 Task: Add an event with the title Webinar: Advanced Google AdWords Campaign Strategies, date '2024/05/12', time 7:30 AM to 9:30 AMand add a description: The session will begin with a brief overview of the current state of transportation and its environmental implications, emphasizing the need for transformative changes. We will then delve into a series of brainstorming exercises designed to spark innovation and encourage out-of-the-box thinking., put the event into Red category . Add location for the event as: 456 Museumplein, Amsterdam, Netherlands, logged in from the account softage.5@softage.netand send the event invitation to softage.4@softage.net and softage.6@softage.net. Set a reminder for the event 5 minutes before
Action: Mouse moved to (68, 107)
Screenshot: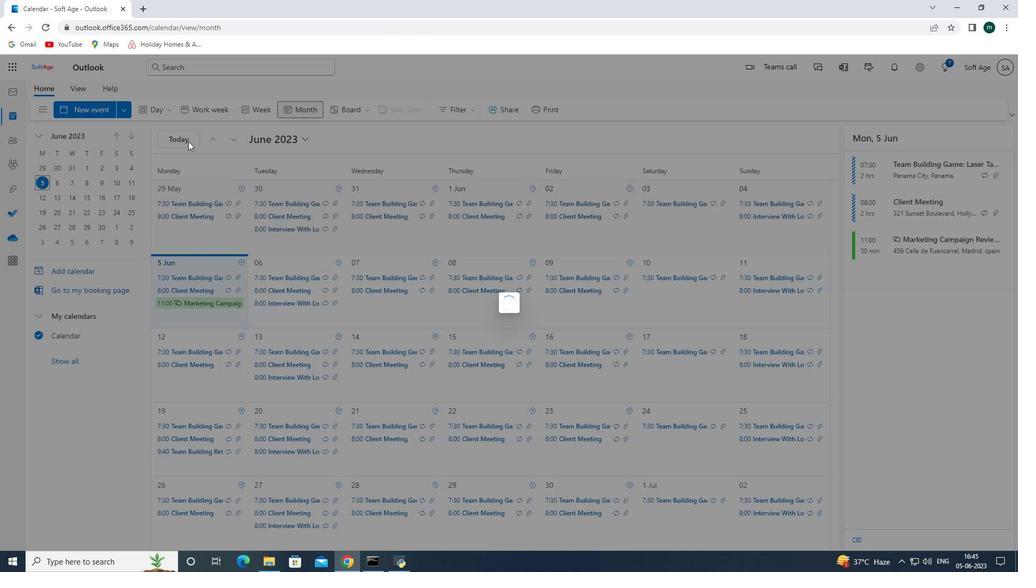 
Action: Mouse pressed left at (68, 107)
Screenshot: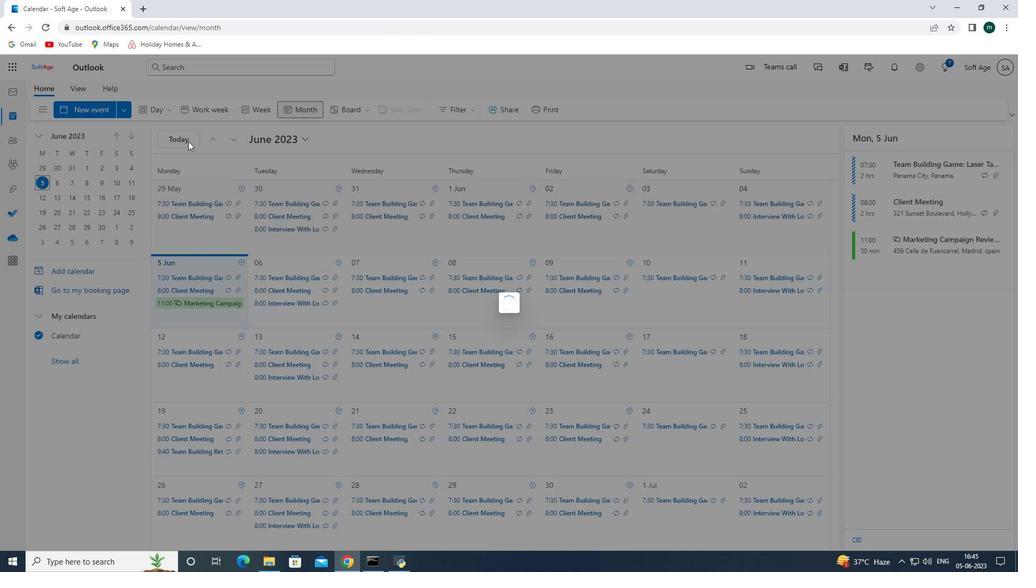 
Action: Mouse moved to (263, 178)
Screenshot: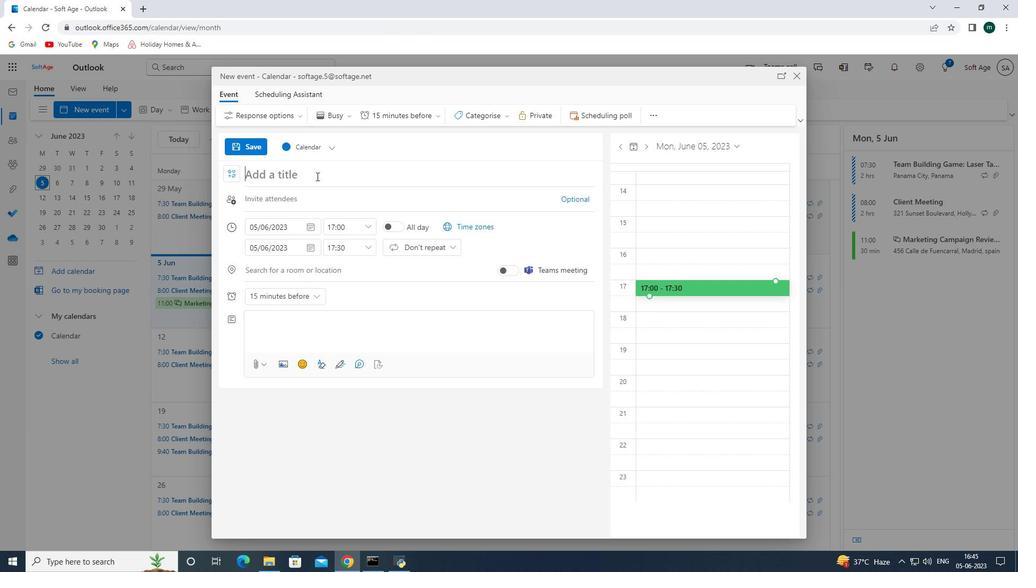 
Action: Mouse pressed left at (263, 178)
Screenshot: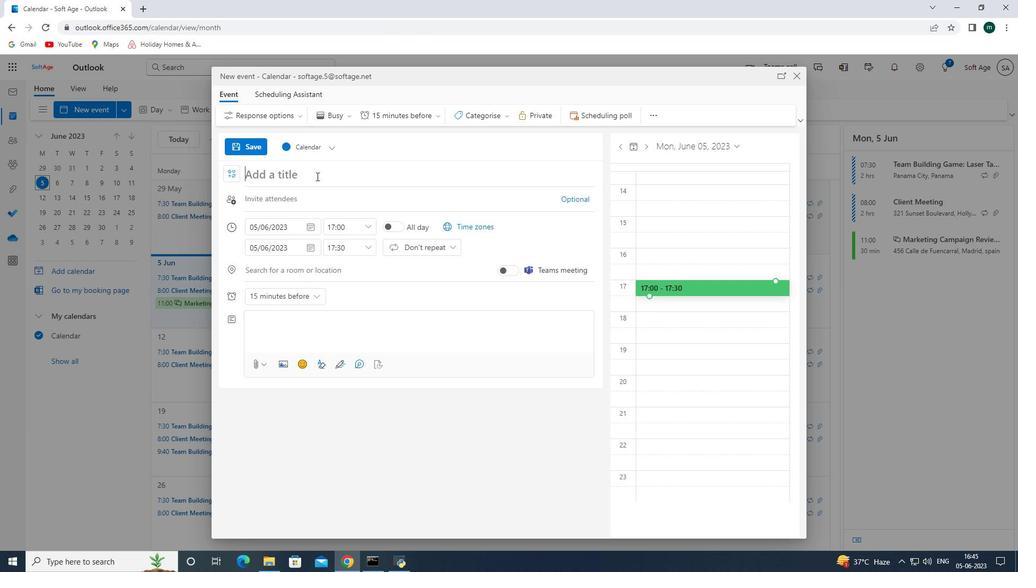 
Action: Key pressed <Key.shift><Key.shift><Key.shift><Key.shift><Key.shift><Key.shift><Key.shift><Key.shift><Key.shift><Key.shift><Key.shift><Key.shift><Key.shift><Key.shift><Key.shift><Key.shift><Key.shift>Webinar<Key.shift_r>:<Key.space><Key.shift><Key.shift><Key.shift><Key.shift><Key.shift><Key.shift>advanced<Key.space><Key.left><Key.left><Key.left><Key.left><Key.left><Key.left><Key.left><Key.left><Key.left>0<Key.backspace><Key.right><Key.backspace><Key.shift>A<Key.right><Key.right><Key.right><Key.right><Key.right><Key.right><Key.right><Key.right><Key.right><Key.right><Key.right><Key.right><Key.right><Key.right><Key.right><Key.right><Key.shift>Google<Key.space>ad<Key.shift><Key.shift><Key.shift><Key.shift><Key.shift><Key.shift><Key.shift><Key.shift><Key.shift><Key.shift><Key.shift><Key.shift><Key.shift><Key.shift><Key.shift><Key.shift><Key.shift><Key.shift><Key.shift><Key.shift><Key.shift><Key.shift><Key.shift><Key.shift><Key.shift><Key.shift><Key.shift><Key.shift><Key.shift><Key.shift><Key.shift><Key.shift><Key.shift><Key.shift><Key.shift><Key.shift><Key.shift><Key.shift><Key.shift><Key.shift><Key.shift><Key.shift><Key.shift><Key.shift><Key.shift><Key.shift><Key.shift><Key.shift><Key.shift><Key.shift><Key.shift><Key.backspace><Key.backspace><Key.shift><Key.shift><Key.shift><Key.shift><Key.shift>Ad<Key.space><Key.shift><Key.shift><Key.backspace><Key.shift><Key.shift><Key.shift><Key.shift><Key.shift><Key.shift><Key.shift><Key.shift><Key.shift><Key.shift><Key.shift><Key.shift><Key.shift><Key.shift><Key.shift><Key.shift><Key.shift><Key.shift><Key.shift>Words<Key.space>cam<Key.backspace><Key.backspace><Key.backspace><Key.shift><Key.shift><Key.shift><Key.shift><Key.shift><Key.shift>Campain<Key.space>st<Key.backspace><Key.backspace><Key.shift><Key.shift><Key.shift><Key.shift><Key.shift><Key.shift><Key.shift><Key.shift><Key.shift><Key.shift><Key.shift><Key.shift><Key.shift><Key.shift><Key.shift><Key.shift><Key.shift><Key.shift><Key.shift><Key.shift><Key.shift><Key.shift><Key.shift><Key.shift>Stratgieas<Key.backspace><Key.backspace>s
Screenshot: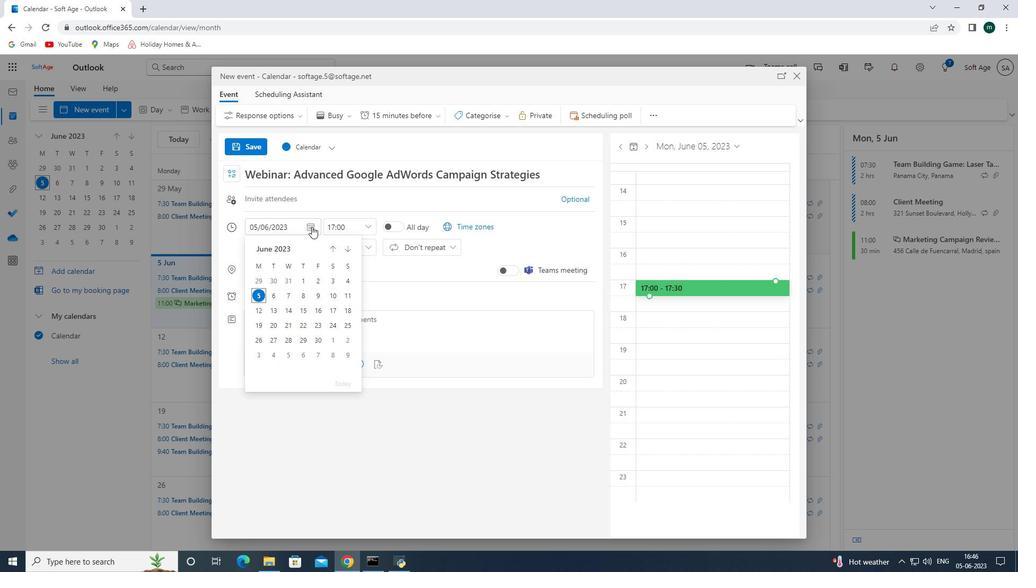 
Action: Mouse moved to (294, 322)
Screenshot: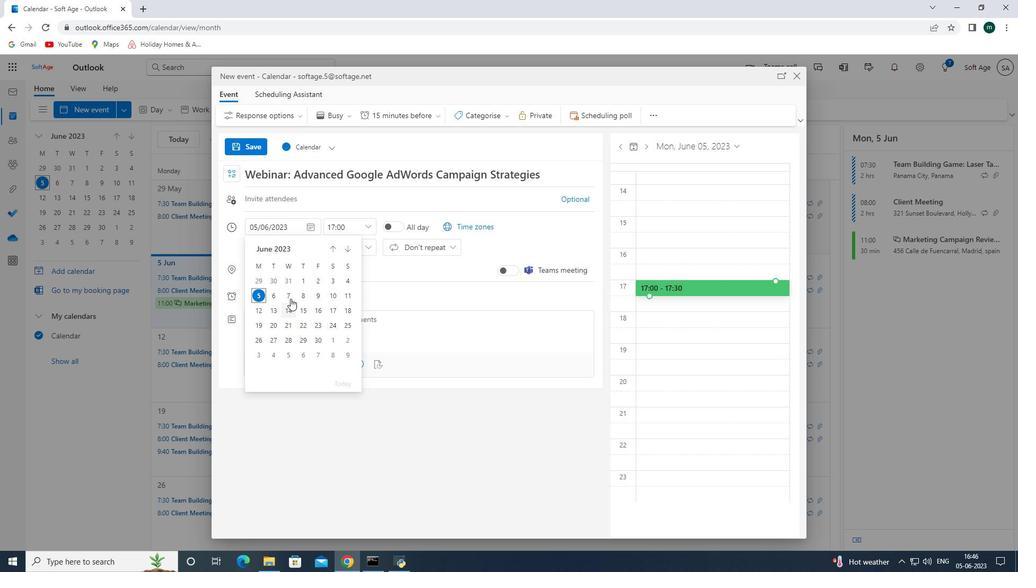 
Action: Mouse pressed left at (294, 322)
Screenshot: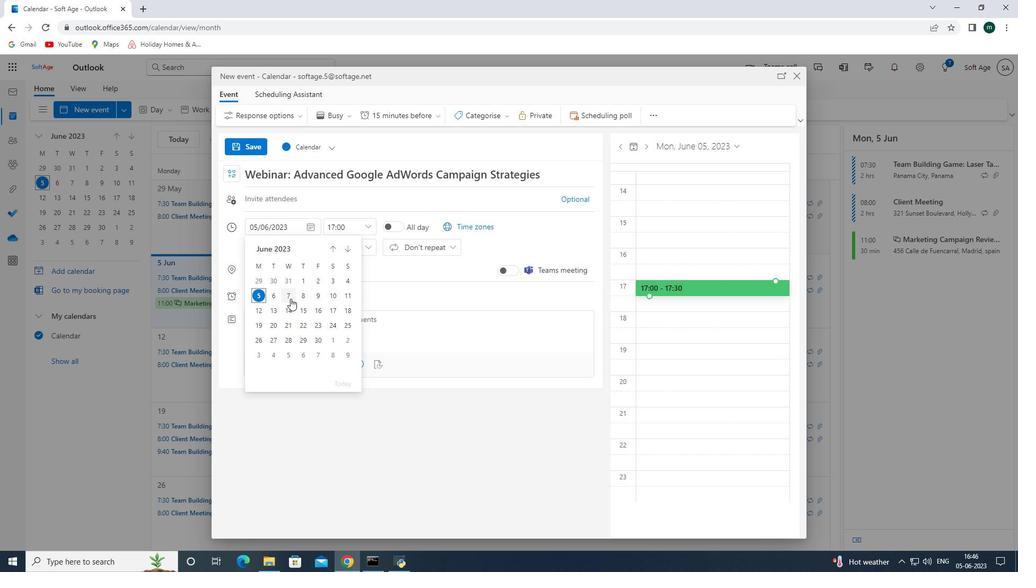 
Action: Mouse moved to (315, 228)
Screenshot: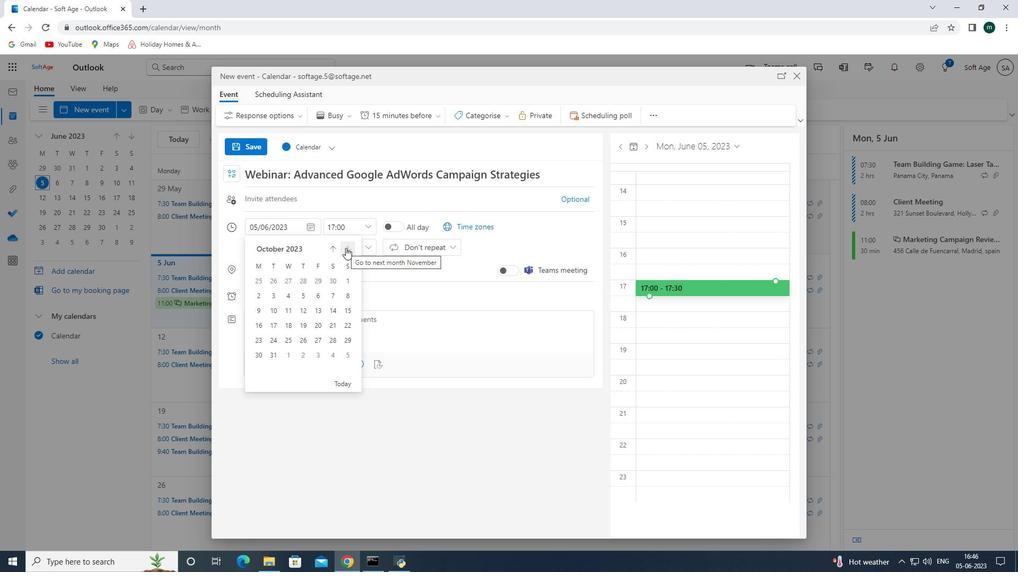 
Action: Mouse pressed left at (315, 228)
Screenshot: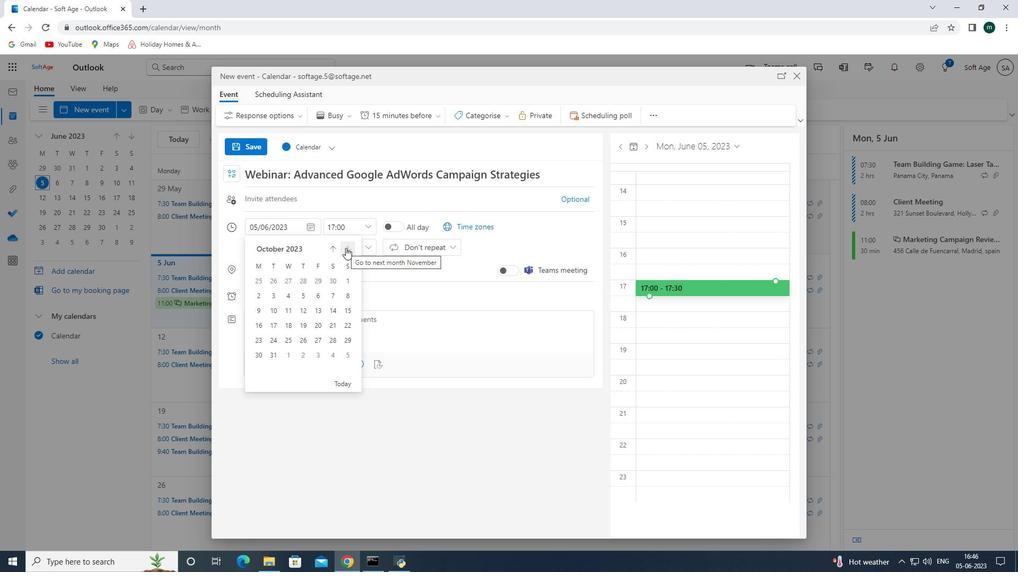 
Action: Mouse moved to (348, 249)
Screenshot: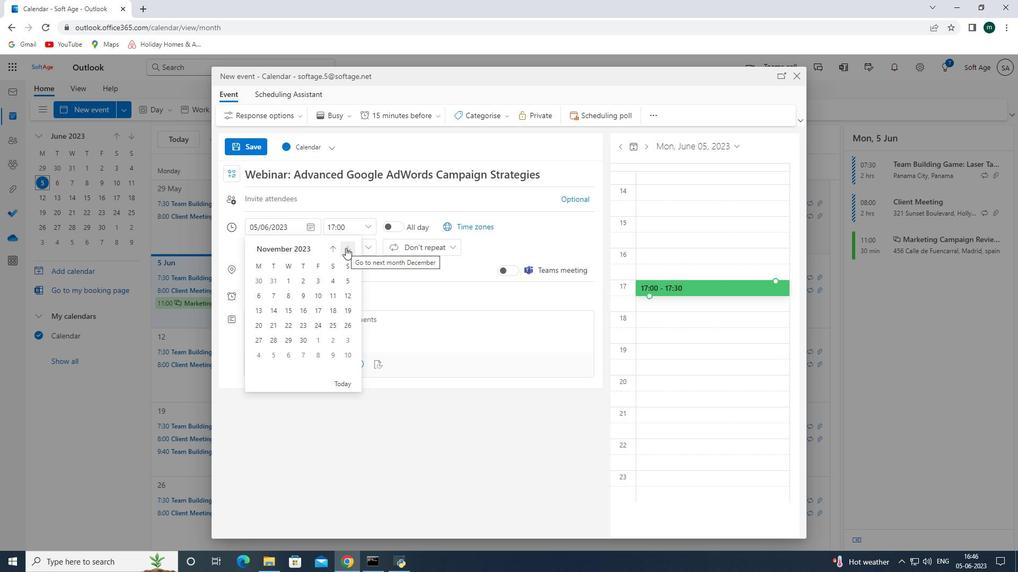 
Action: Mouse pressed left at (348, 249)
Screenshot: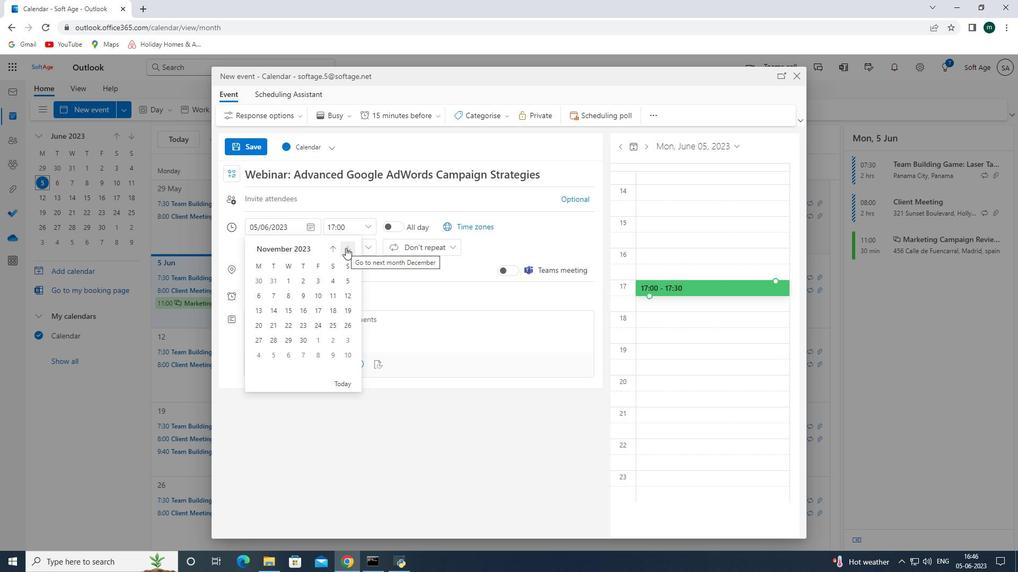 
Action: Mouse pressed left at (348, 249)
Screenshot: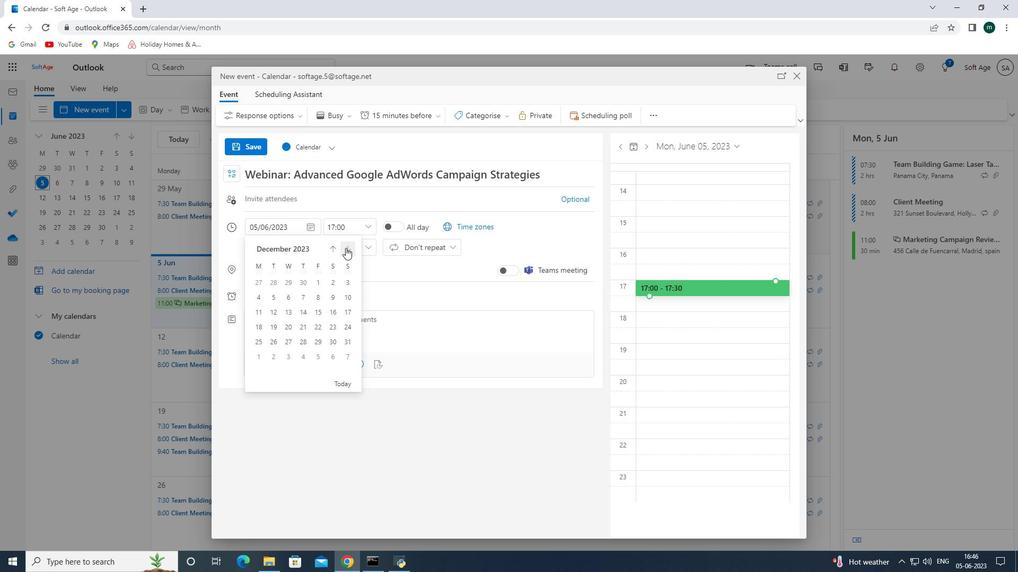 
Action: Mouse pressed left at (348, 249)
Screenshot: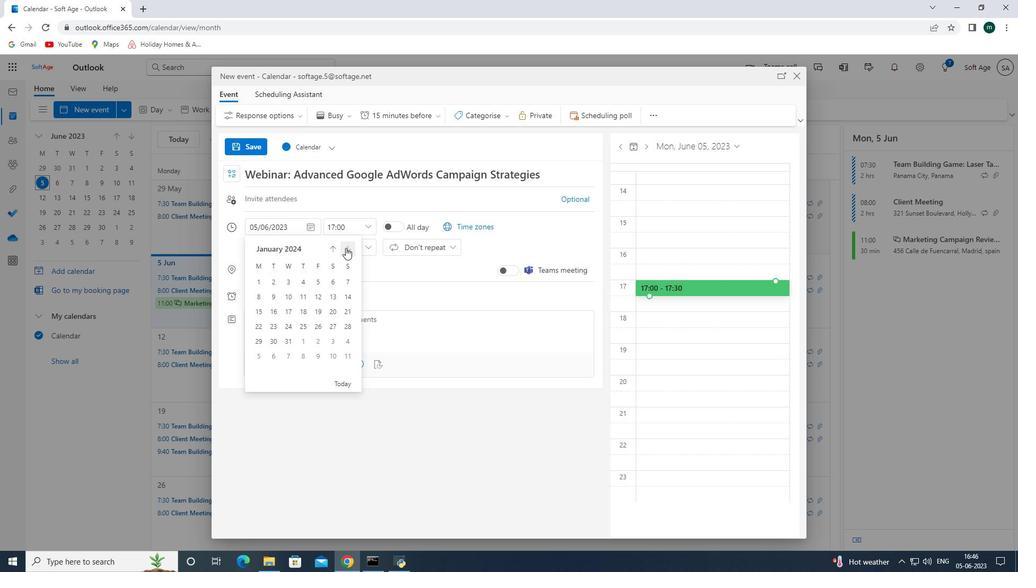 
Action: Mouse pressed left at (348, 249)
Screenshot: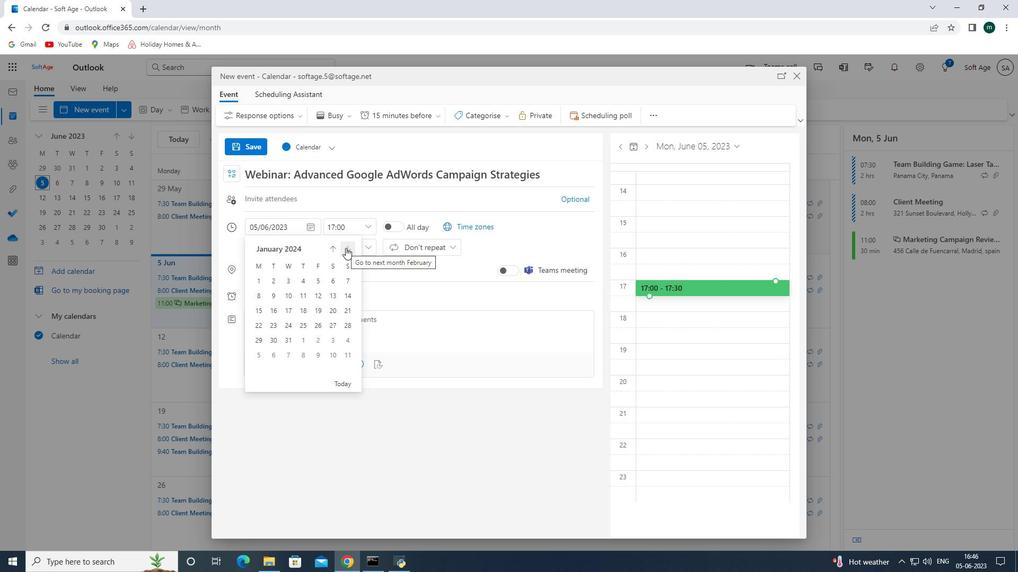 
Action: Mouse pressed left at (348, 249)
Screenshot: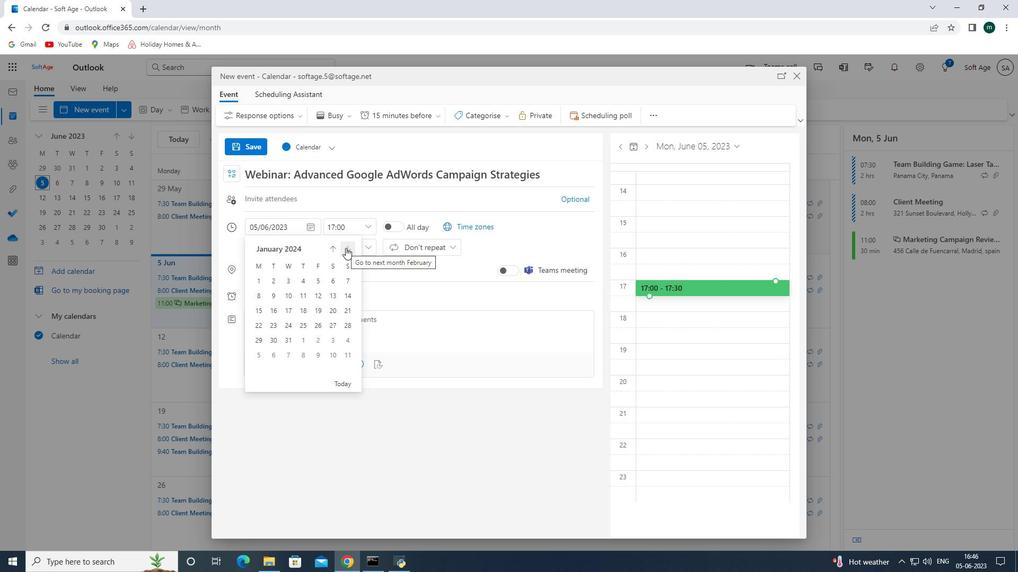 
Action: Mouse pressed left at (348, 249)
Screenshot: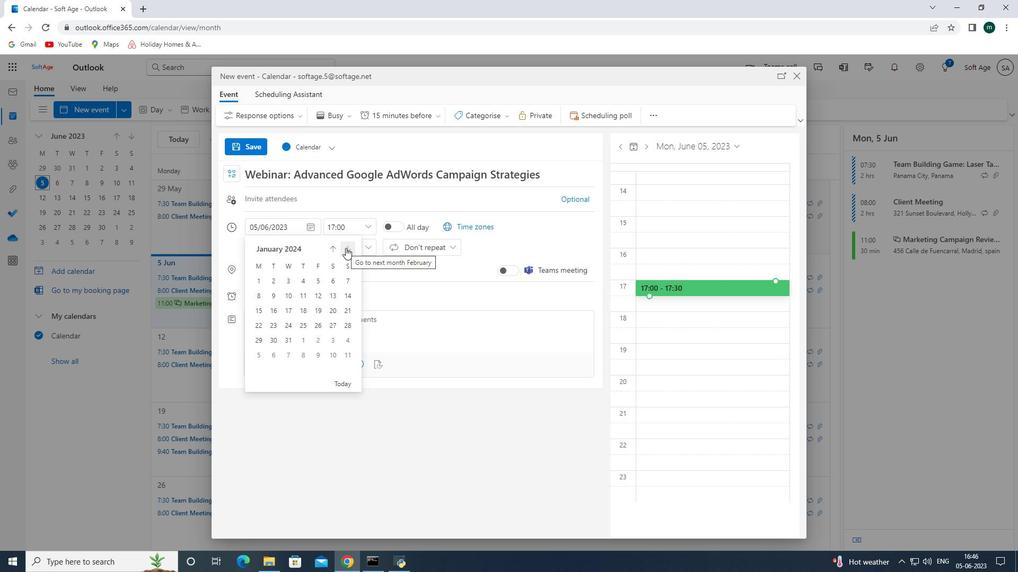 
Action: Mouse pressed left at (348, 249)
Screenshot: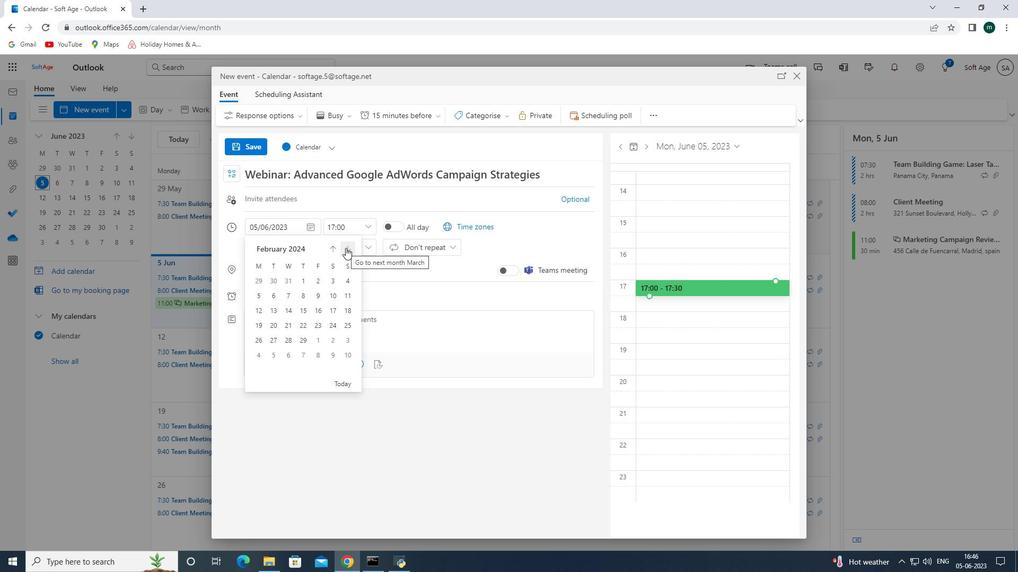 
Action: Mouse pressed left at (348, 249)
Screenshot: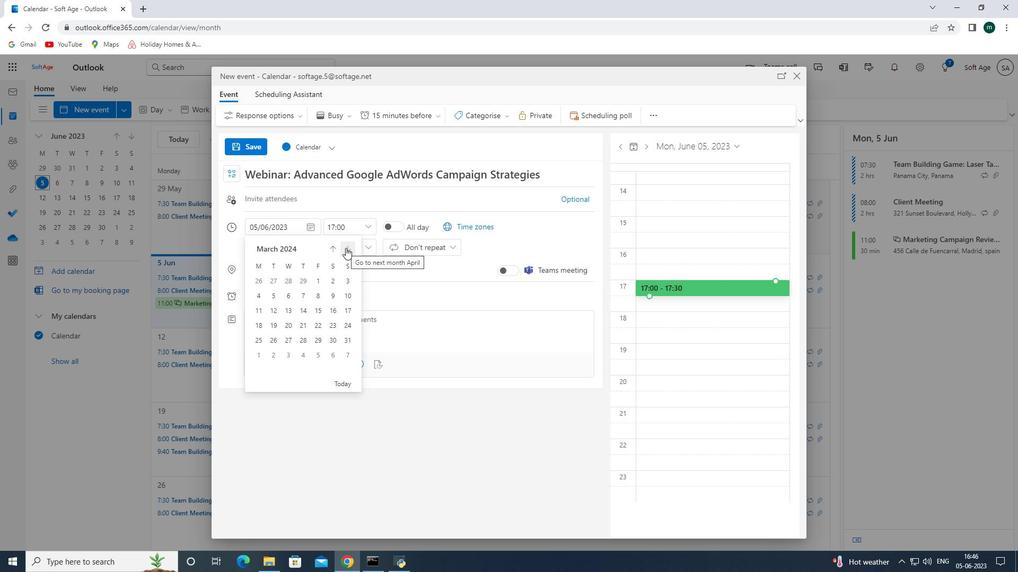 
Action: Mouse pressed left at (348, 249)
Screenshot: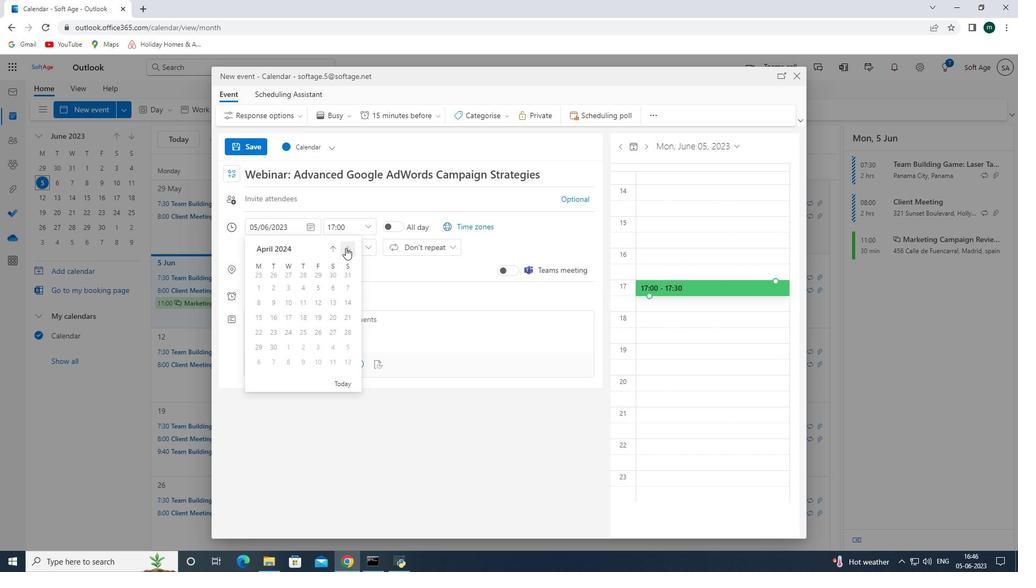 
Action: Mouse pressed left at (348, 249)
Screenshot: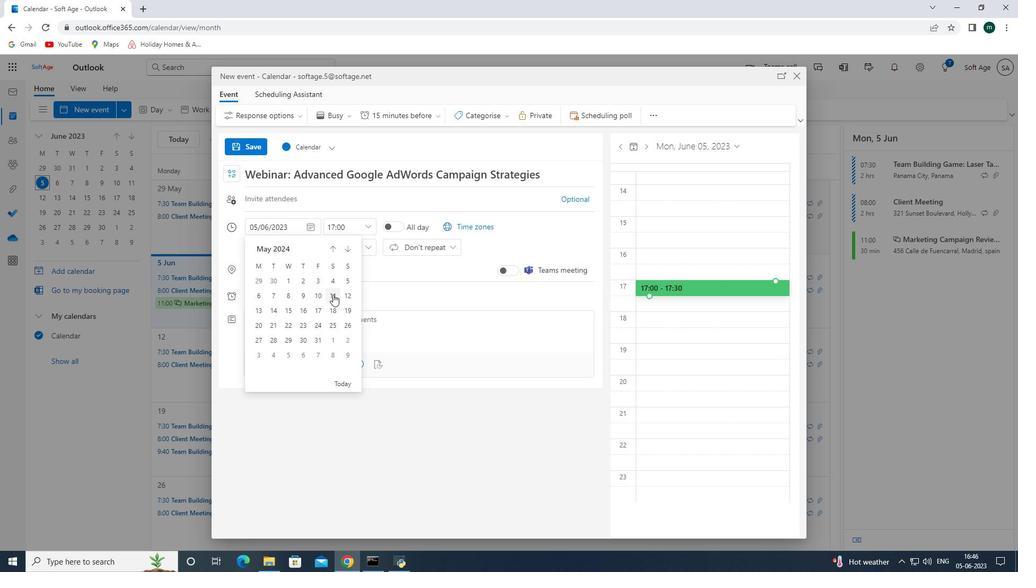 
Action: Mouse pressed left at (348, 249)
Screenshot: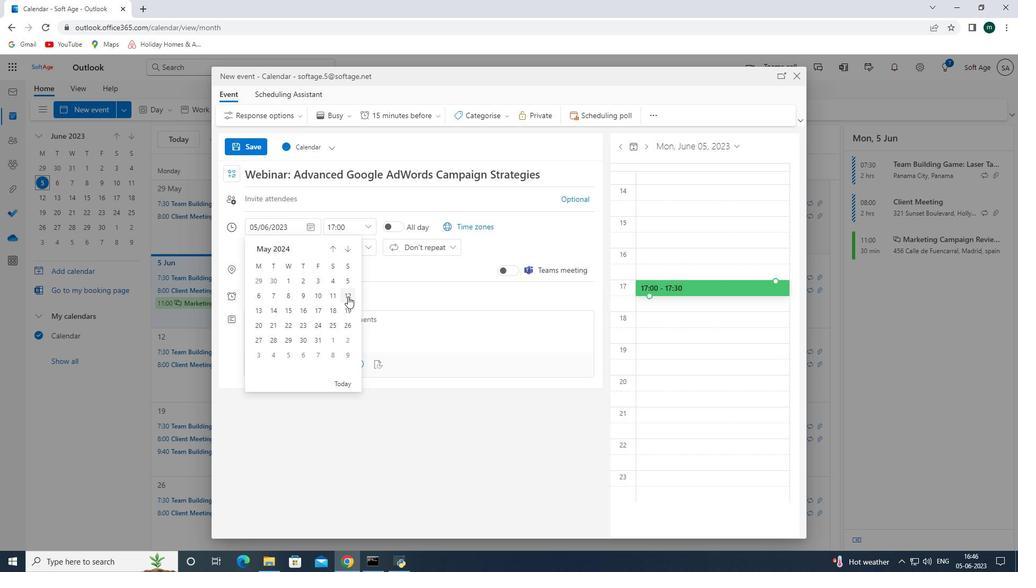 
Action: Mouse moved to (351, 294)
Screenshot: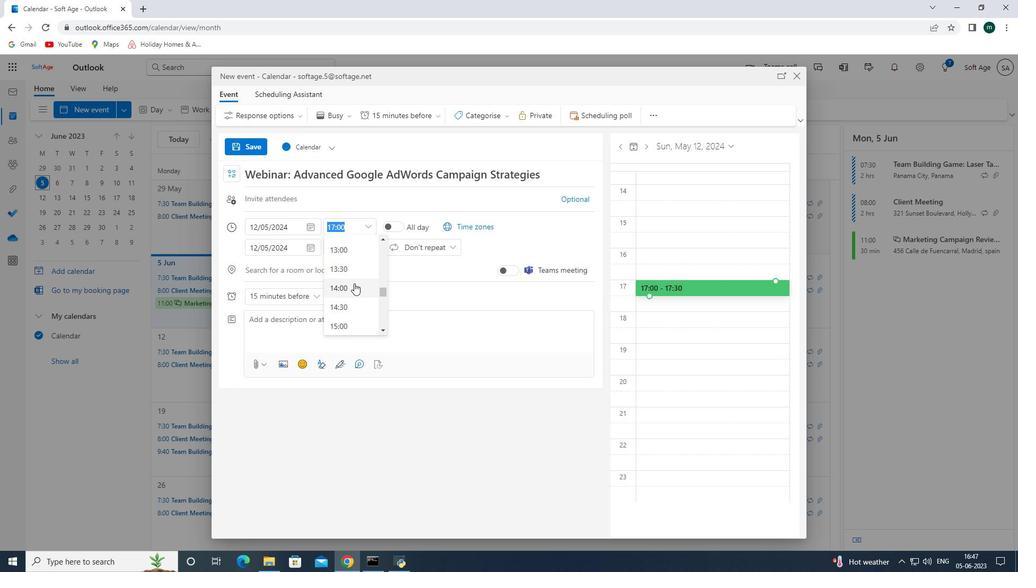 
Action: Mouse pressed left at (351, 294)
Screenshot: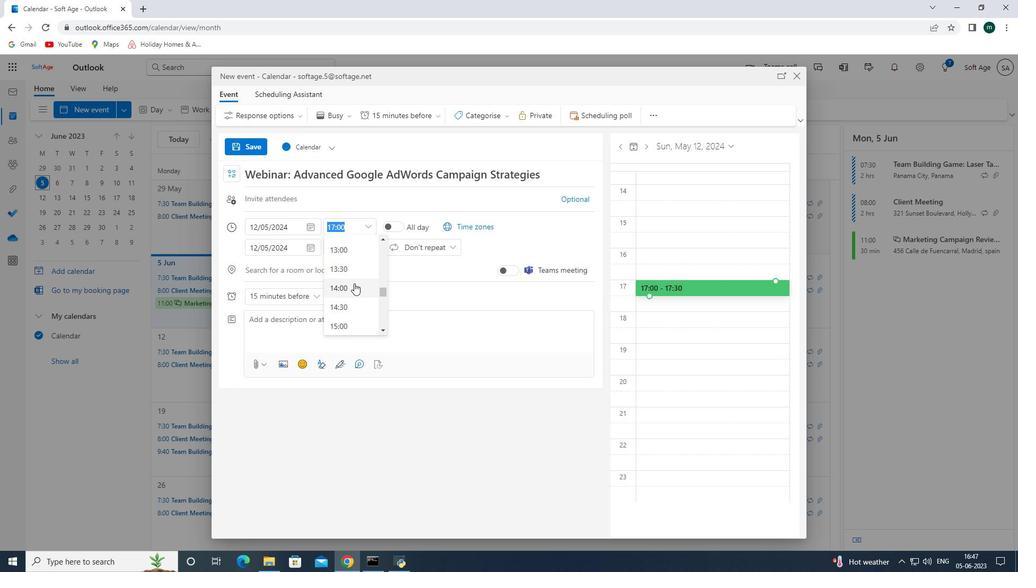 
Action: Mouse moved to (369, 226)
Screenshot: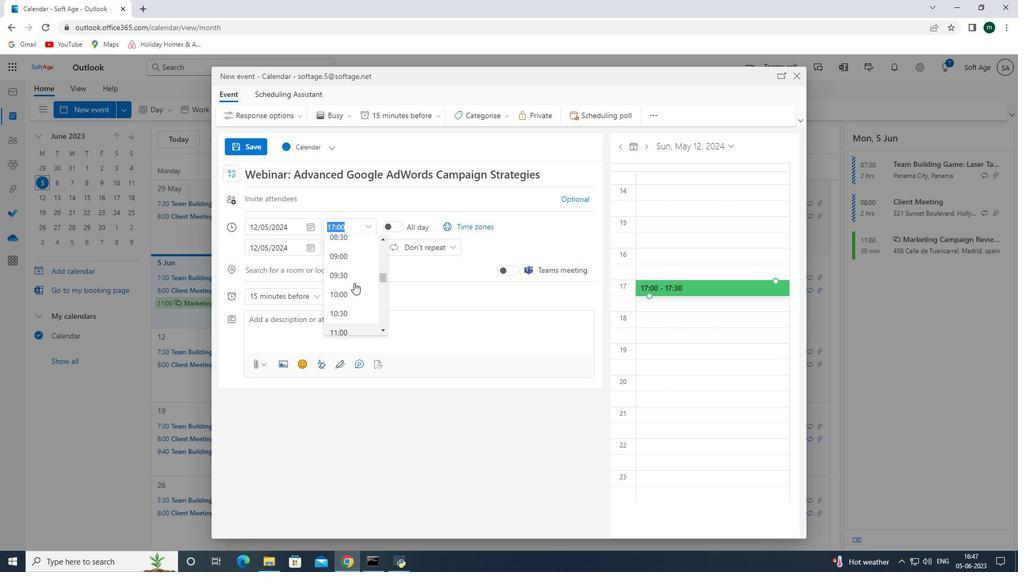 
Action: Mouse pressed left at (369, 226)
Screenshot: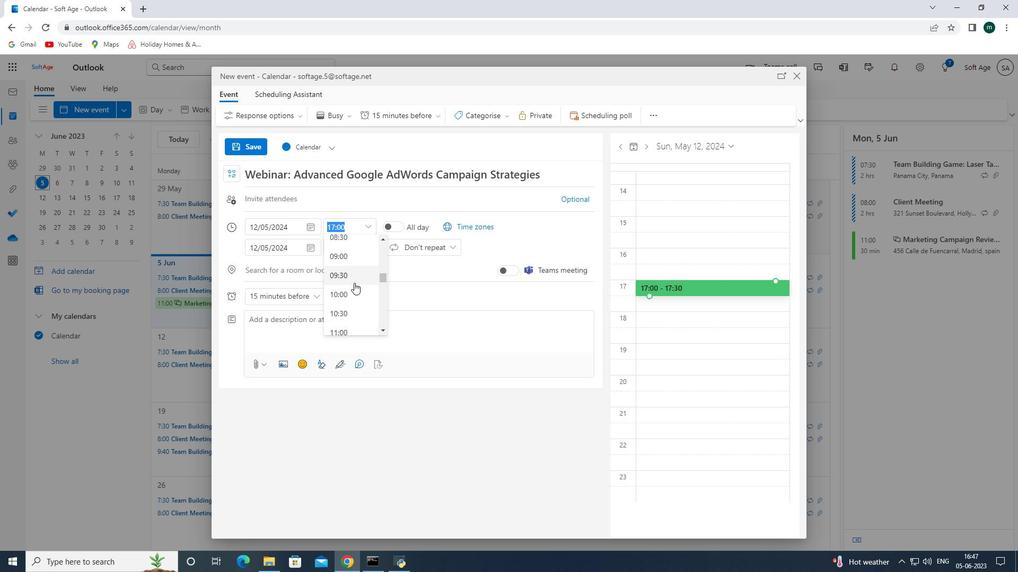 
Action: Mouse moved to (358, 291)
Screenshot: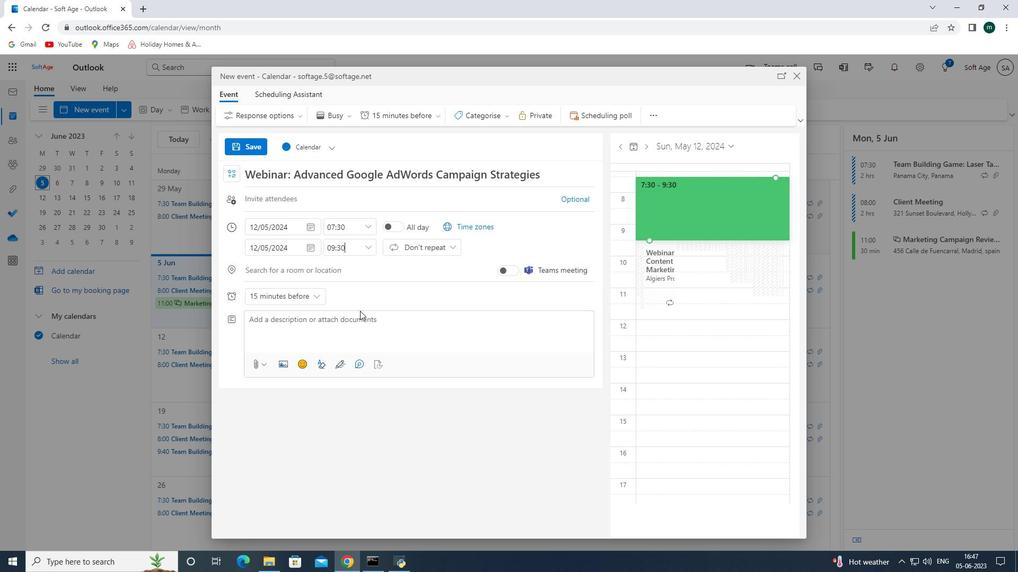 
Action: Mouse scrolled (358, 292) with delta (0, 0)
Screenshot: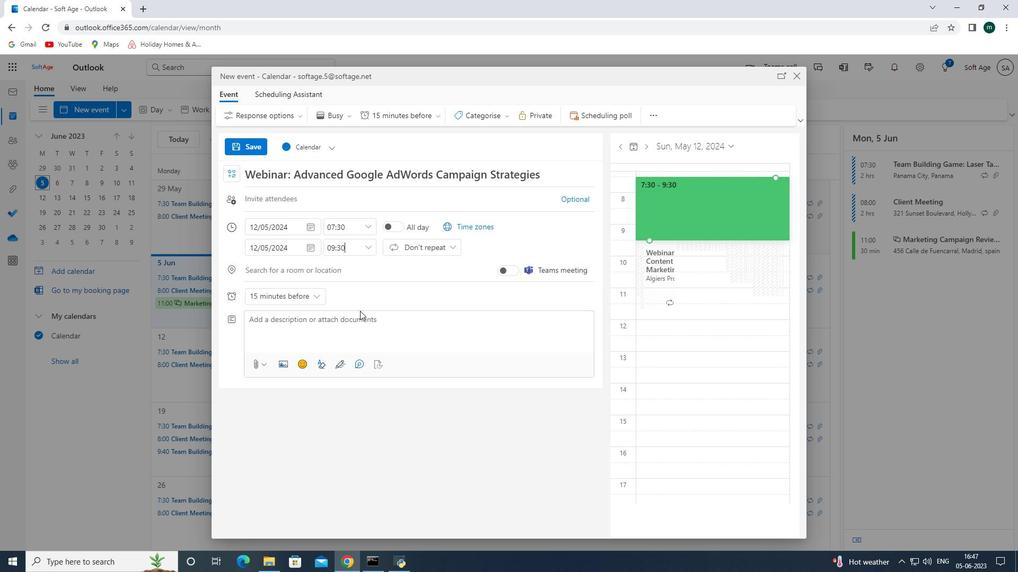 
Action: Mouse scrolled (358, 292) with delta (0, 0)
Screenshot: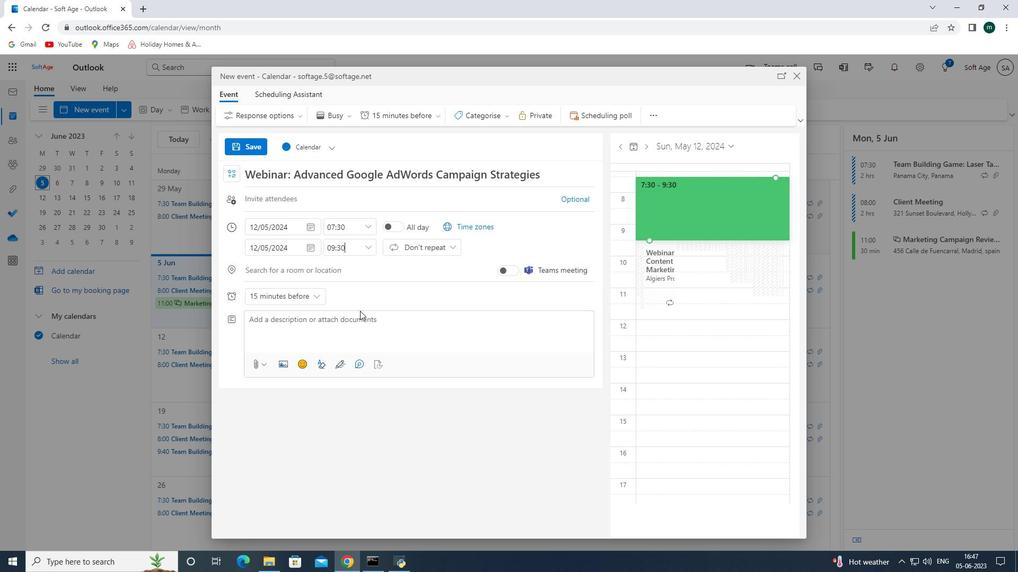 
Action: Mouse scrolled (358, 292) with delta (0, 0)
Screenshot: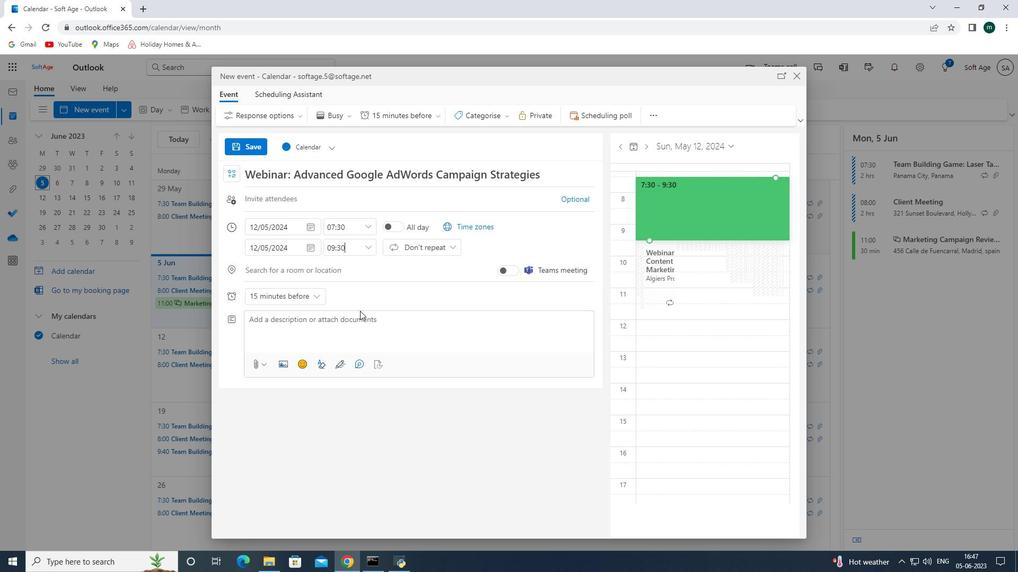 
Action: Mouse scrolled (358, 292) with delta (0, 0)
Screenshot: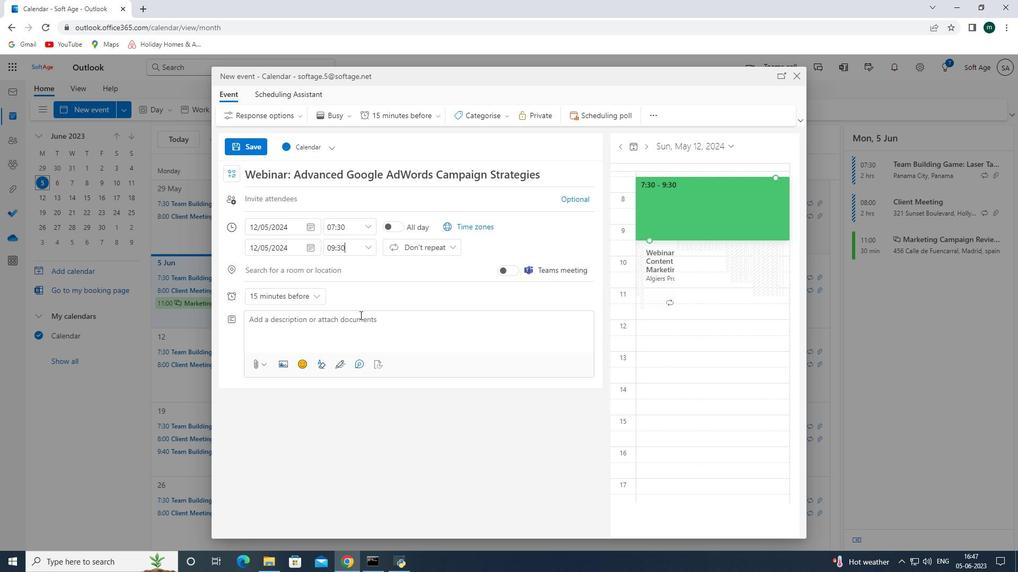 
Action: Mouse scrolled (358, 292) with delta (0, 0)
Screenshot: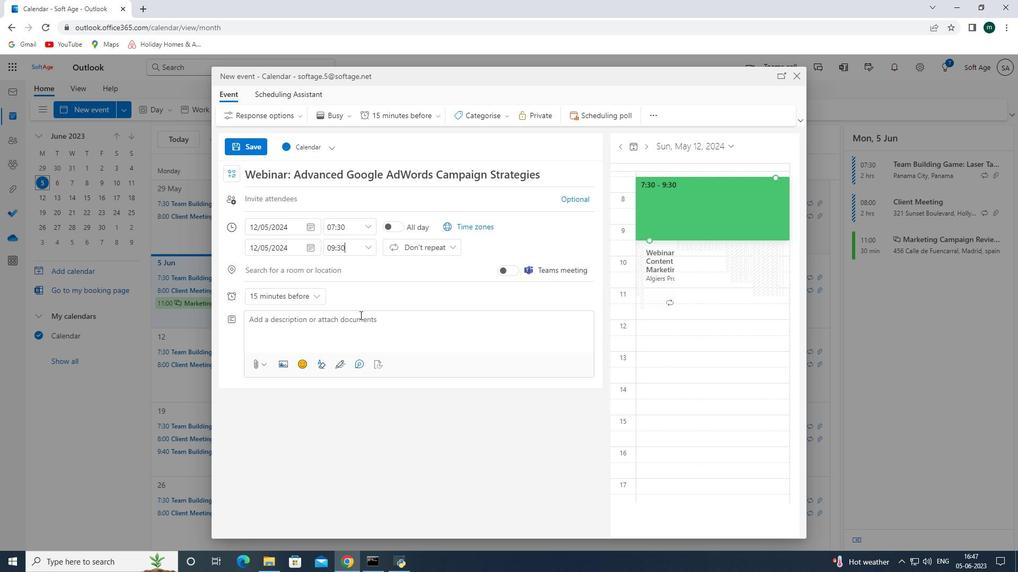 
Action: Mouse moved to (359, 270)
Screenshot: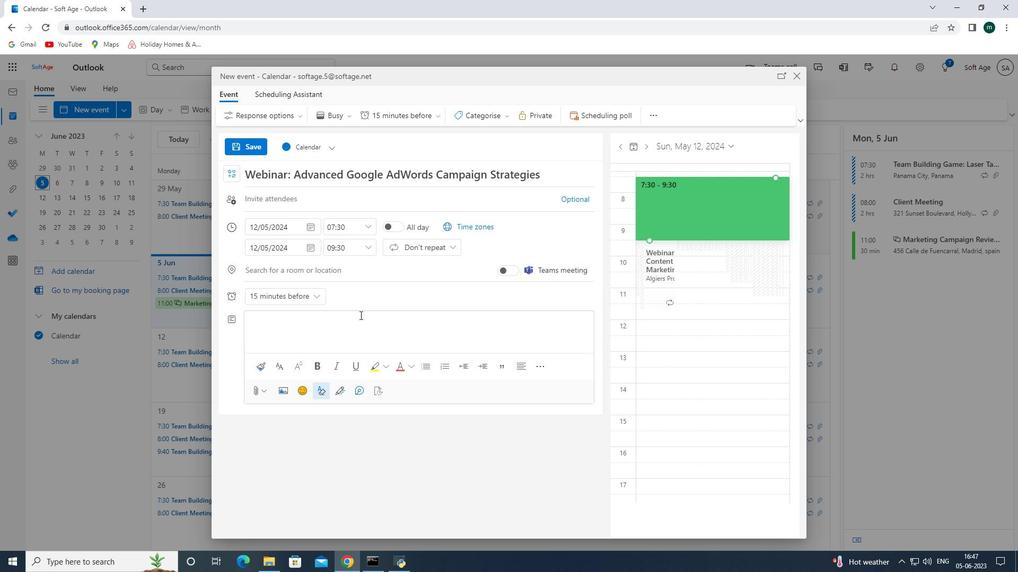 
Action: Mouse scrolled (359, 271) with delta (0, 0)
Screenshot: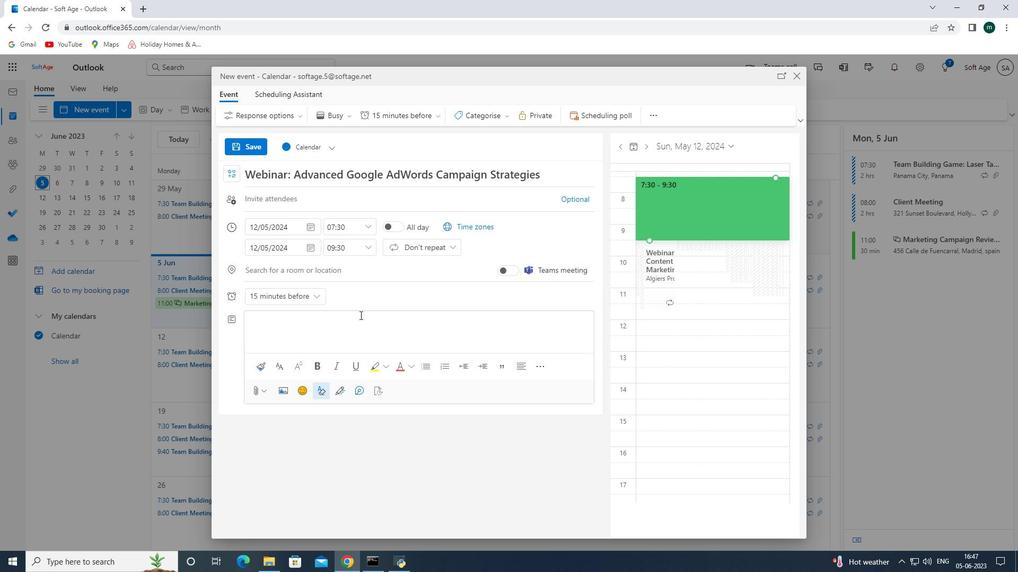 
Action: Mouse scrolled (359, 271) with delta (0, 0)
Screenshot: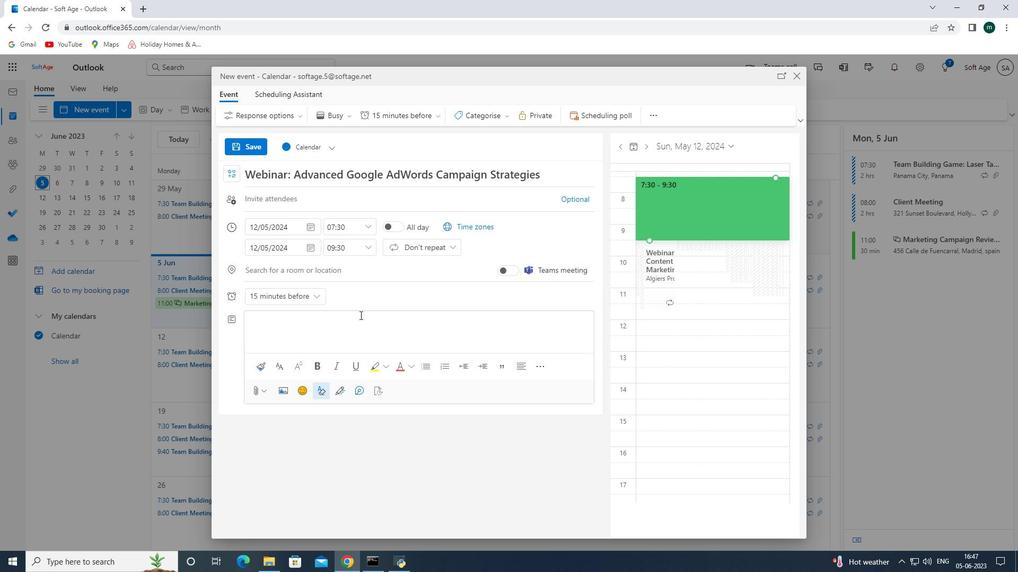
Action: Mouse moved to (358, 284)
Screenshot: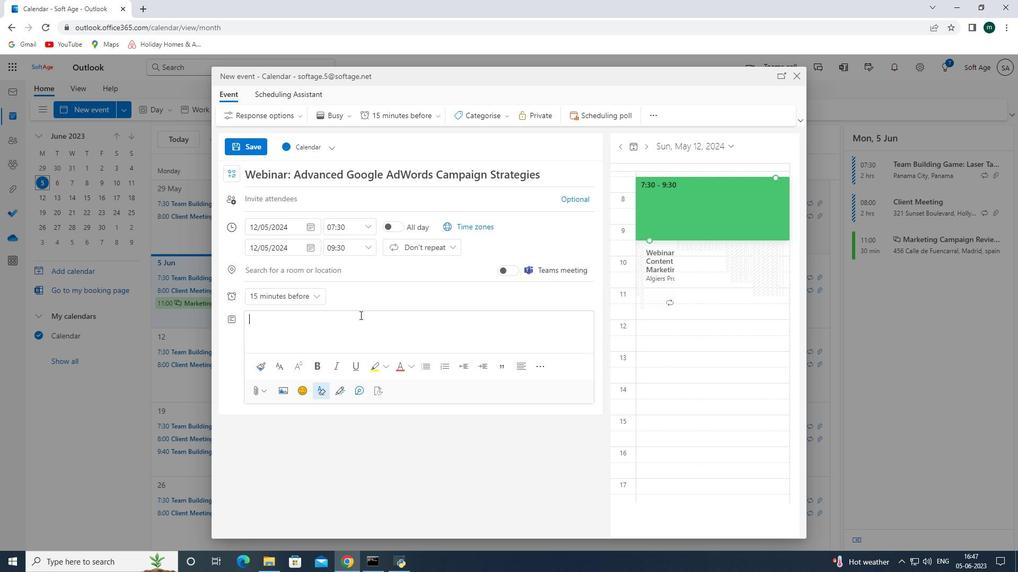 
Action: Mouse pressed left at (358, 284)
Screenshot: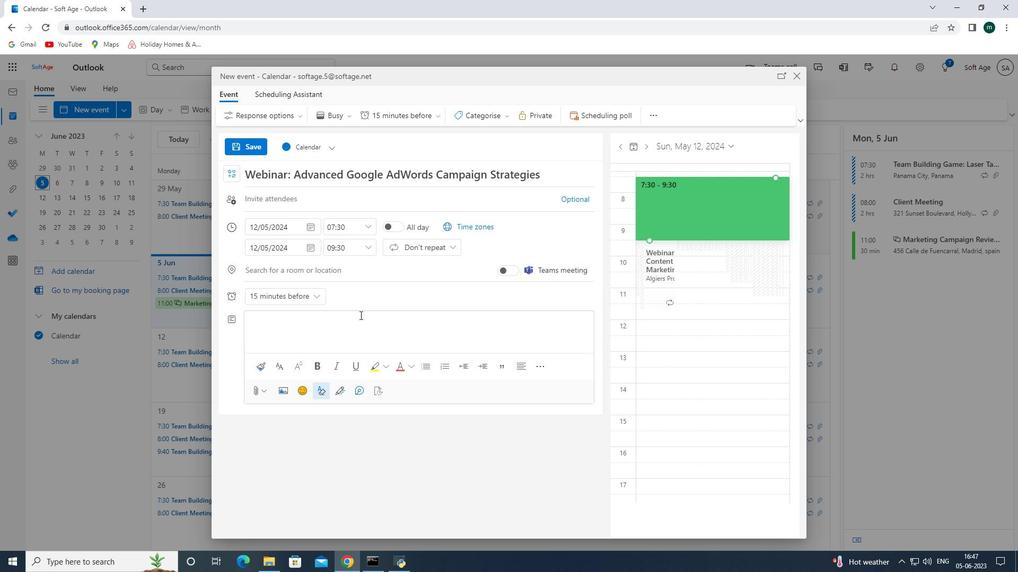 
Action: Mouse moved to (370, 249)
Screenshot: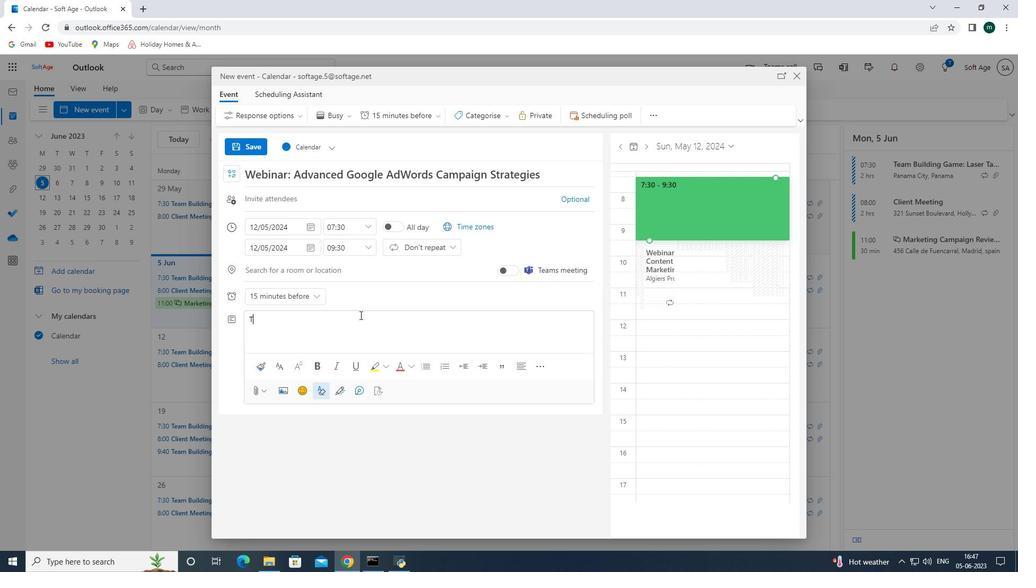 
Action: Mouse pressed left at (370, 249)
Screenshot: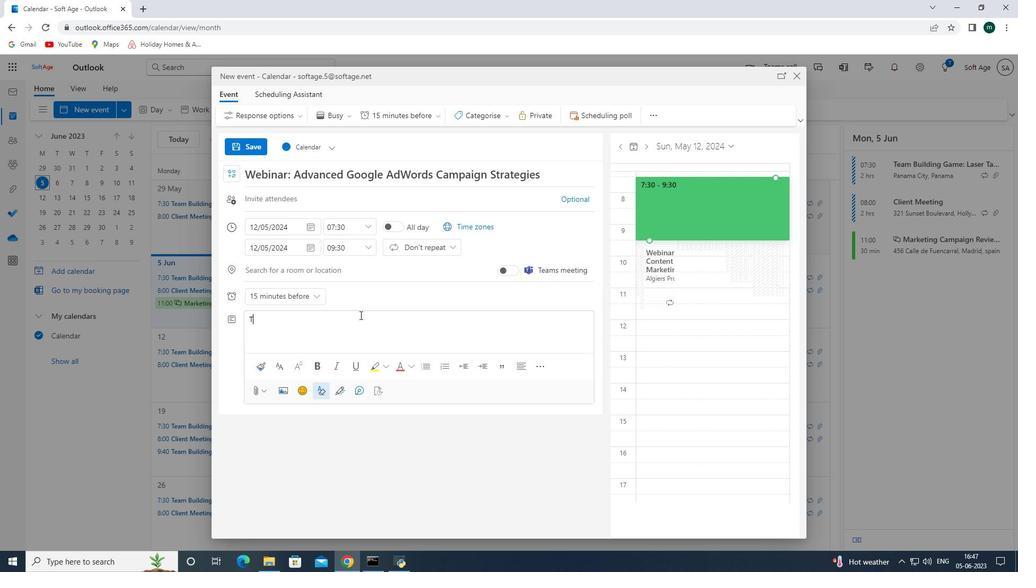 
Action: Mouse moved to (364, 318)
Screenshot: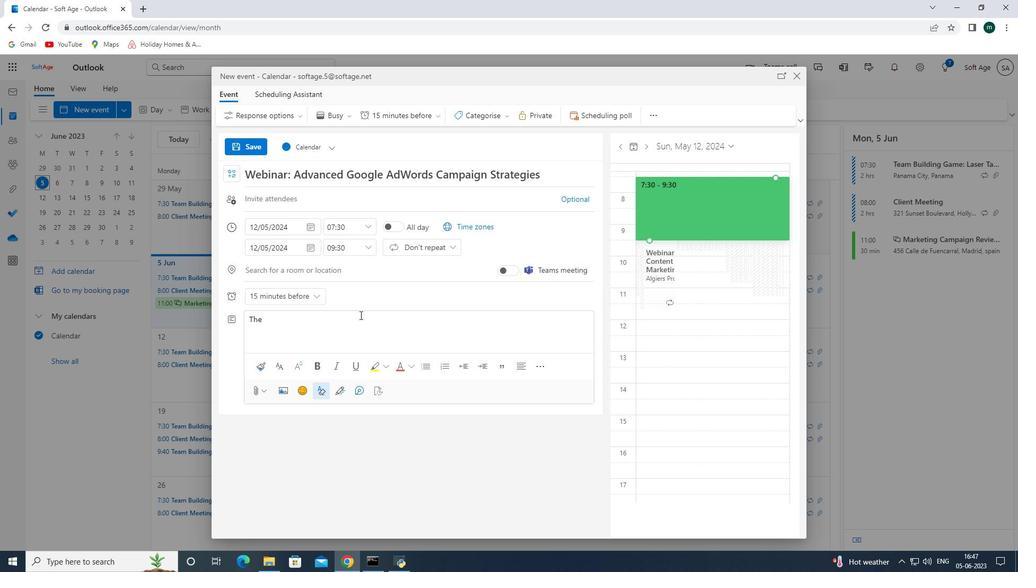 
Action: Mouse pressed left at (364, 318)
Screenshot: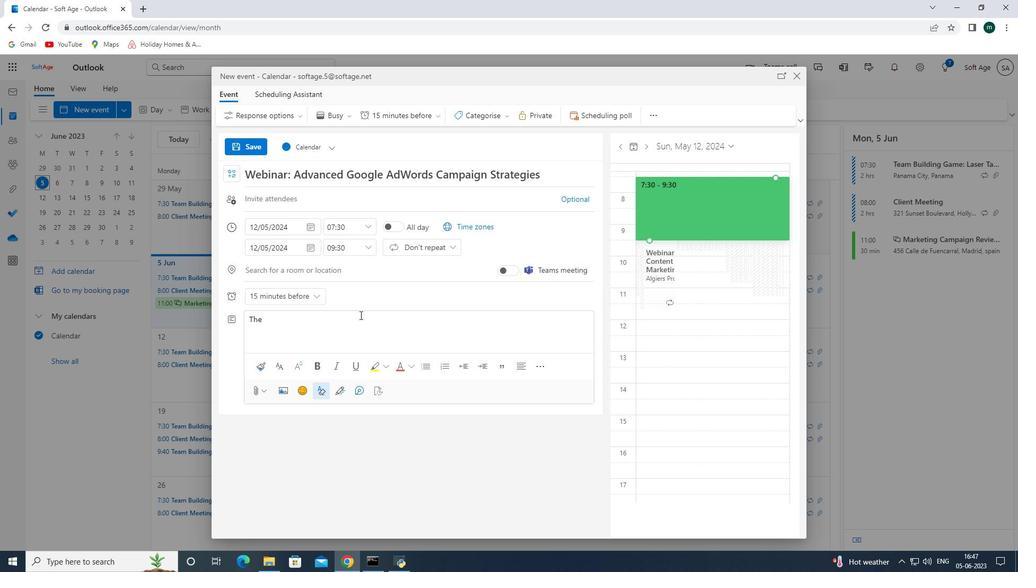 
Action: Mouse moved to (364, 317)
Screenshot: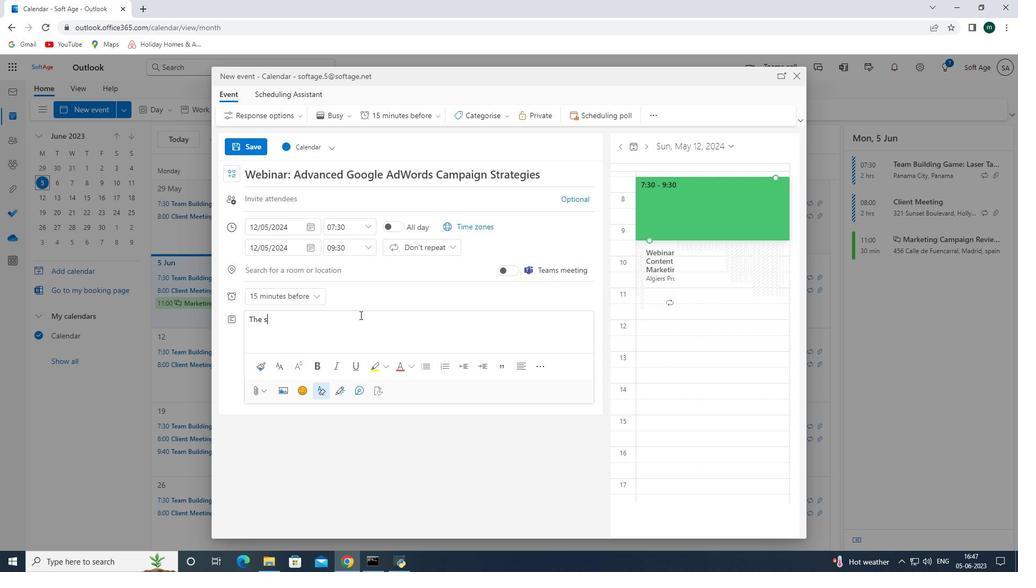 
Action: Mouse scrolled (364, 317) with delta (0, 0)
Screenshot: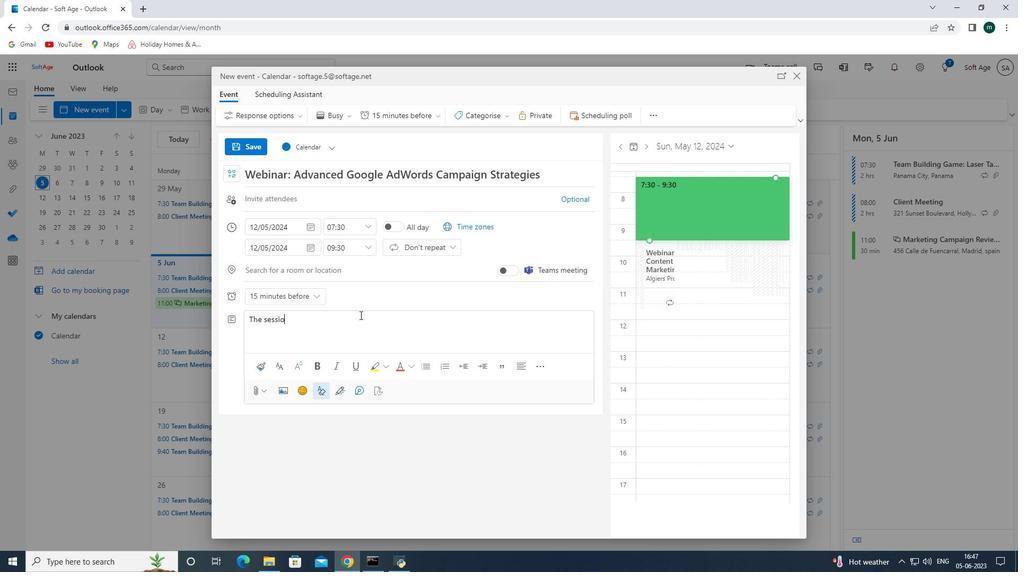
Action: Mouse moved to (345, 334)
Screenshot: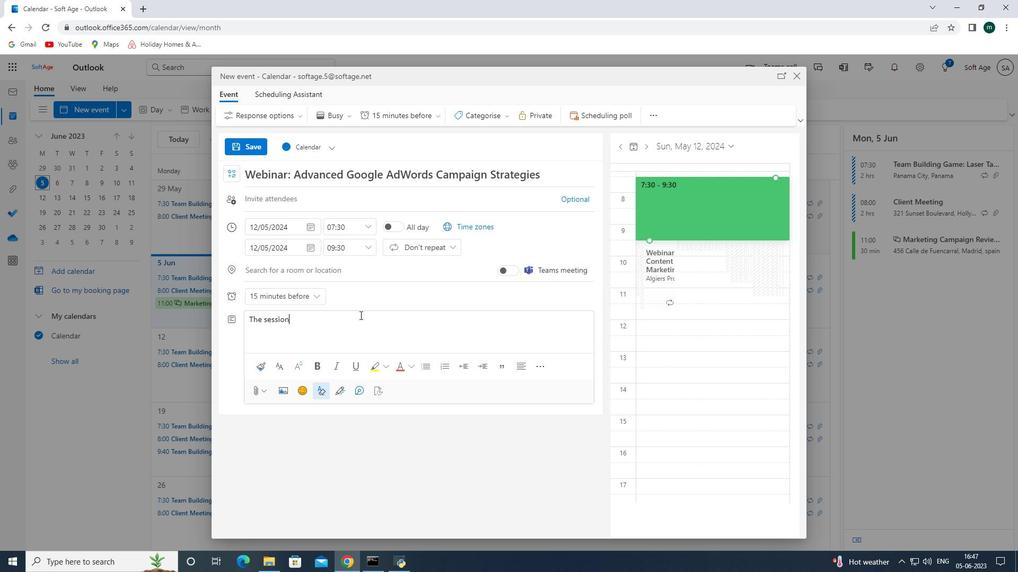 
Action: Mouse pressed left at (345, 334)
Screenshot: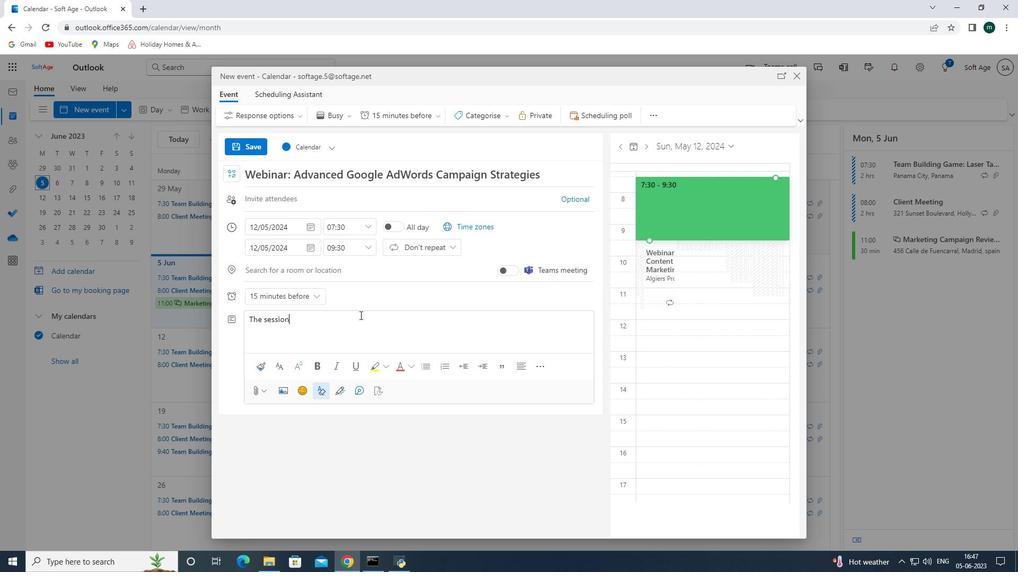 
Action: Key pressed <Key.shift><Key.shift><Key.shift><Key.shift><Key.shift><Key.shift><Key.shift><Key.shift><Key.shift><Key.shift><Key.shift><Key.shift><Key.shift><Key.shift><Key.shift><Key.shift><Key.shift><Key.shift><Key.shift><Key.shift><Key.shift><Key.shift><Key.shift><Key.shift><Key.shift><Key.shift><Key.shift><Key.shift><Key.shift><Key.shift><Key.shift><Key.shift><Key.shift><Key.shift><Key.shift><Key.shift><Key.shift><Key.shift><Key.shift><Key.shift><Key.shift><Key.shift><Key.shift>The<Key.space><Key.shift><Key.shift><Key.shift><Key.shift><Key.shift><Key.shift><Key.shift><Key.shift><Key.shift><Key.shift><Key.shift><Key.shift><Key.shift><Key.shift><Key.shift><Key.shift><Key.shift><Key.shift><Key.shift><Key.shift><Key.shift><Key.shift><Key.shift><Key.shift><Key.shift><Key.shift><Key.shift><Key.shift><Key.shift><Key.shift><Key.shift><Key.shift><Key.shift><Key.shift><Key.shift><Key.shift><Key.shift><Key.shift><Key.shift><Key.shift><Key.shift><Key.shift><Key.shift><Key.shift><Key.shift><Key.shift><Key.shift><Key.shift><Key.shift><Key.shift><Key.shift><Key.shift><Key.shift><Key.shift><Key.shift><Key.shift><Key.shift><Key.shift><Key.shift><Key.shift><Key.shift><Key.shift><Key.shift><Key.shift><Key.shift><Key.shift><Key.shift><Key.shift><Key.shift><Key.shift><Key.shift><Key.shift><Key.shift><Key.shift><Key.shift><Key.shift><Key.shift><Key.shift><Key.shift><Key.shift>session<Key.space>will<Key.space>begin<Key.space>with<Key.space>a<Key.space>bre<Key.backspace>ief<Key.space>overview<Key.space>of<Key.space>the<Key.space><Key.space><Key.backspace><Key.backspace><Key.space>b<Key.backspace>current<Key.space>state<Key.space>of<Key.space>transportata<Key.backspace>ion<Key.space>and<Key.space>its<Key.space>eni<Key.backspace>vironmental<Key.space>implications,<Key.space>emphasizing<Key.space><Key.space><Key.backspace><Key.backspace><Key.space>the<Key.space>need<Key.space>for<Key.space>transformative<Key.space>charges.<Key.space>we<Key.space>will<Key.down><Key.left><Key.left><Key.left><Key.left><Key.left><Key.left><Key.backspace><Key.shift><Key.shift><Key.shift><Key.shift><Key.shift><Key.shift><Key.shift><Key.shift><Key.shift><Key.shift><Key.shift><Key.shift><Key.shift>W<Key.right><Key.right><Key.right><Key.right><Key.right><Key.right><Key.right><Key.right><Key.right><Key.right><Key.right><Key.right><Key.right><Key.right><Key.right><Key.right><Key.right><Key.right><Key.right><Key.right><Key.right><Key.right><Key.right><Key.right><Key.right><Key.right><Key.right><Key.right><Key.right><Key.right><Key.right><Key.right><Key.right><Key.right><Key.space>then<Key.space>delve<Key.space>into<Key.space>a<Key.space>series<Key.space>of<Key.space>brainstorming<Key.space>excercises<Key.space>
Screenshot: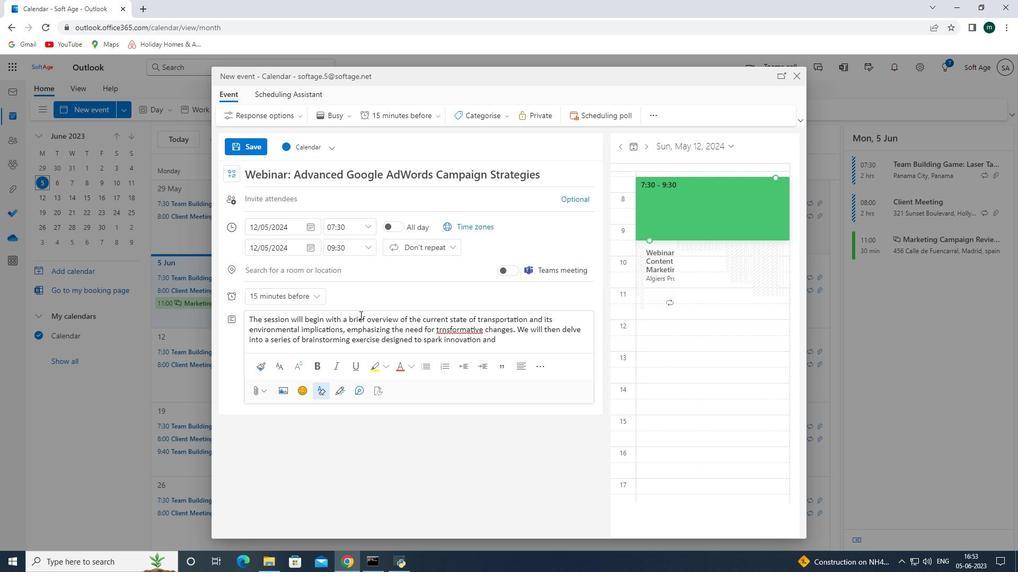 
Action: Mouse moved to (374, 342)
Screenshot: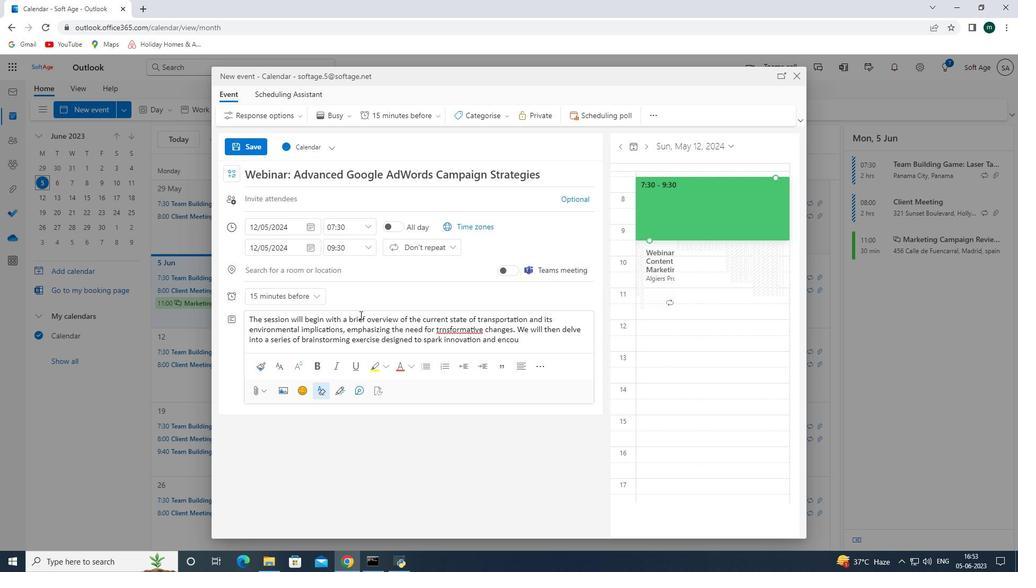 
Action: Mouse pressed right at (374, 342)
Screenshot: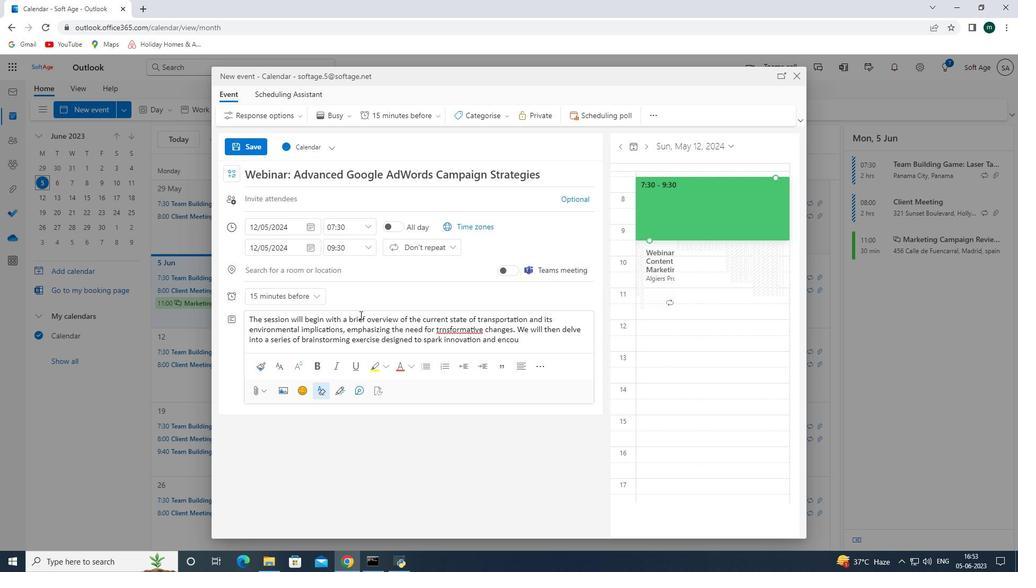 
Action: Mouse moved to (362, 339)
Screenshot: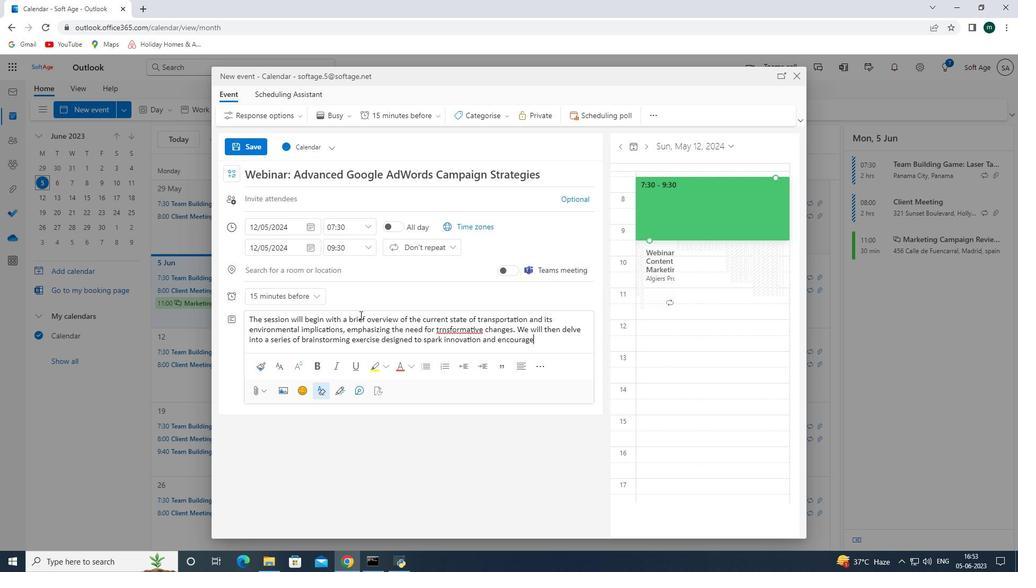 
Action: Mouse pressed left at (362, 339)
Screenshot: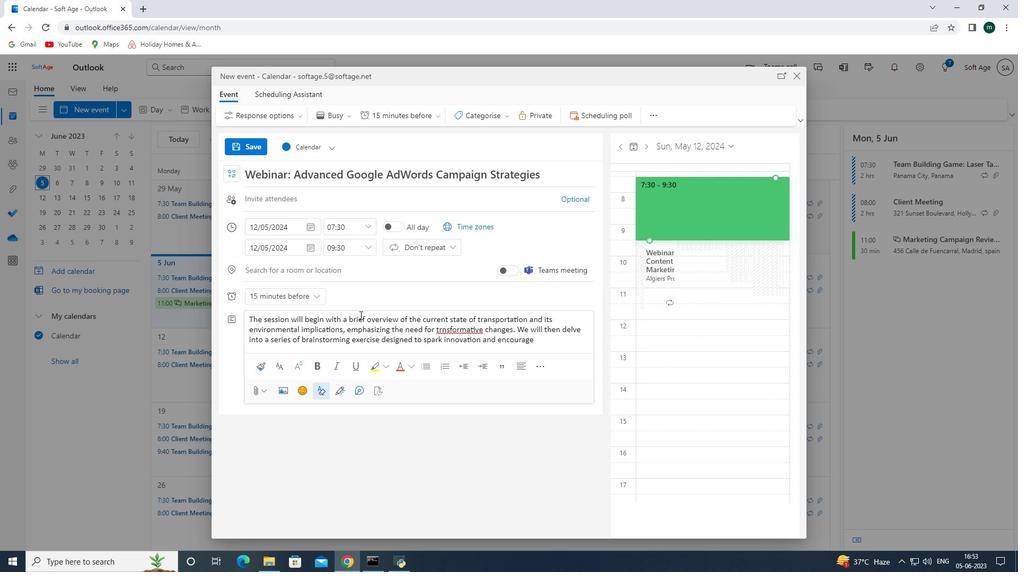 
Action: Mouse pressed left at (362, 339)
Screenshot: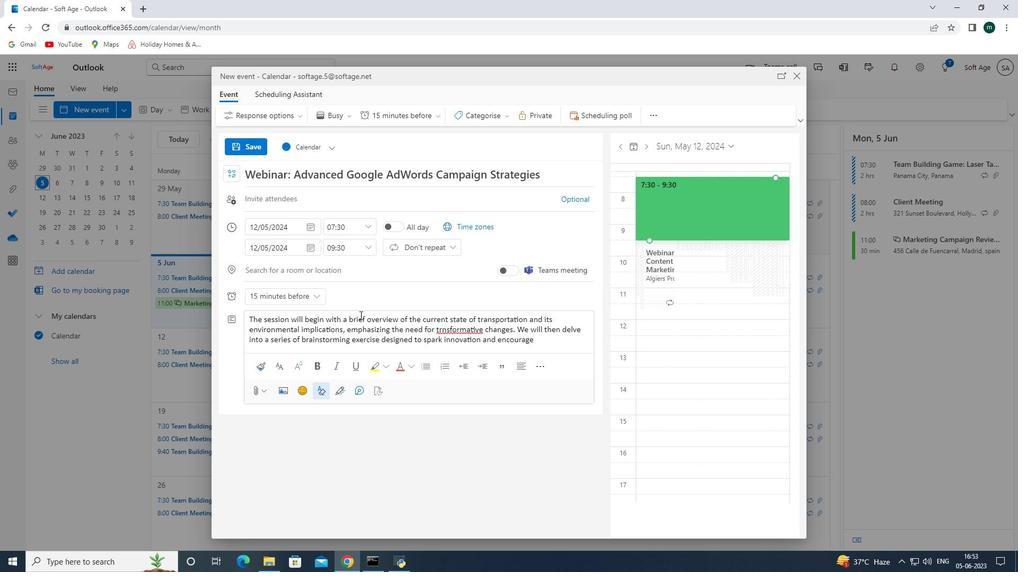 
Action: Mouse moved to (382, 339)
Screenshot: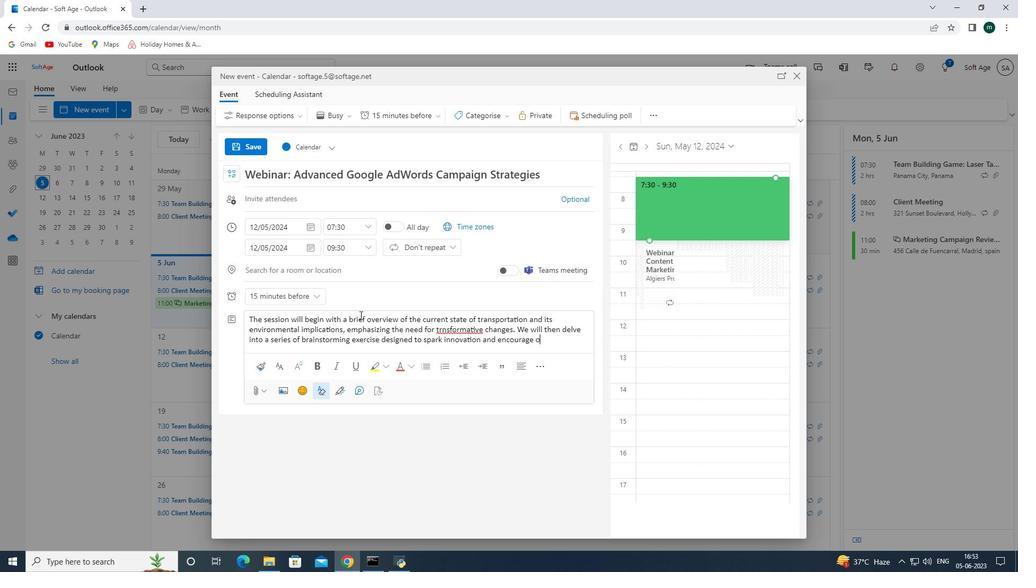 
Action: Mouse pressed left at (382, 339)
Screenshot: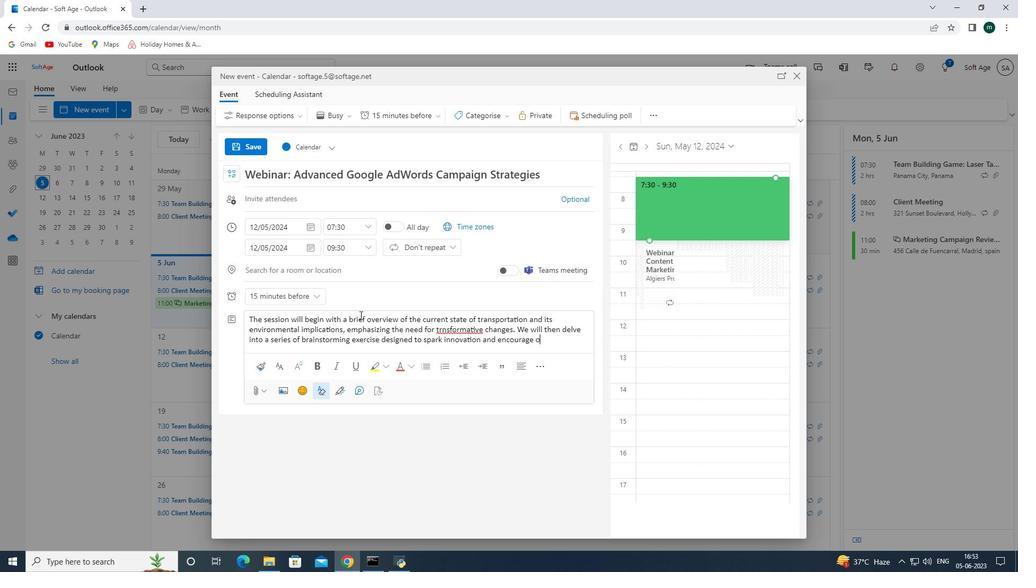 
Action: Mouse pressed left at (382, 339)
Screenshot: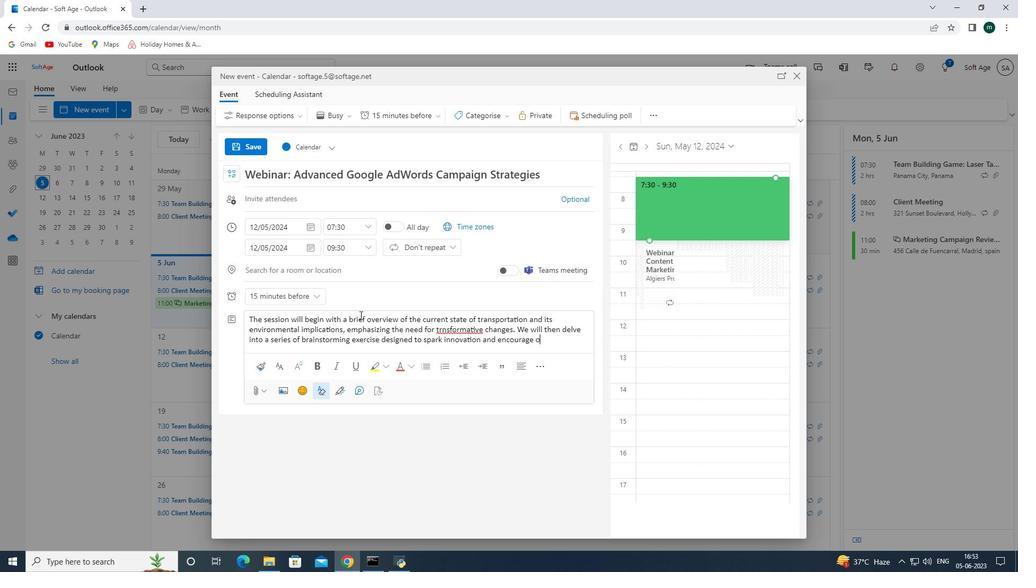
Action: Mouse moved to (376, 372)
Screenshot: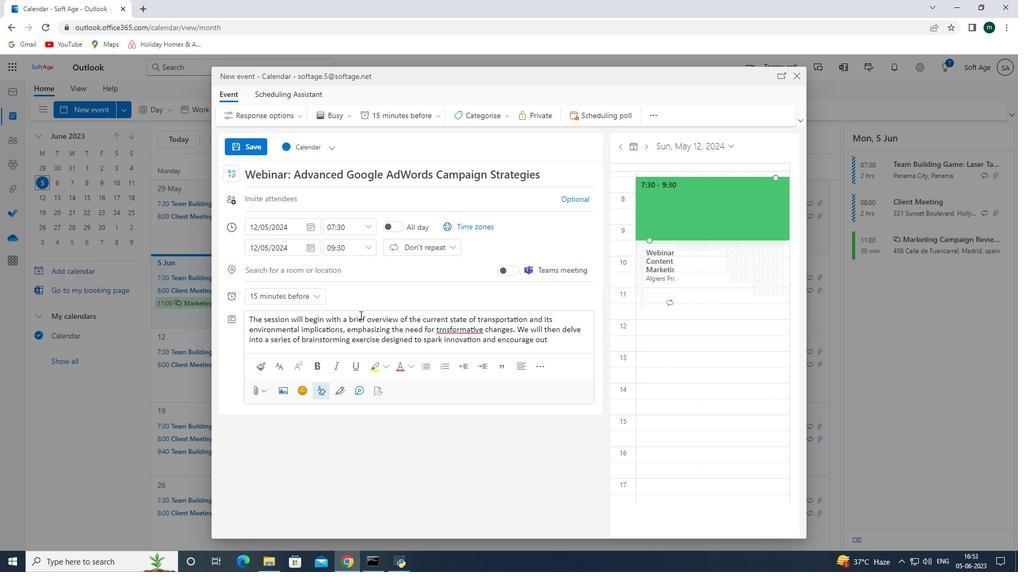 
Action: Mouse pressed left at (376, 372)
Screenshot: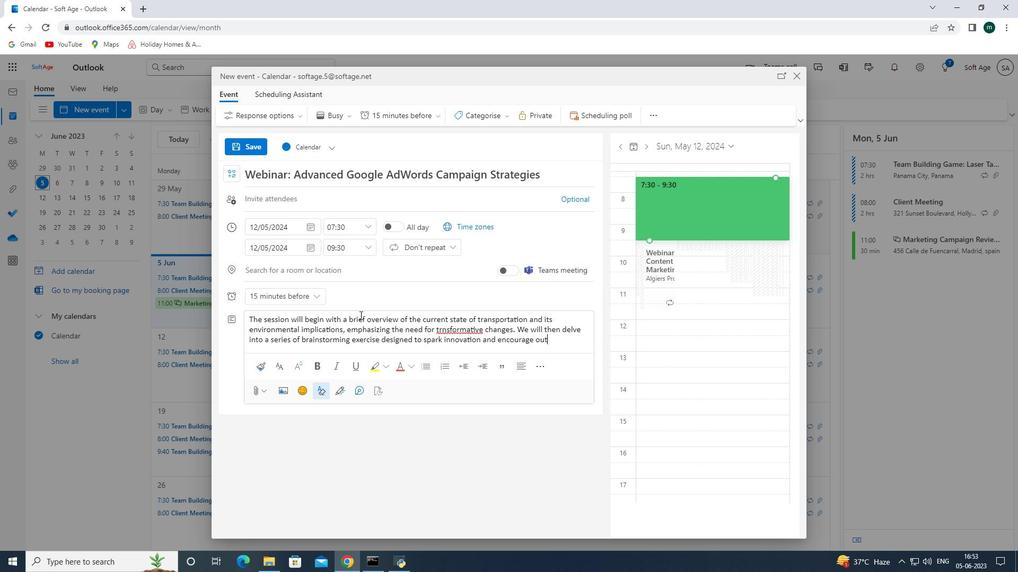 
Action: Mouse moved to (408, 337)
Screenshot: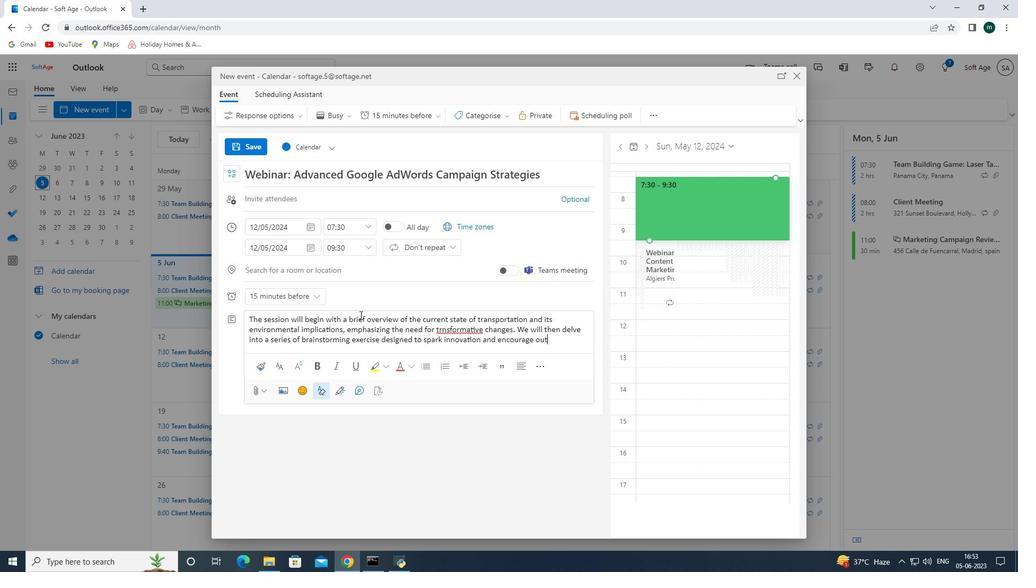 
Action: Mouse pressed left at (408, 337)
Screenshot: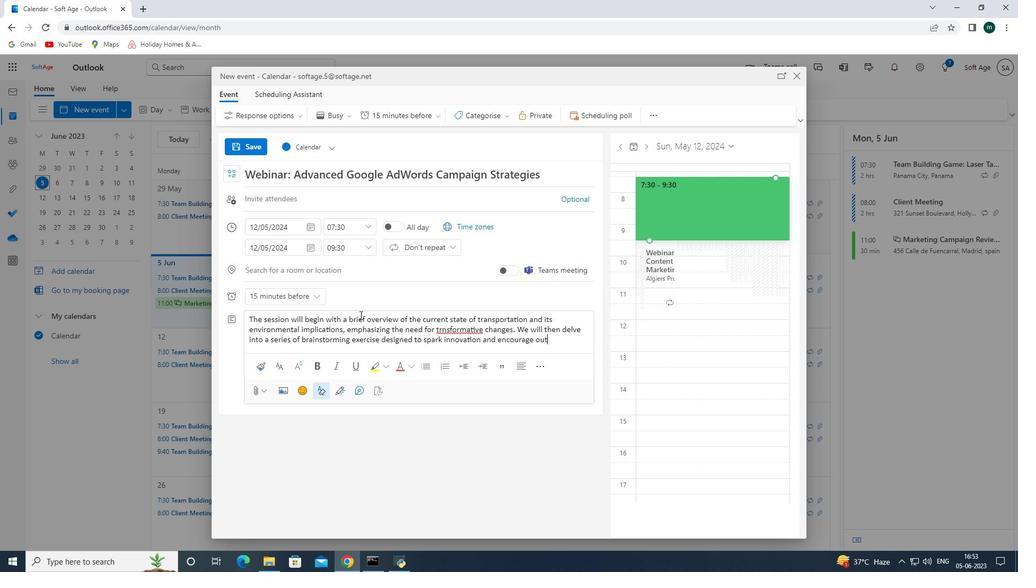 
Action: Mouse moved to (408, 337)
Screenshot: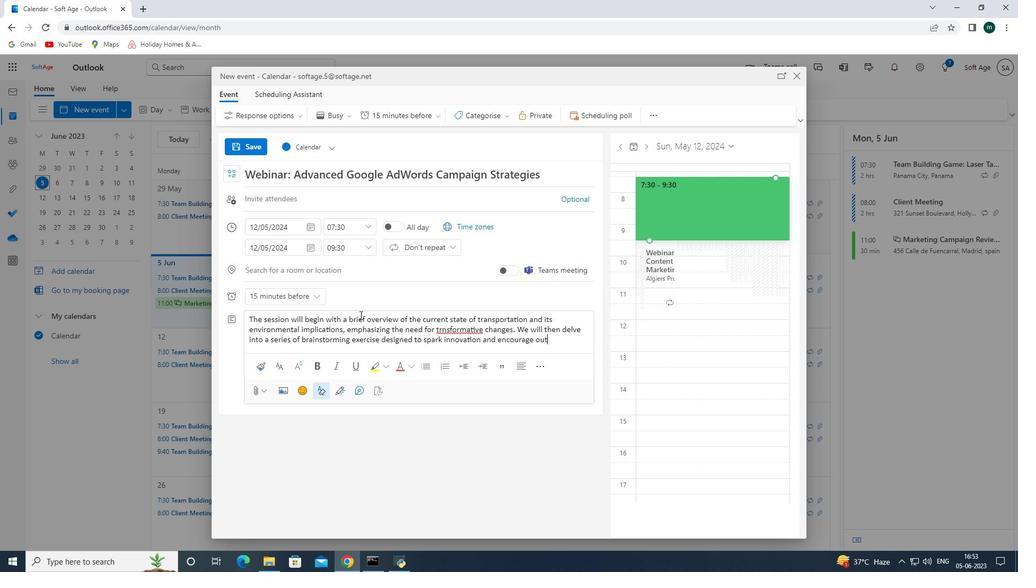 
Action: Key pressed designed<Key.space>to<Key.space>spark<Key.space>innovation<Key.space>and<Key.space>encourage<Key.space>out-of-the-box<Key.space>thinking.<Key.space>
Screenshot: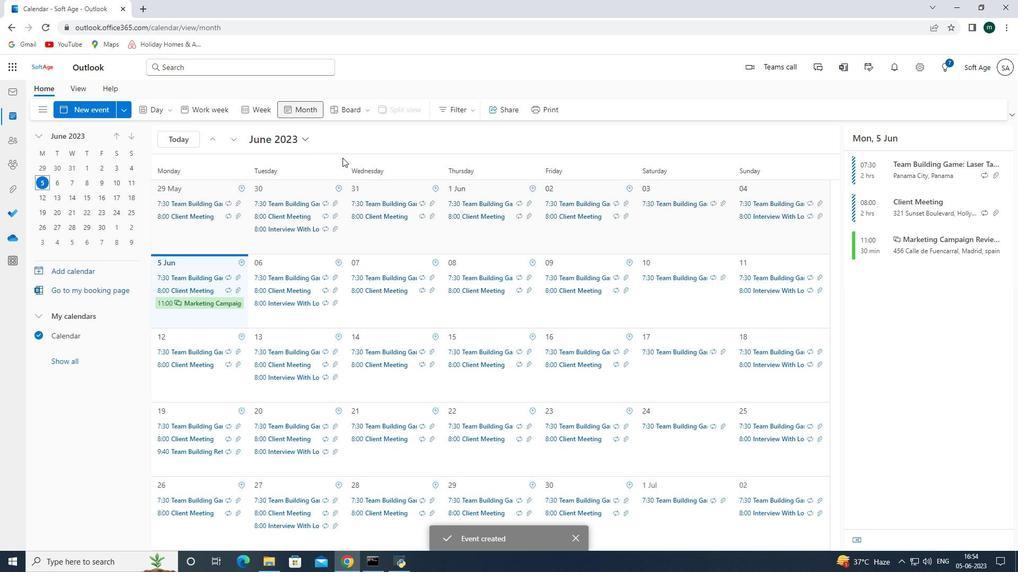 
Action: Mouse moved to (484, 113)
Screenshot: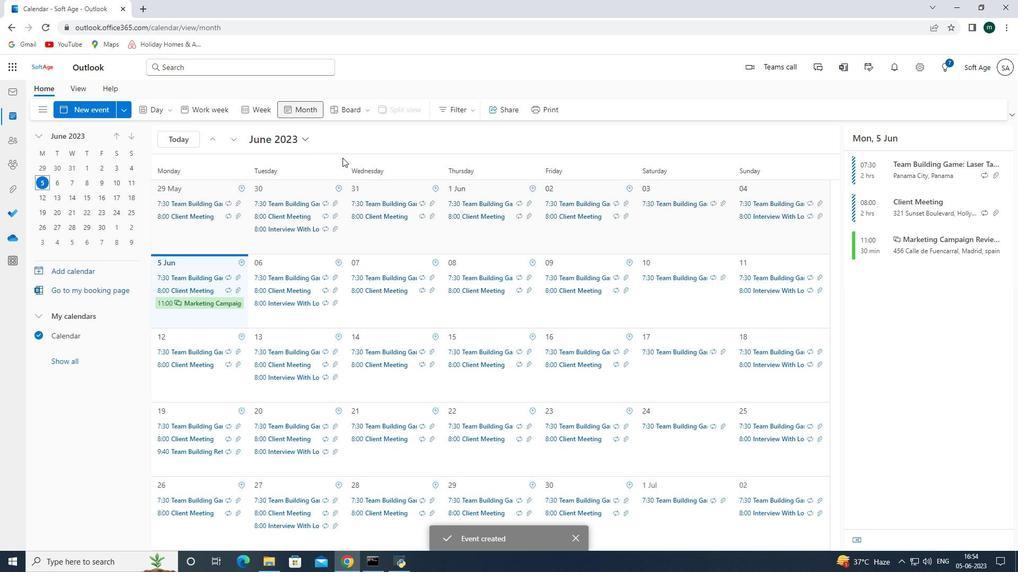 
Action: Mouse pressed left at (484, 113)
Screenshot: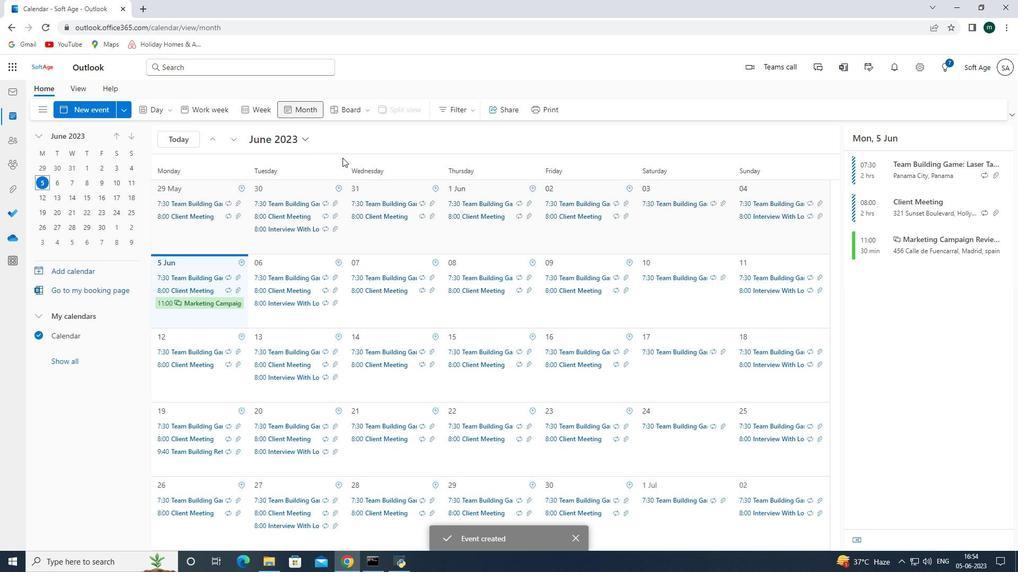 
Action: Mouse moved to (484, 202)
Screenshot: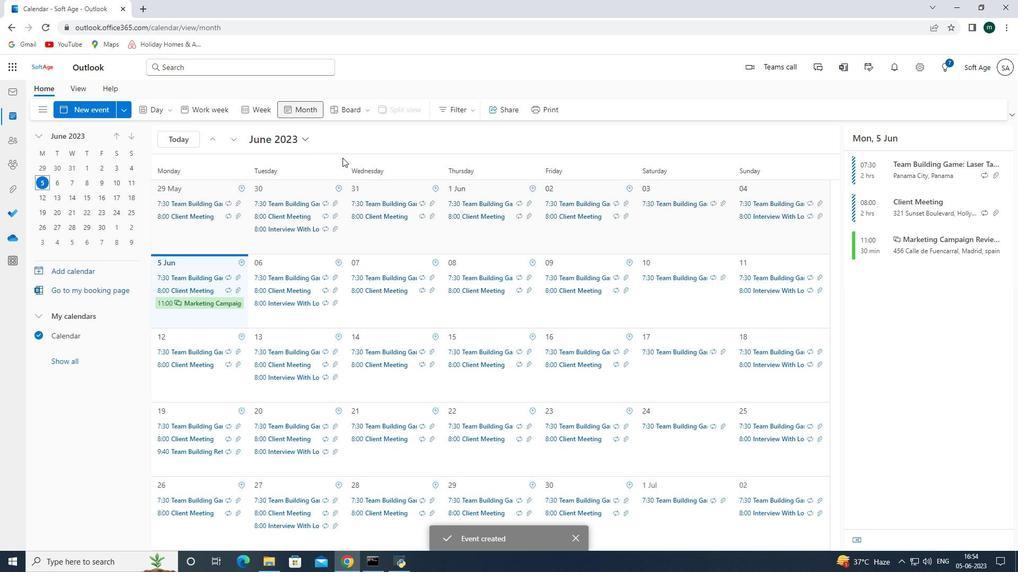 
Action: Mouse pressed left at (484, 202)
Screenshot: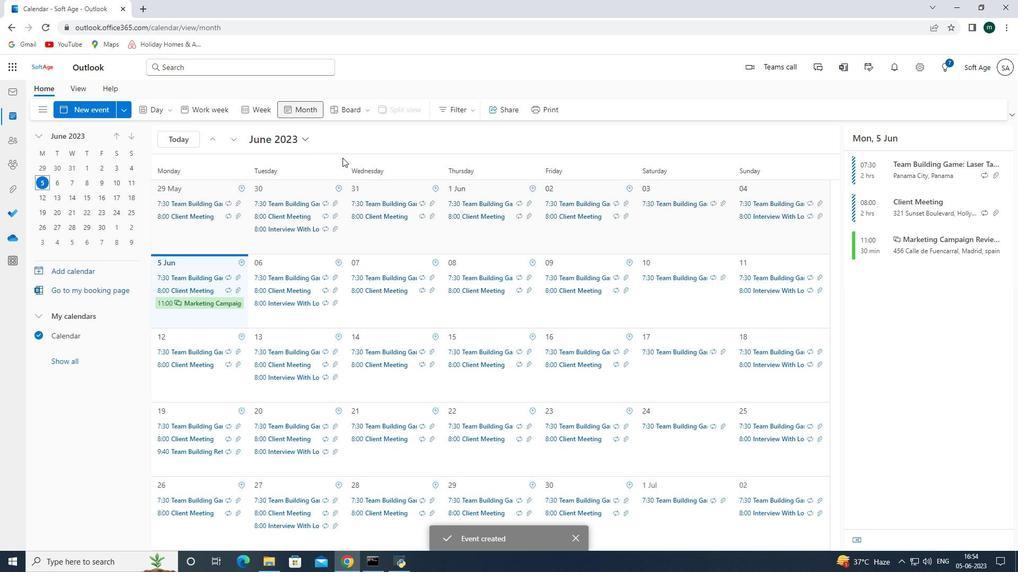 
Action: Mouse moved to (277, 269)
Screenshot: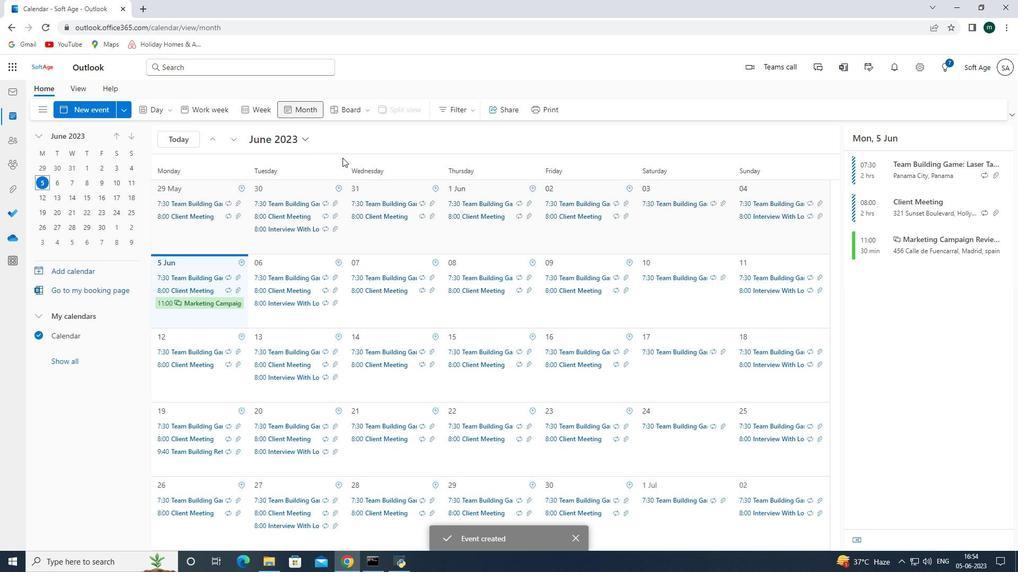 
Action: Mouse pressed left at (277, 269)
Screenshot: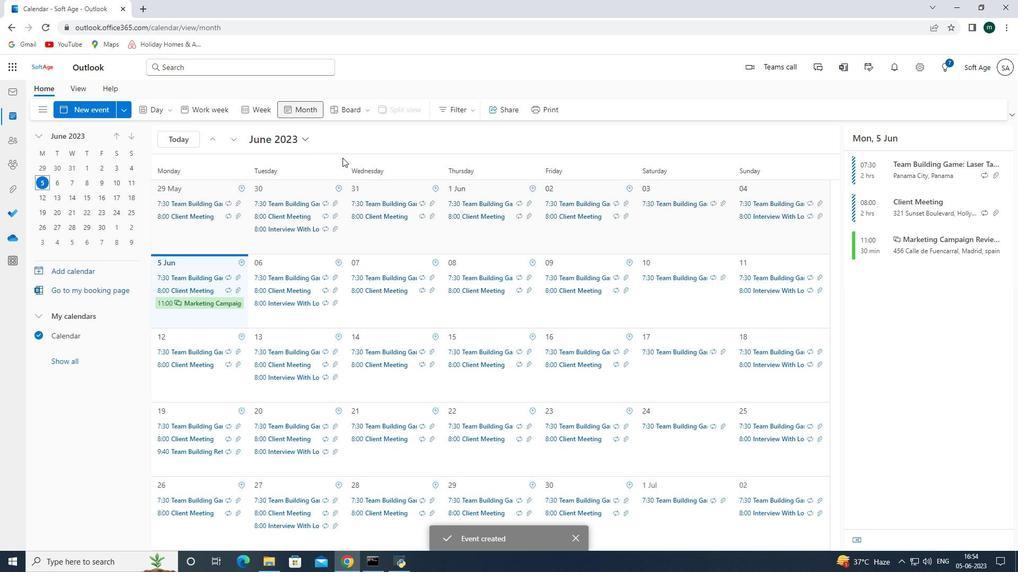 
Action: Key pressed 456<Key.space><Key.shift><Key.shift><Key.shift><Key.shift><Key.shift><Key.shift><Key.shift><Key.shift><Key.shift><Key.shift><Key.shift>Museumplein,<Key.space><Key.shift><Key.shift><Key.shift><Key.shift><Key.shift><Key.shift><Key.shift><Key.shift><Key.shift><Key.shift><Key.shift><Key.shift><Key.shift><Key.shift><Key.shift><Key.shift><Key.shift><Key.shift><Key.shift><Key.shift><Key.shift><Key.shift><Key.shift><Key.shift><Key.shift><Key.shift><Key.shift><Key.shift><Key.shift><Key.shift><Key.shift><Key.shift><Key.shift>Amsterdam<Key.space><Key.backspace>,<Key.space><Key.shift><Key.shift><Key.shift>Netherlam<Key.backspace>nds
Screenshot: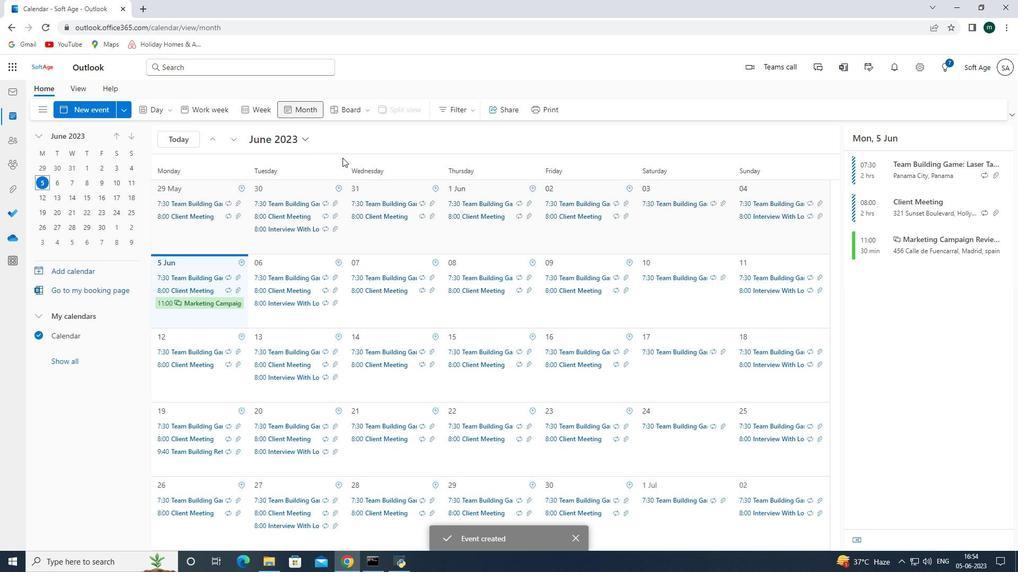 
Action: Mouse moved to (502, 298)
Screenshot: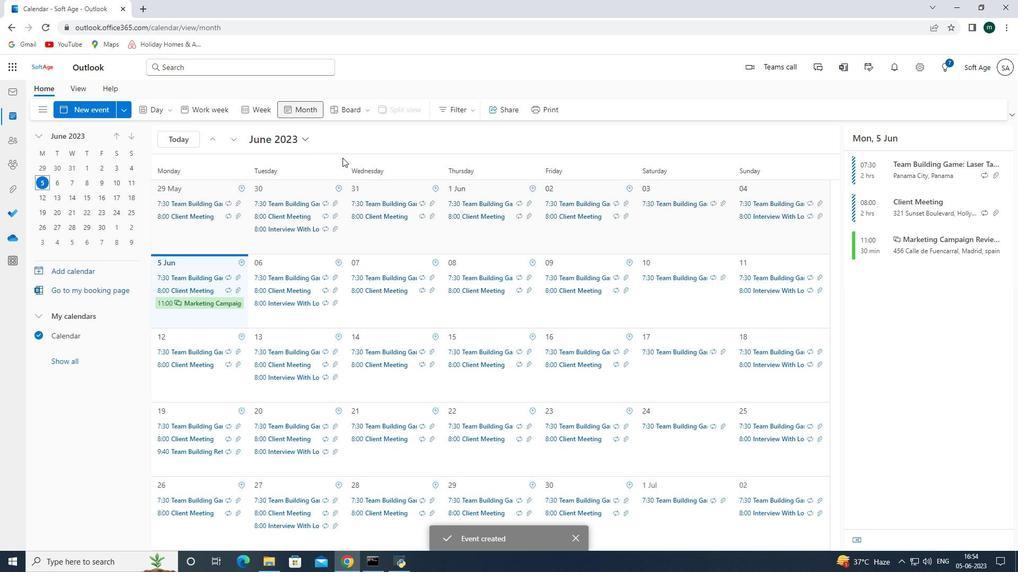 
Action: Mouse pressed left at (502, 298)
Screenshot: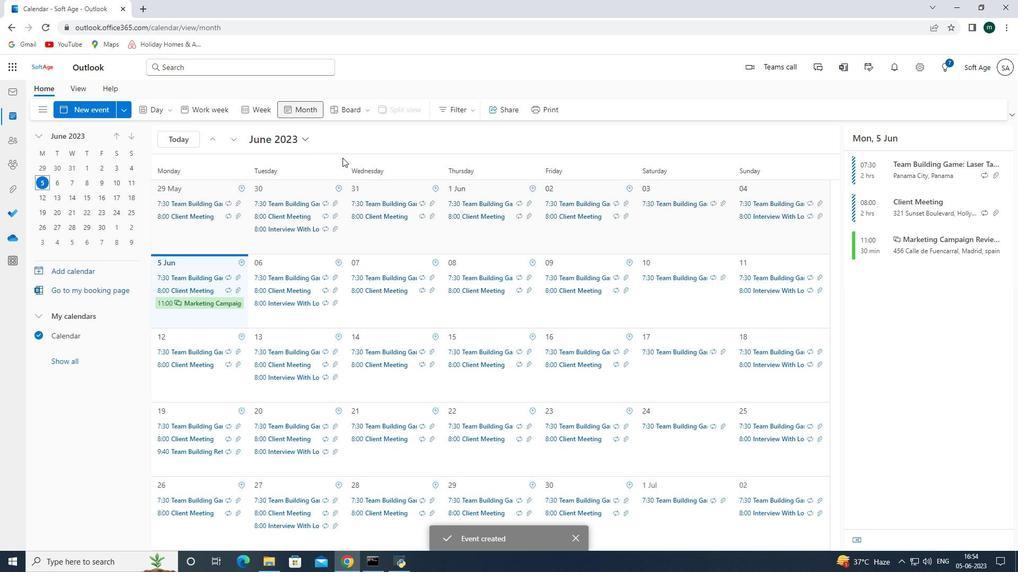 
Action: Mouse moved to (335, 203)
Screenshot: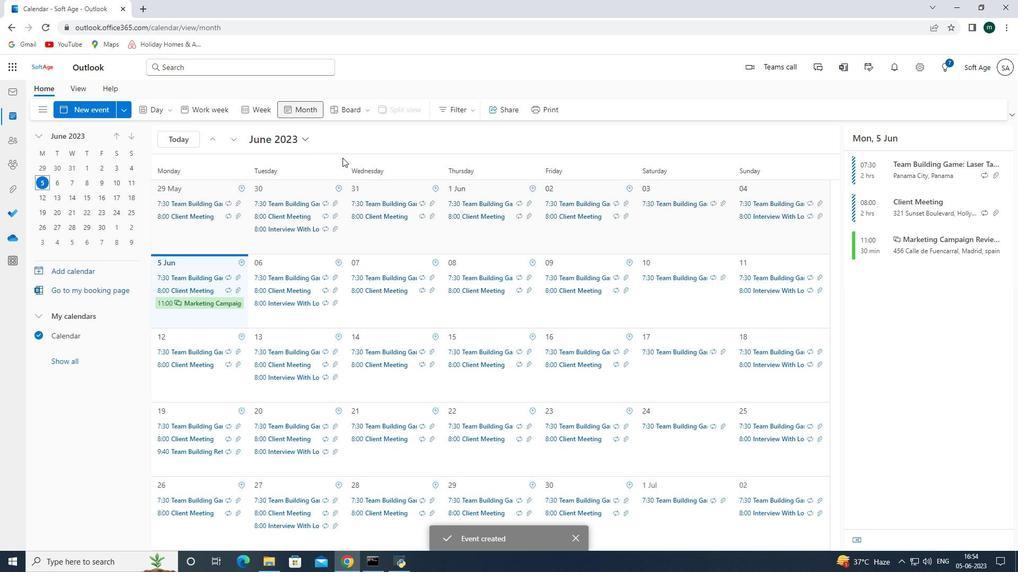 
Action: Mouse pressed left at (335, 203)
Screenshot: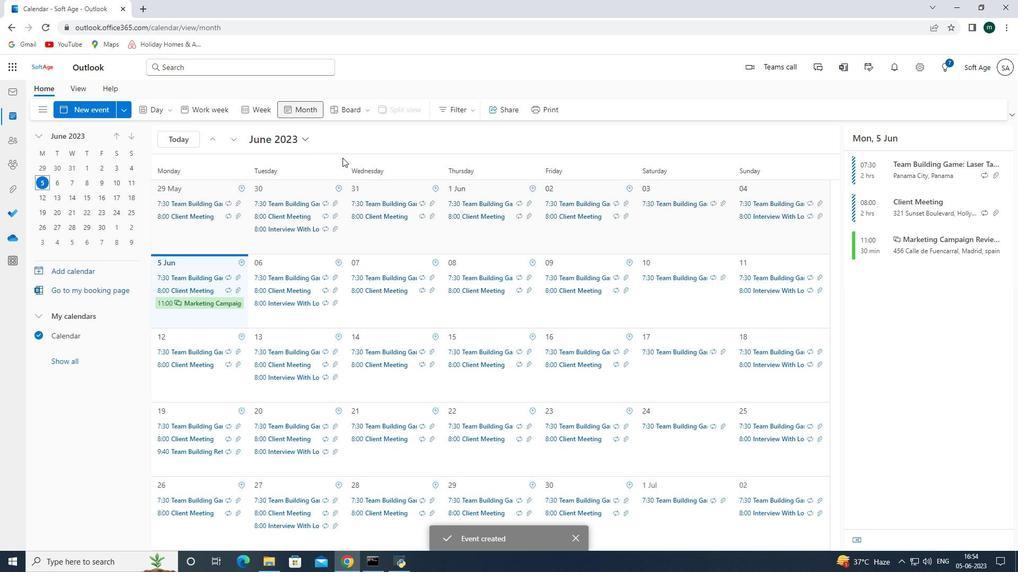 
Action: Mouse moved to (364, 195)
Screenshot: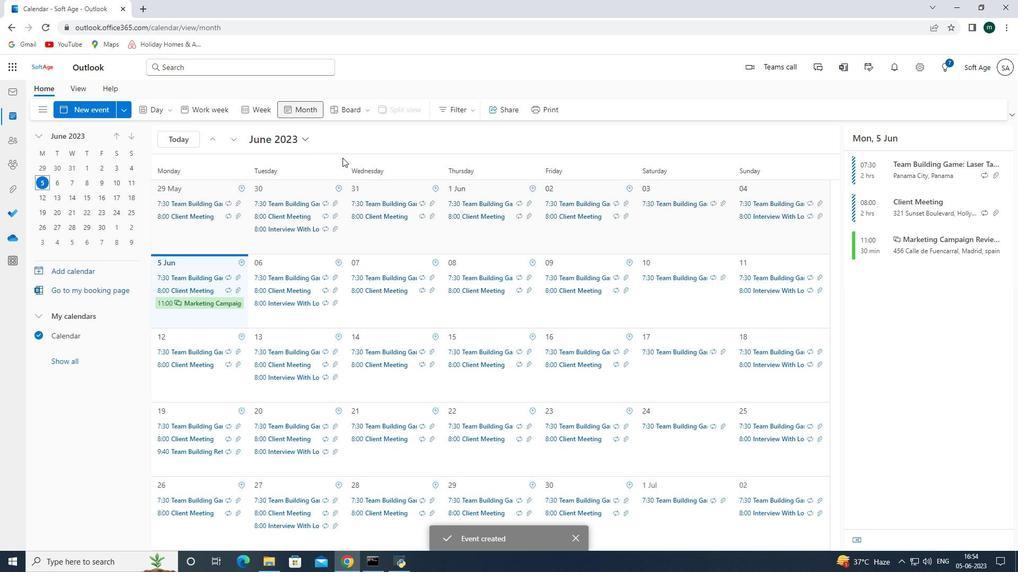 
Action: Mouse pressed left at (364, 195)
Screenshot: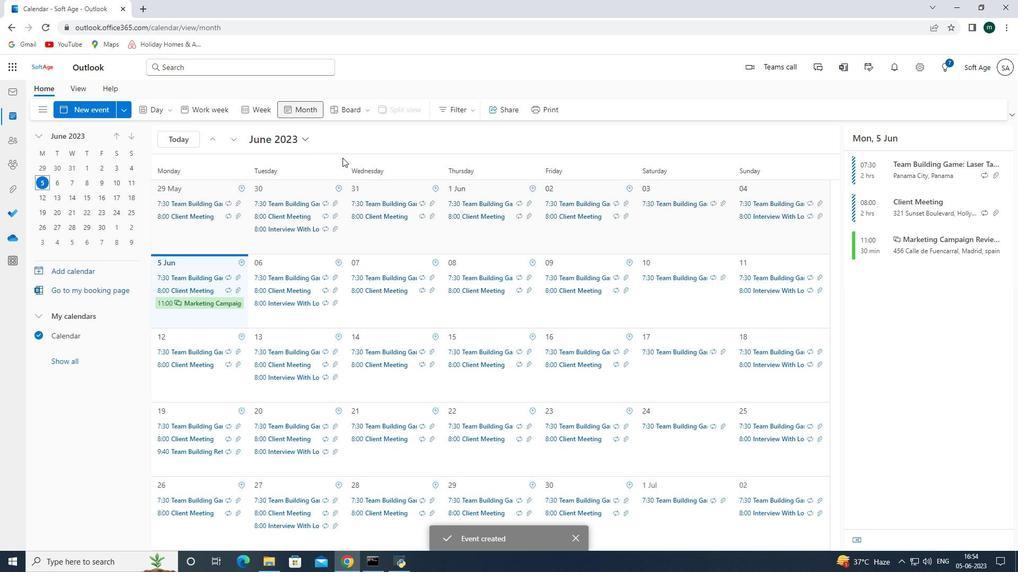 
Action: Key pressed softage.4<Key.shift><Key.shift>@
Screenshot: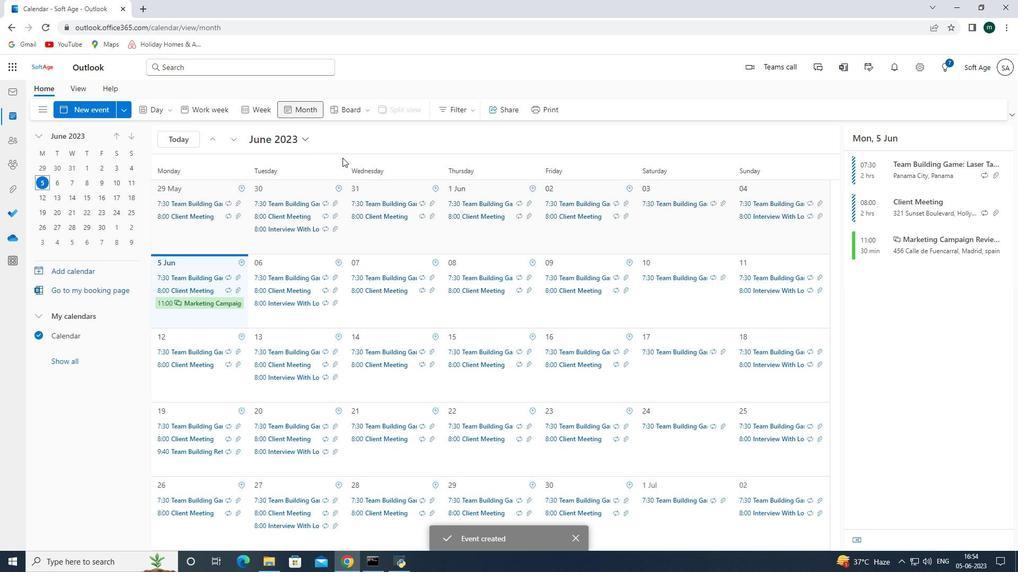 
Action: Mouse moved to (356, 217)
Screenshot: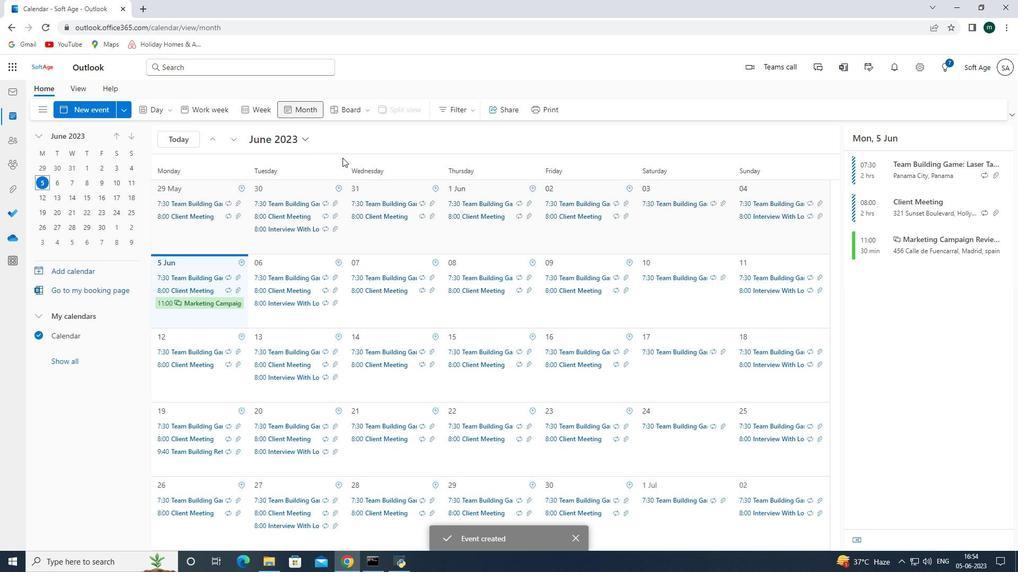 
Action: Mouse pressed left at (356, 217)
Screenshot: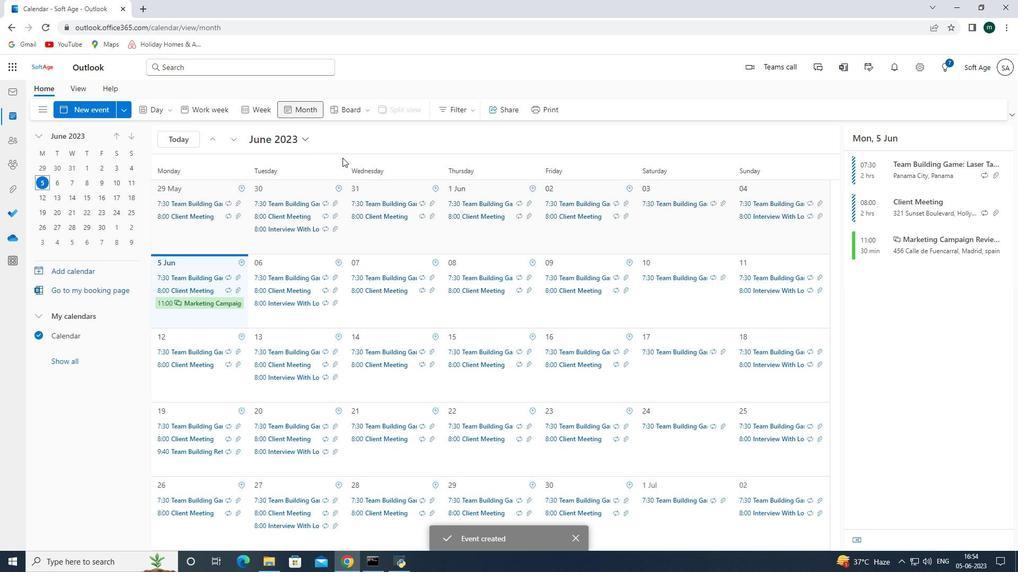 
Action: Mouse moved to (379, 198)
Screenshot: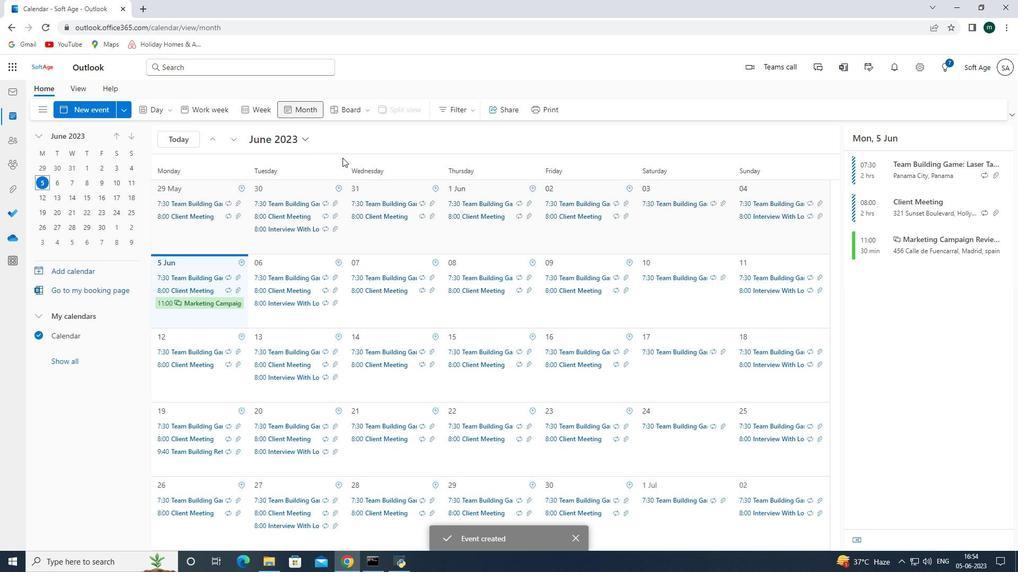 
Action: Mouse pressed left at (379, 198)
Screenshot: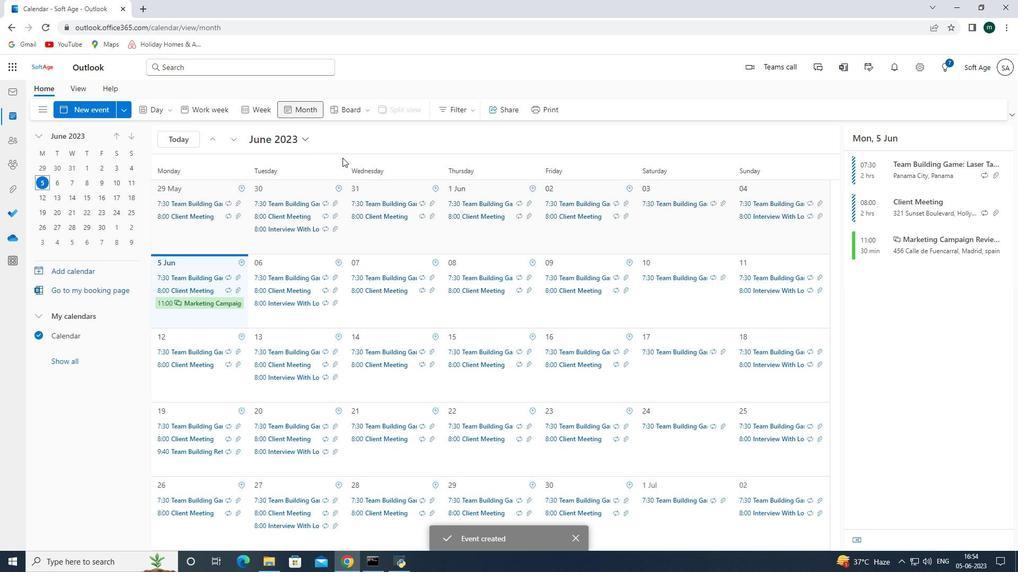 
Action: Key pressed <Key.shift>softage.6
Screenshot: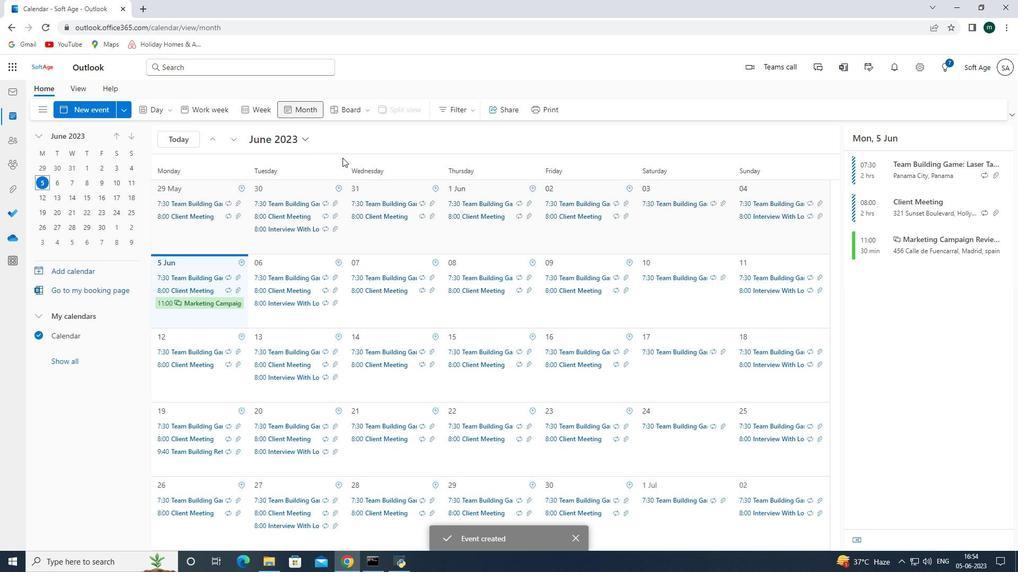 
Action: Mouse moved to (380, 207)
Screenshot: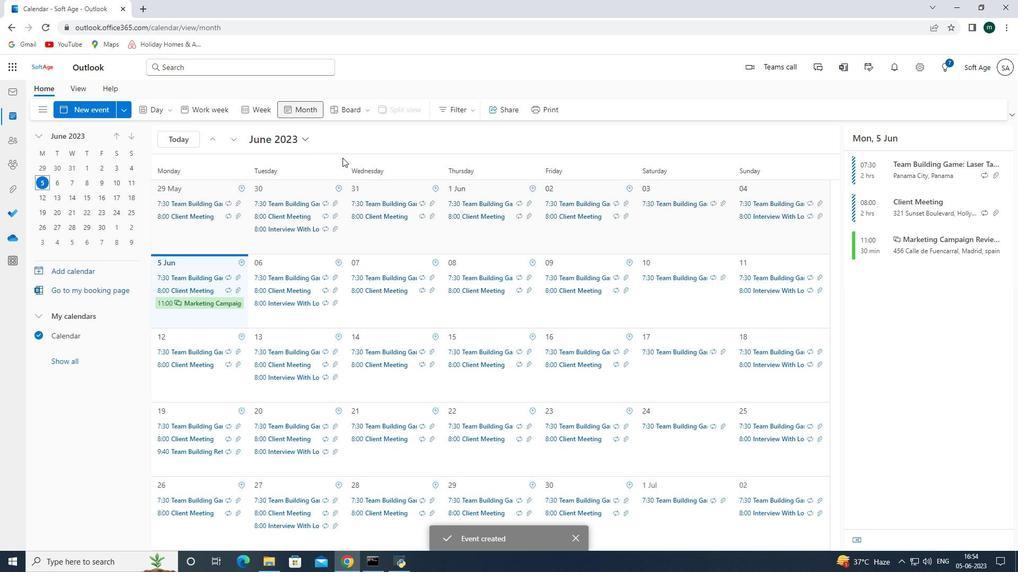 
Action: Key pressed <Key.shift>@
Screenshot: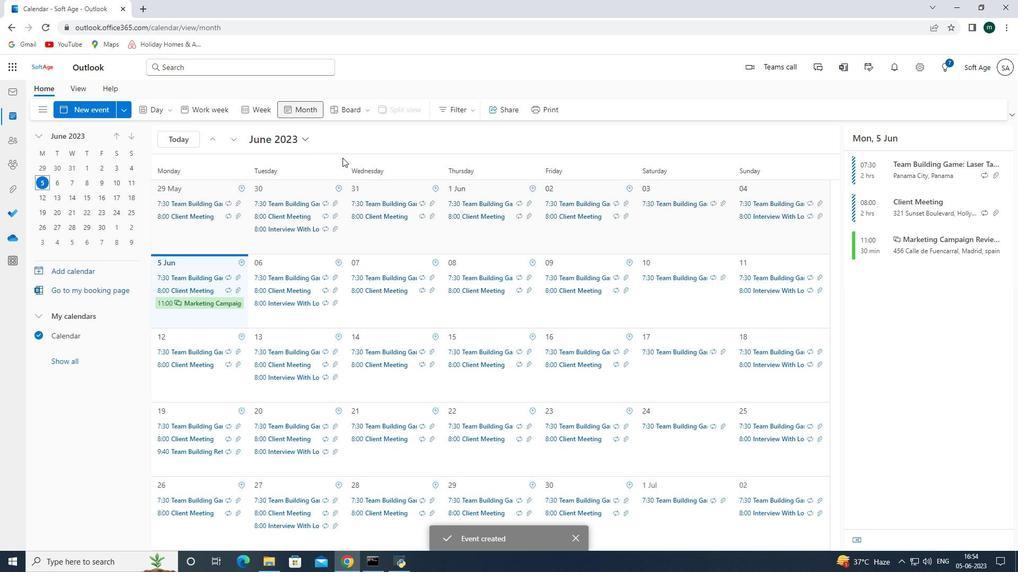 
Action: Mouse moved to (370, 221)
Screenshot: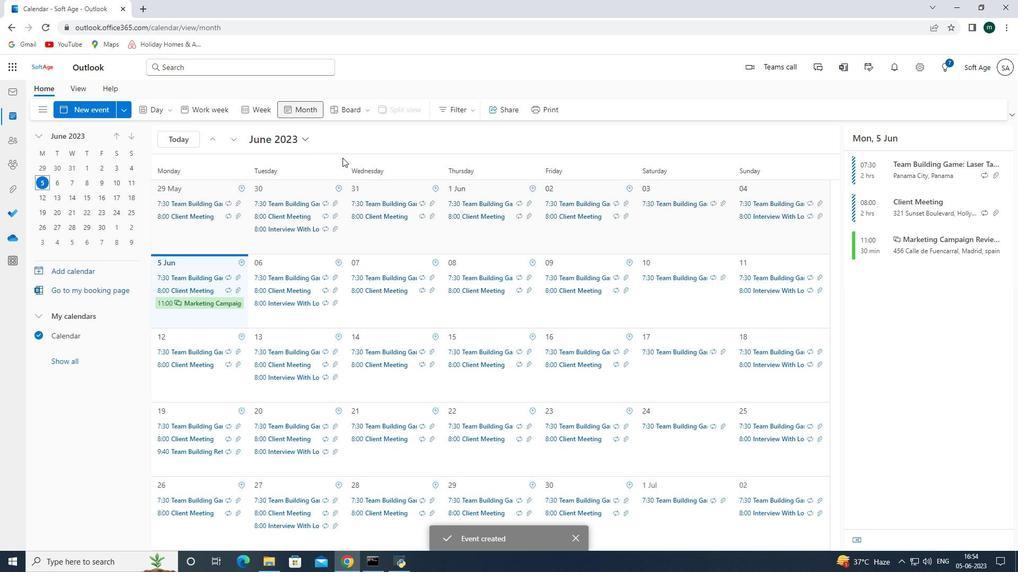 
Action: Mouse pressed left at (370, 221)
Screenshot: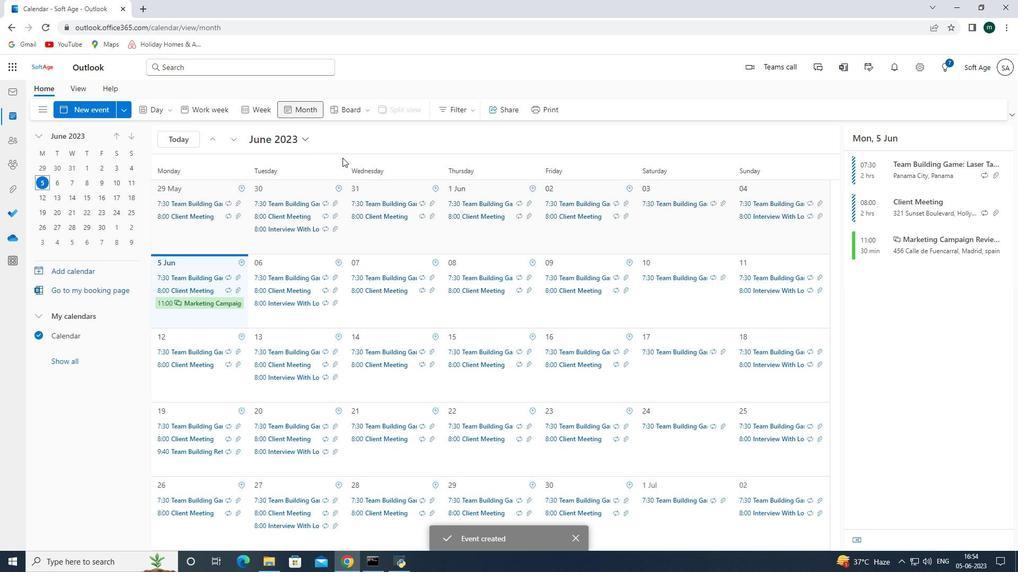
Action: Mouse moved to (427, 116)
Screenshot: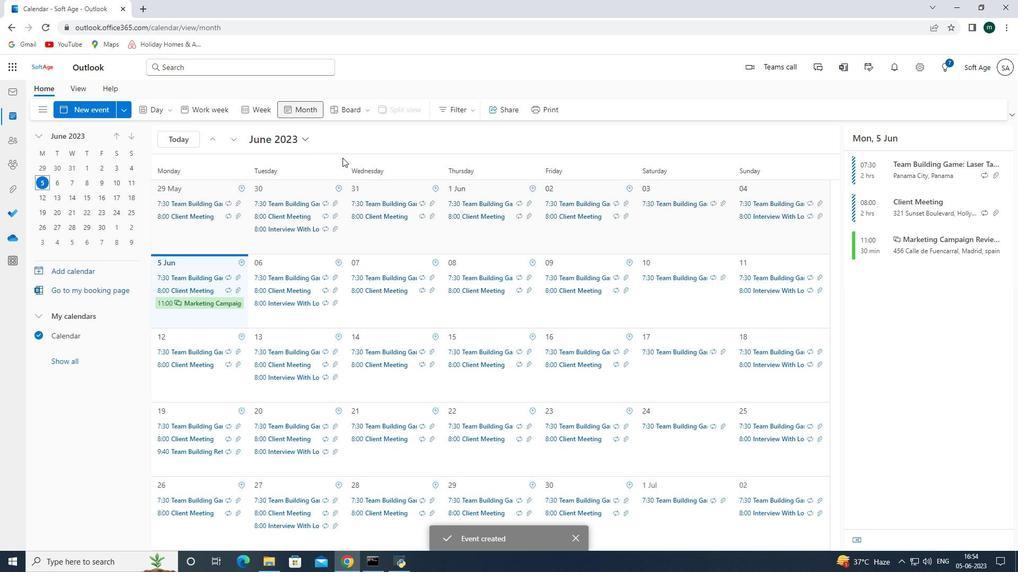
Action: Mouse pressed left at (427, 116)
Screenshot: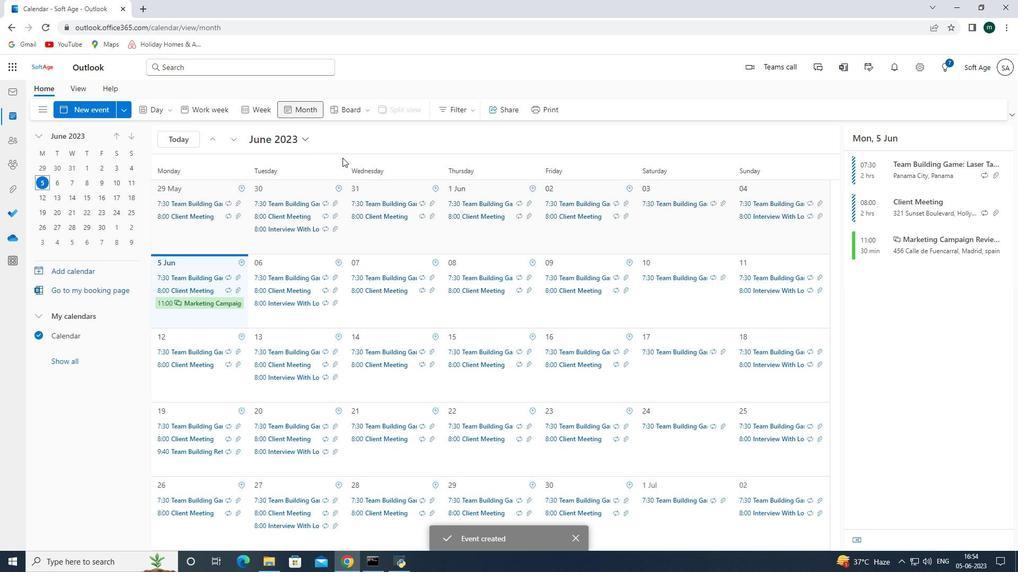 
Action: Mouse moved to (409, 176)
Screenshot: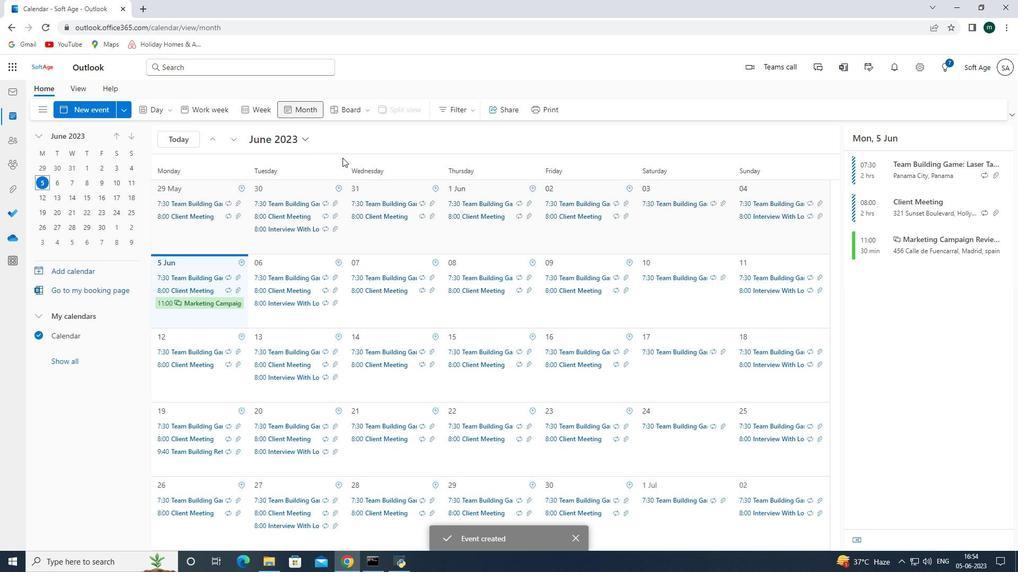 
Action: Mouse pressed left at (409, 176)
Screenshot: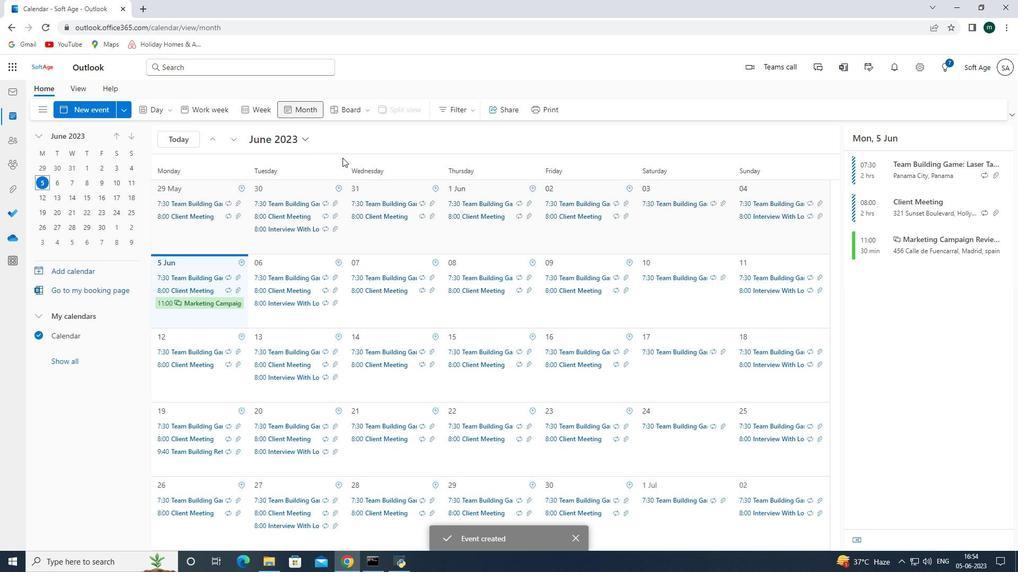 
Action: Mouse moved to (245, 147)
Screenshot: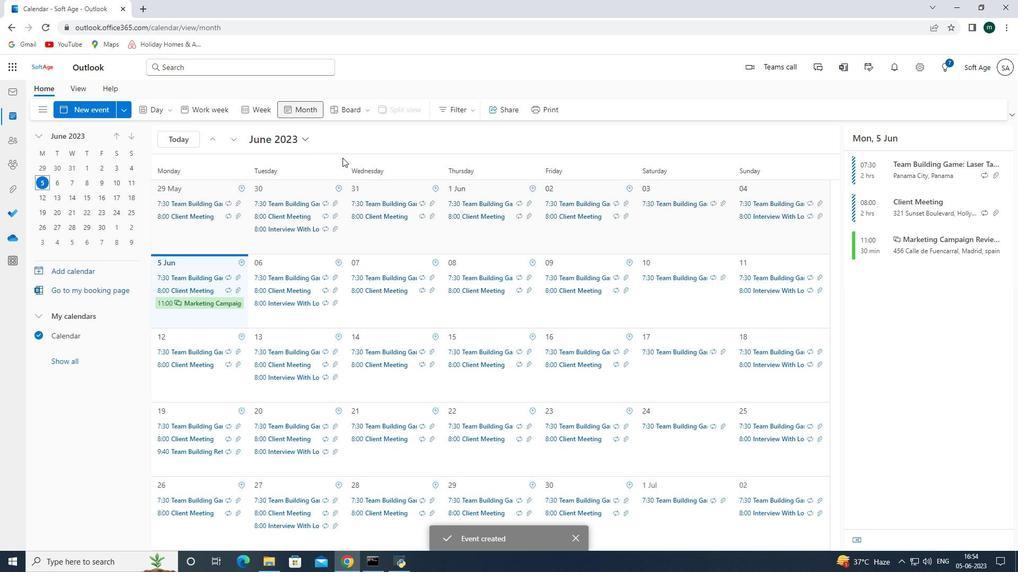
Action: Mouse pressed left at (245, 147)
Screenshot: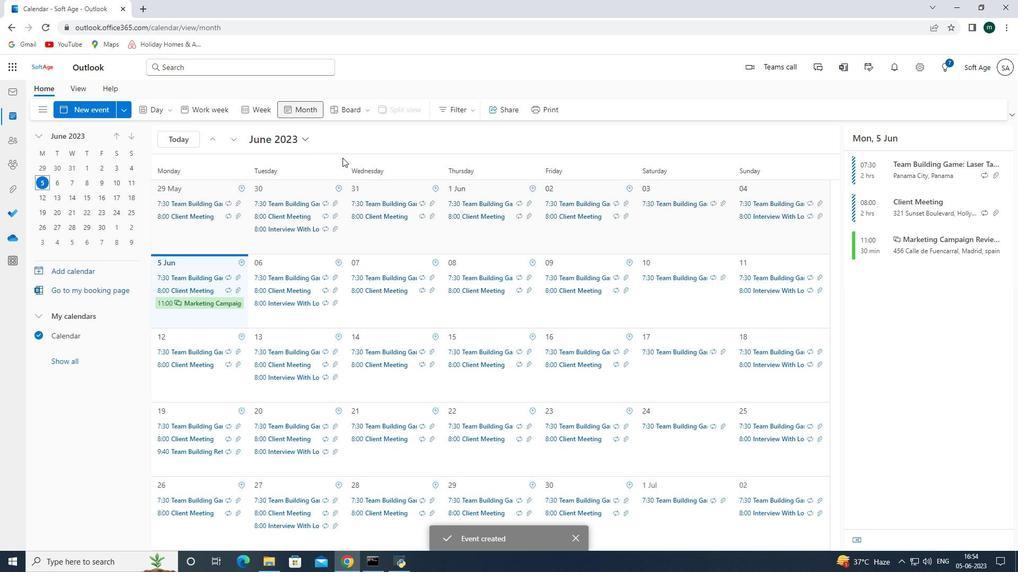 
Action: Mouse moved to (98, 110)
Screenshot: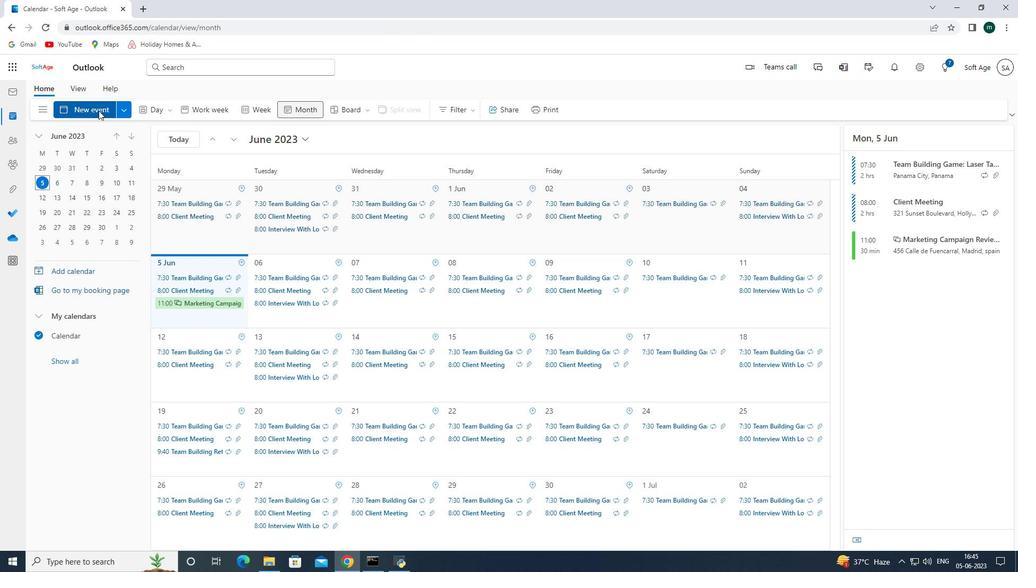
Action: Mouse pressed left at (98, 110)
Screenshot: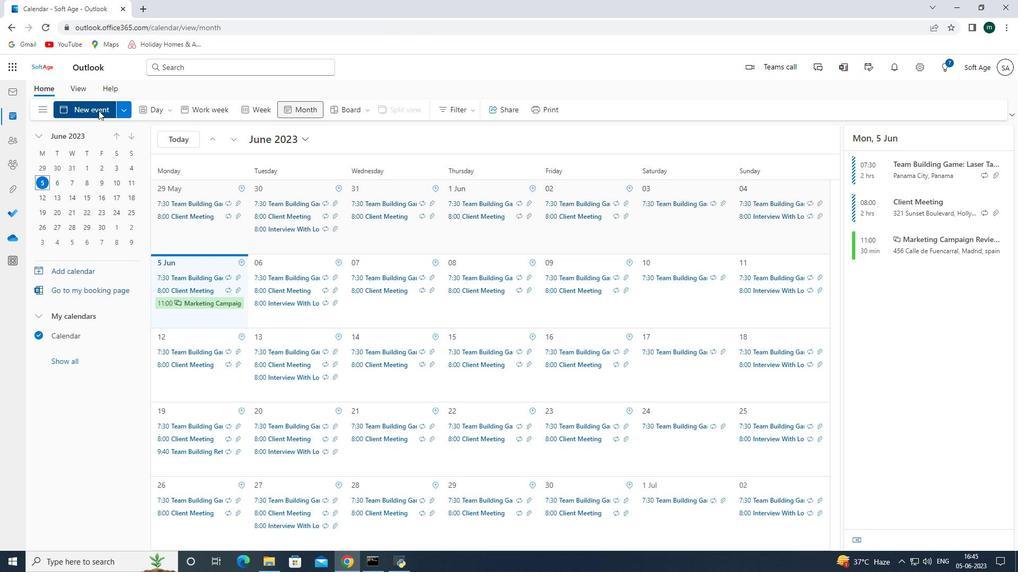 
Action: Mouse moved to (316, 176)
Screenshot: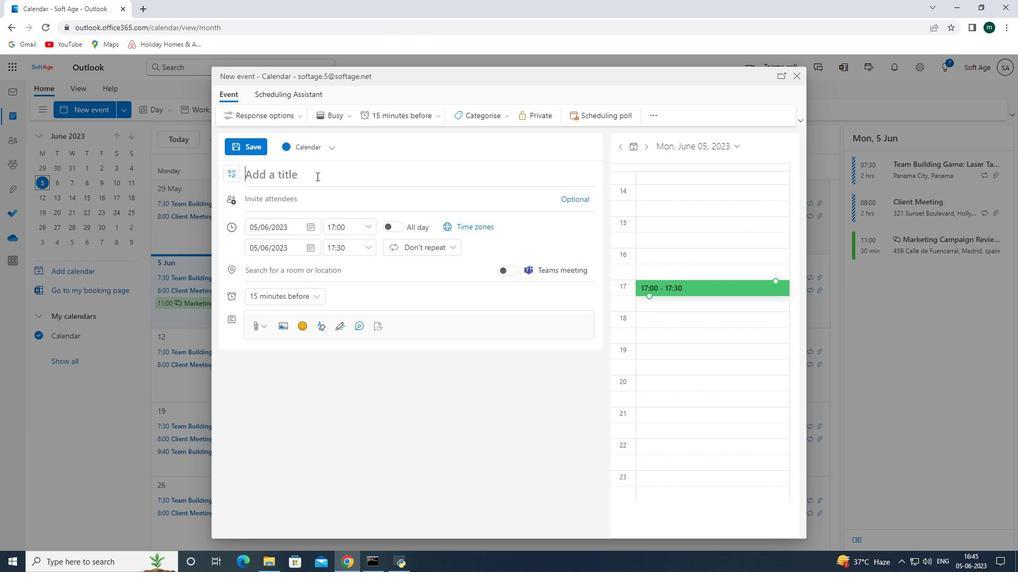 
Action: Mouse pressed left at (316, 176)
Screenshot: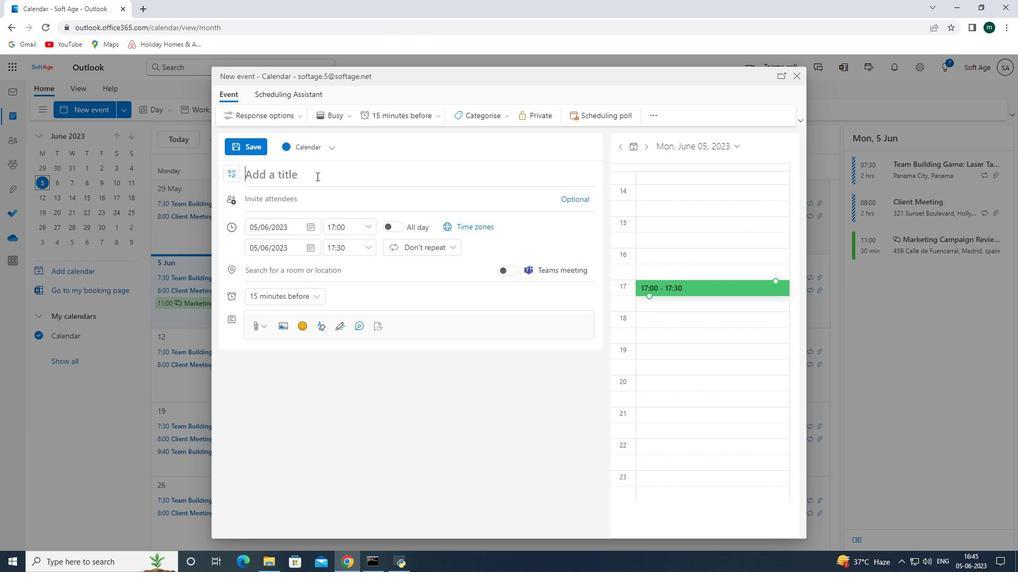 
Action: Key pressed <Key.shift><Key.shift><Key.shift><Key.shift>Webinar<Key.shift_r><Key.shift_r><Key.shift_r><Key.shift_r><Key.shift_r>:<Key.space><Key.shift><Key.shift>Advanced<Key.space><Key.shift><Key.shift><Key.shift><Key.shift><Key.shift><Key.shift><Key.shift><Key.shift><Key.shift><Key.shift><Key.shift><Key.shift><Key.shift><Key.shift><Key.shift><Key.shift><Key.shift>Google<Key.space><Key.shift>Ad<Key.shift><Key.shift>Wp<Key.backspace>ords<Key.space><Key.shift>Campaih<Key.backspace>gn<Key.space><Key.shift><Key.shift><Key.shift>Sta<Key.backspace>rategies<Key.space><Key.backspace>
Screenshot: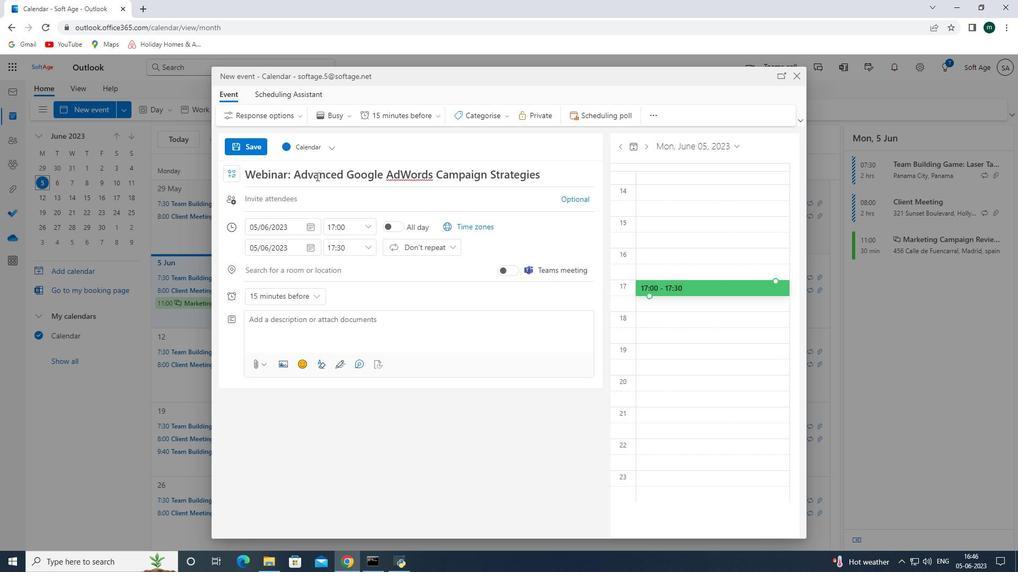 
Action: Mouse moved to (312, 223)
Screenshot: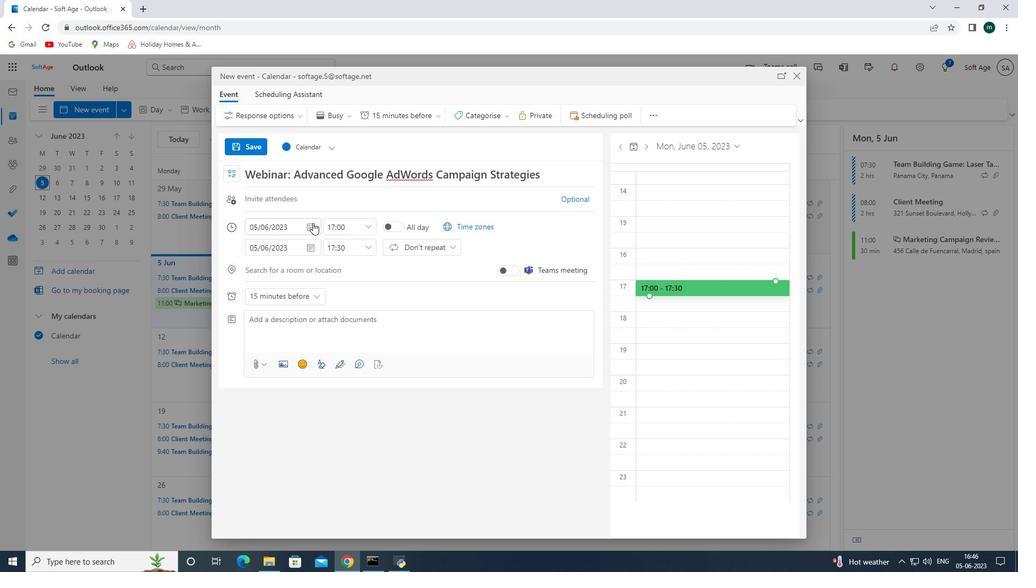 
Action: Mouse pressed left at (312, 223)
Screenshot: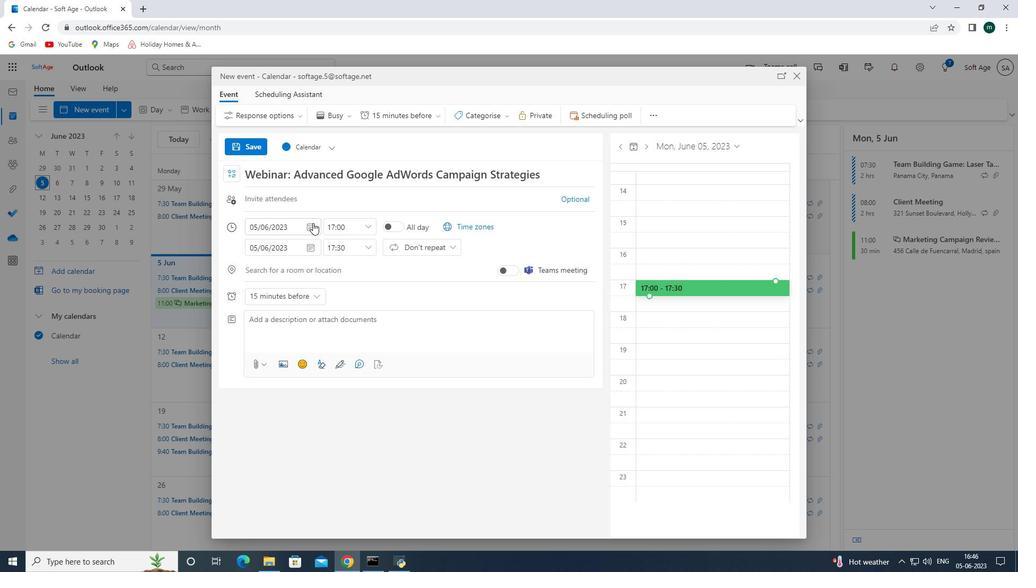 
Action: Mouse moved to (345, 248)
Screenshot: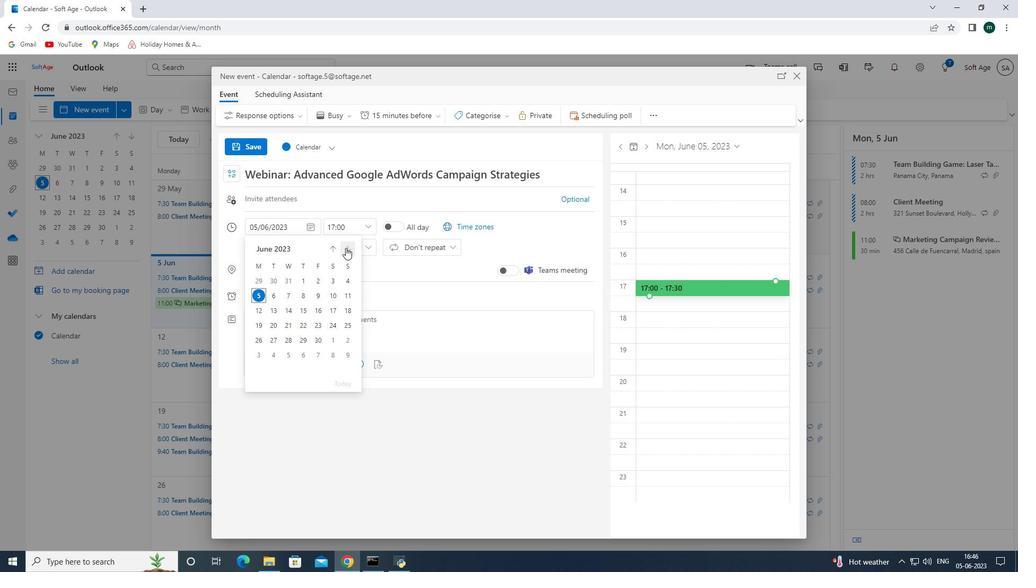 
Action: Mouse pressed left at (345, 248)
Screenshot: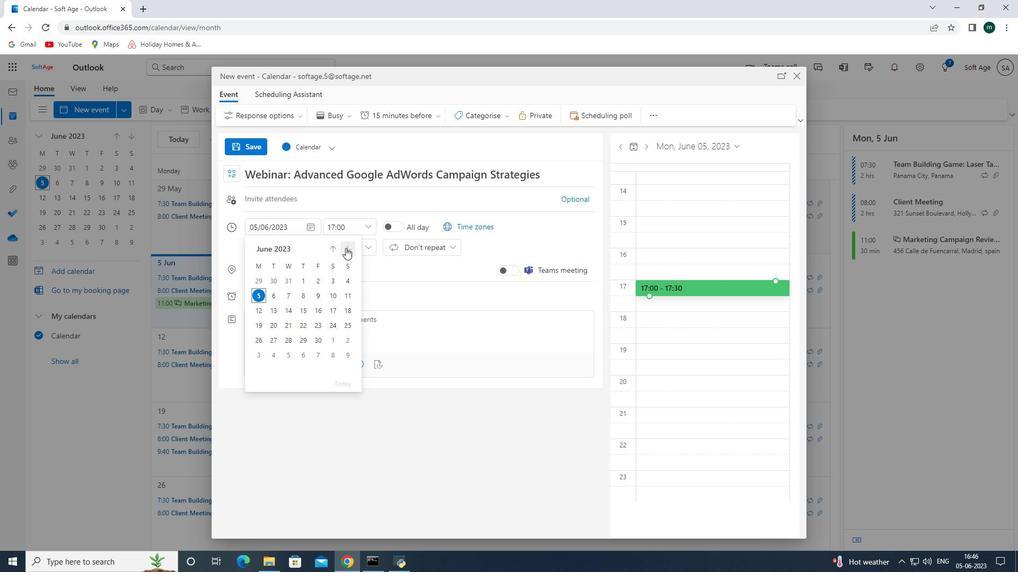 
Action: Mouse pressed left at (345, 248)
Screenshot: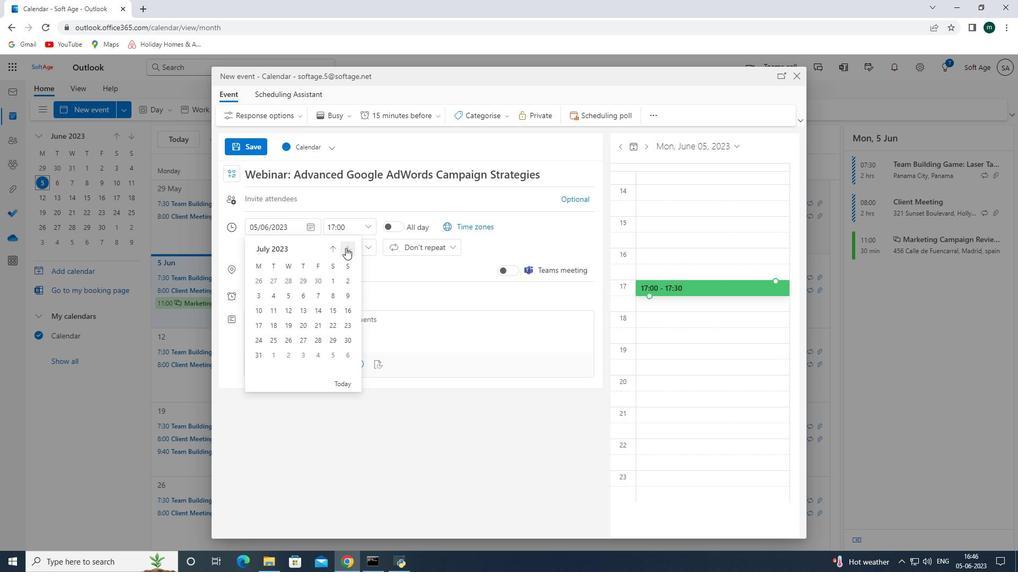 
Action: Mouse pressed left at (345, 248)
Screenshot: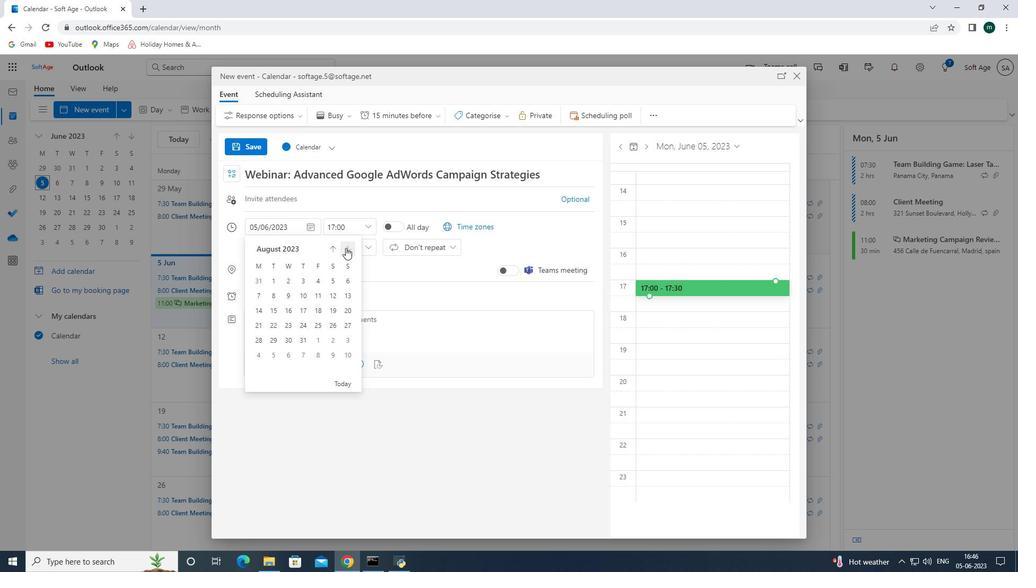 
Action: Mouse pressed left at (345, 248)
Screenshot: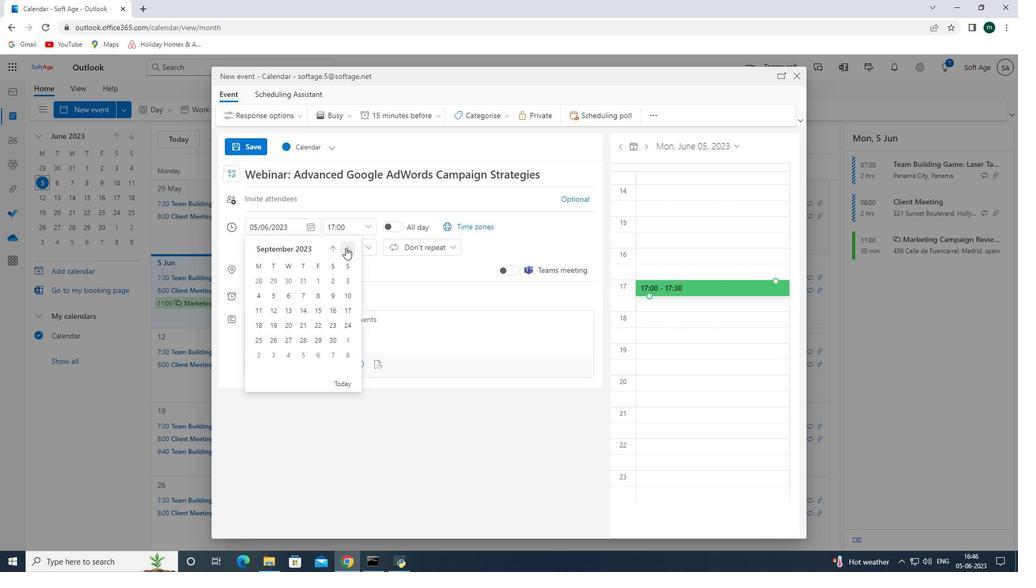 
Action: Mouse pressed left at (345, 248)
Screenshot: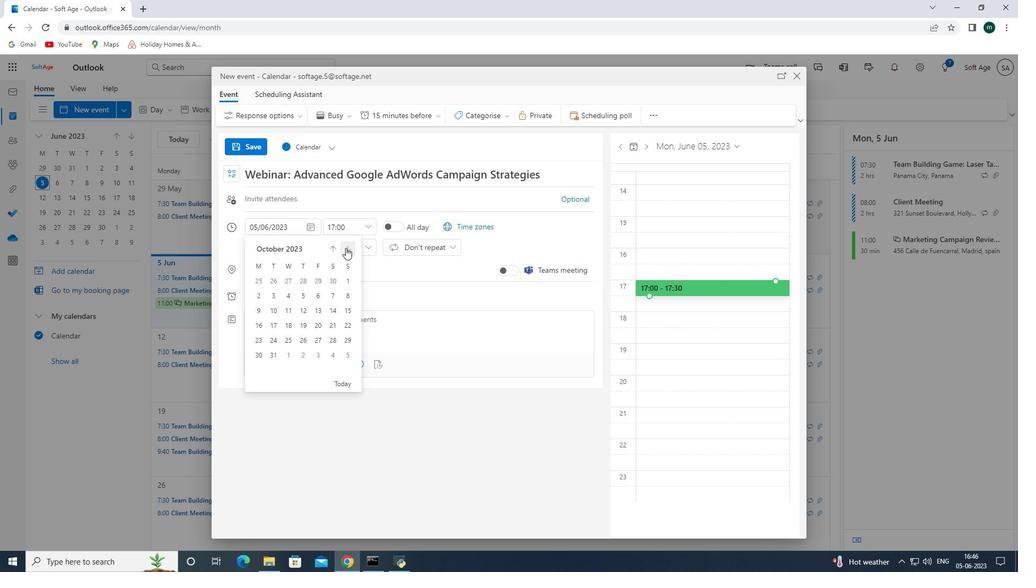 
Action: Mouse pressed left at (345, 248)
Screenshot: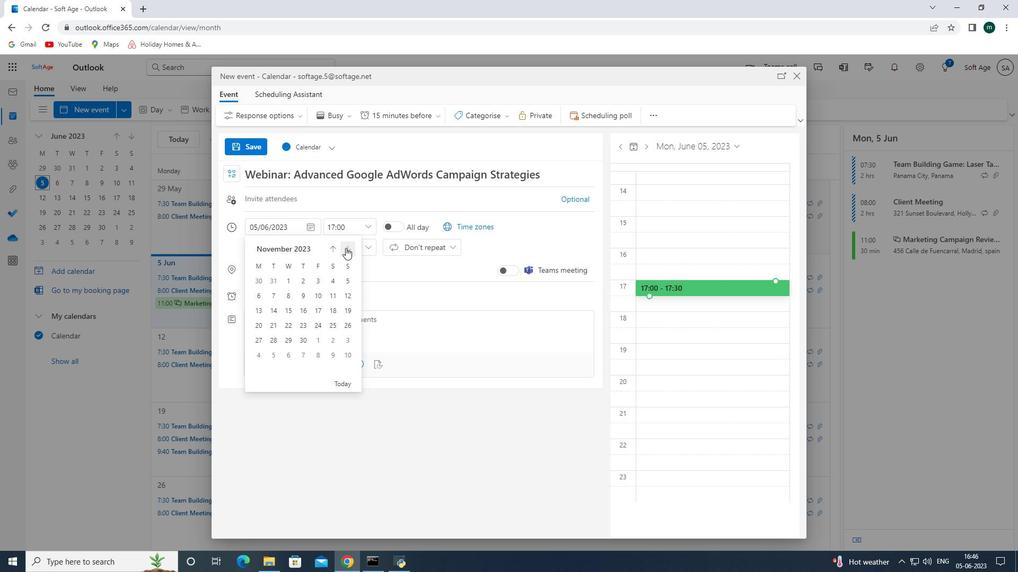 
Action: Mouse pressed left at (345, 248)
Screenshot: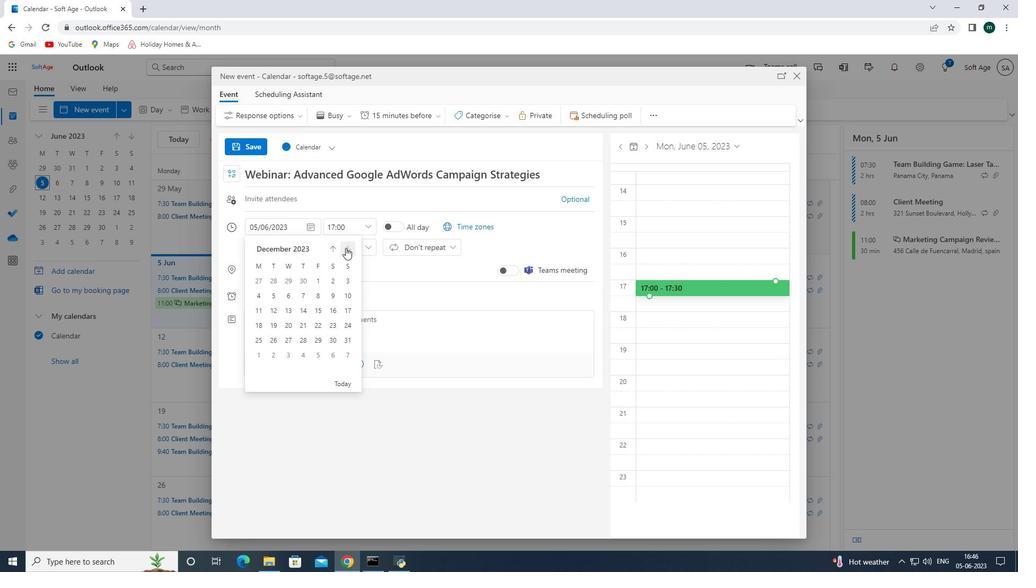
Action: Mouse pressed left at (345, 248)
Screenshot: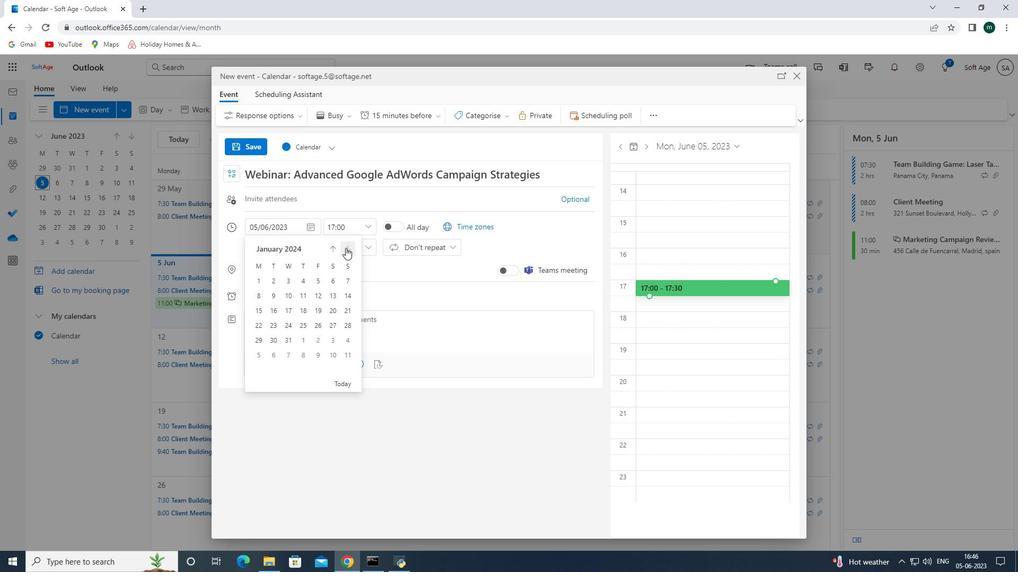 
Action: Mouse pressed left at (345, 248)
Screenshot: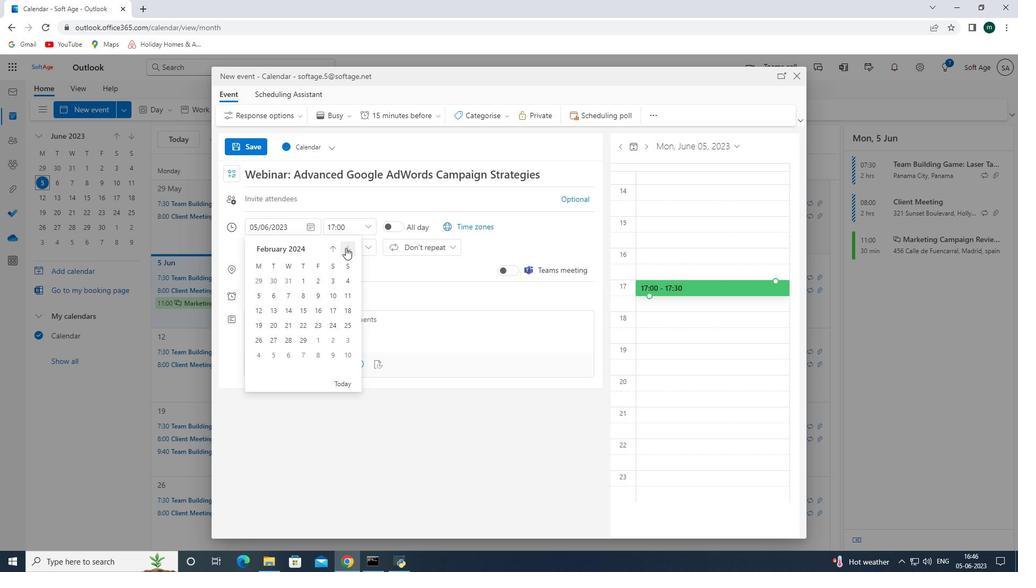 
Action: Mouse pressed left at (345, 248)
Screenshot: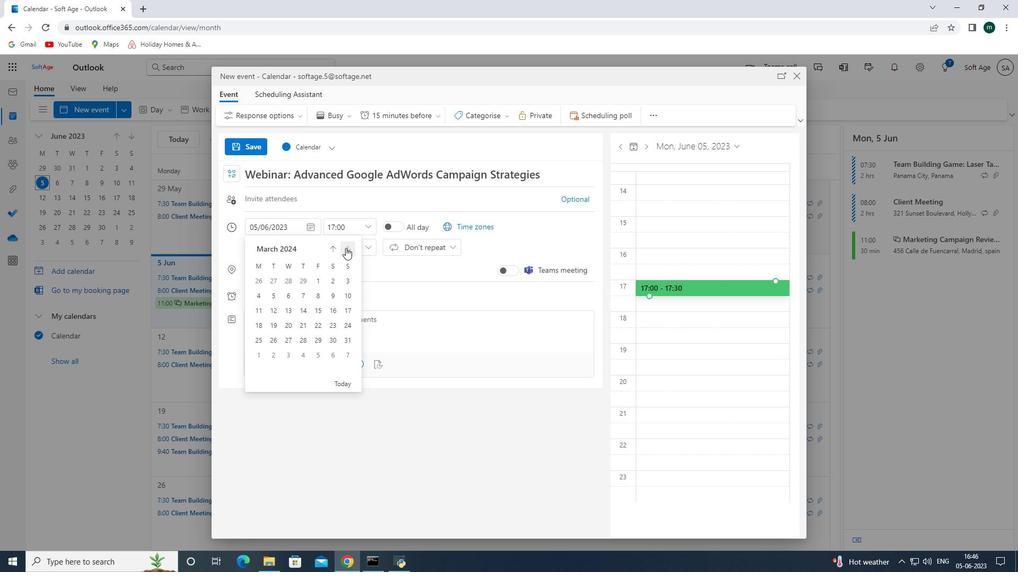
Action: Mouse pressed left at (345, 248)
Screenshot: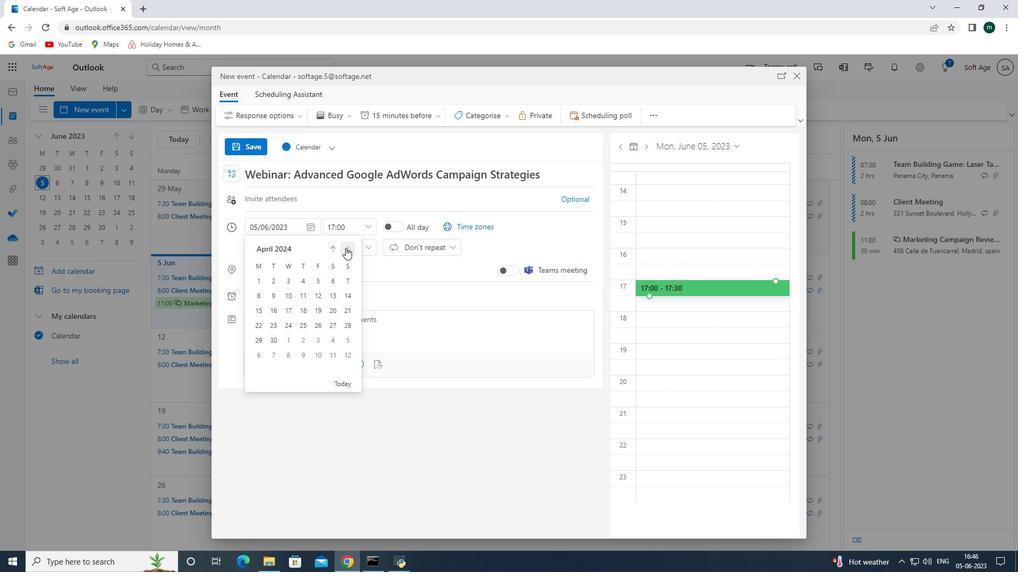 
Action: Mouse moved to (347, 296)
Screenshot: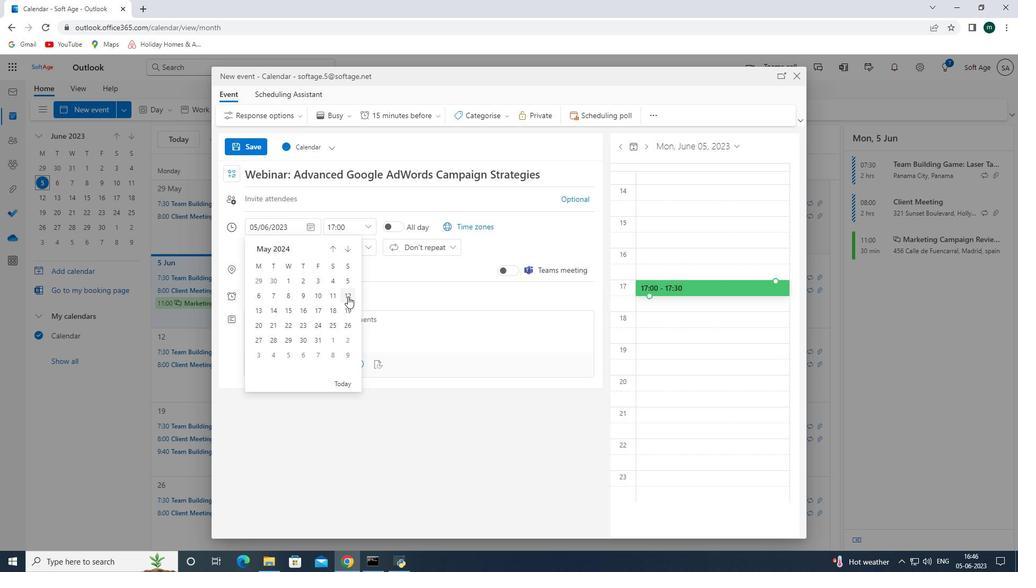 
Action: Mouse pressed left at (347, 296)
Screenshot: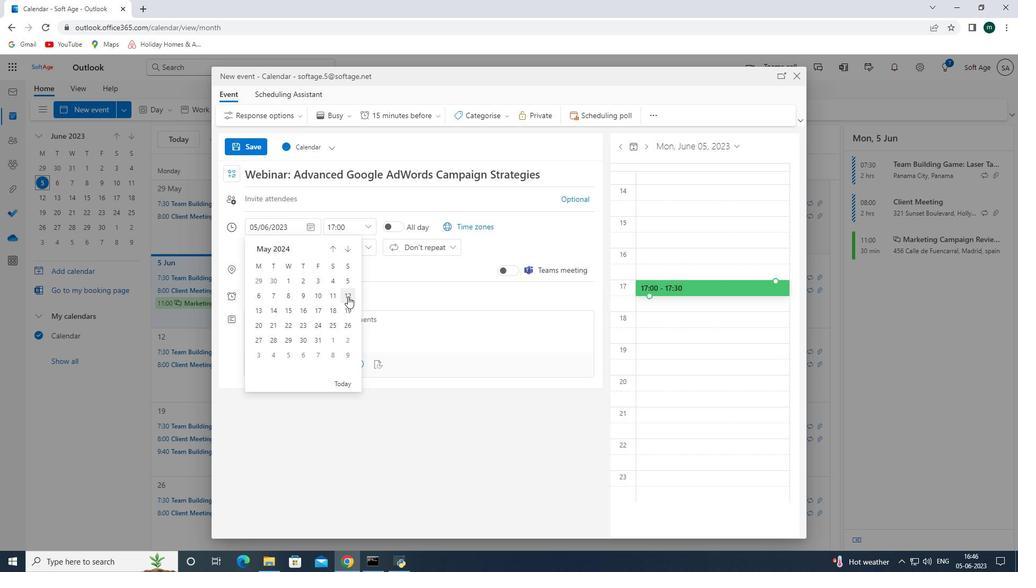 
Action: Mouse moved to (369, 230)
Screenshot: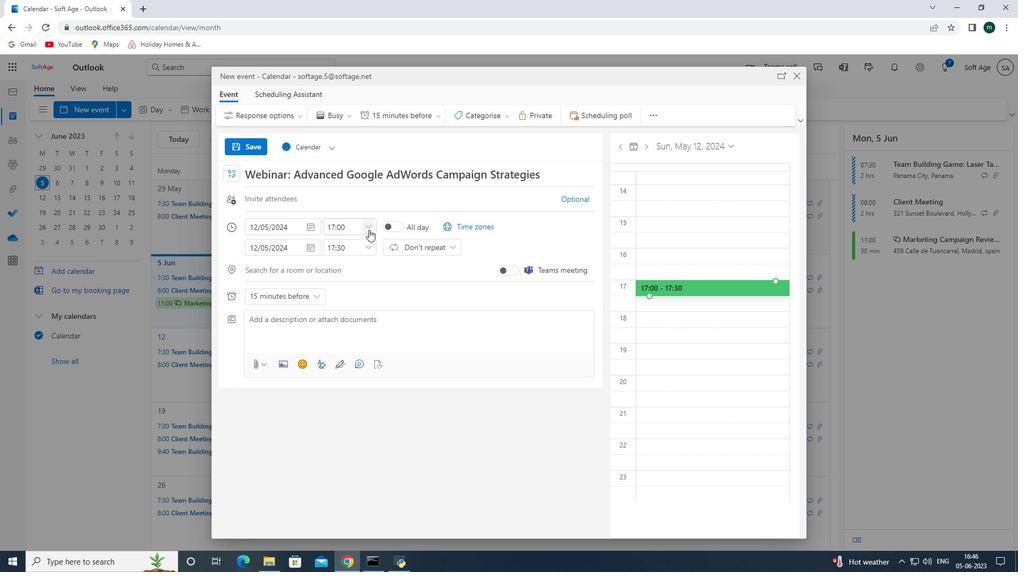 
Action: Mouse pressed left at (369, 230)
Screenshot: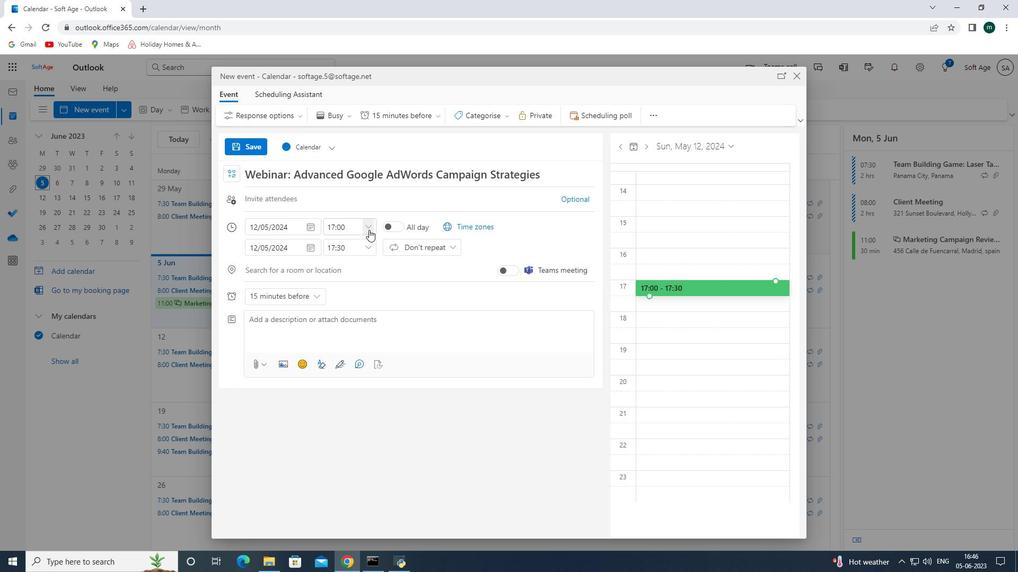 
Action: Mouse moved to (351, 298)
Screenshot: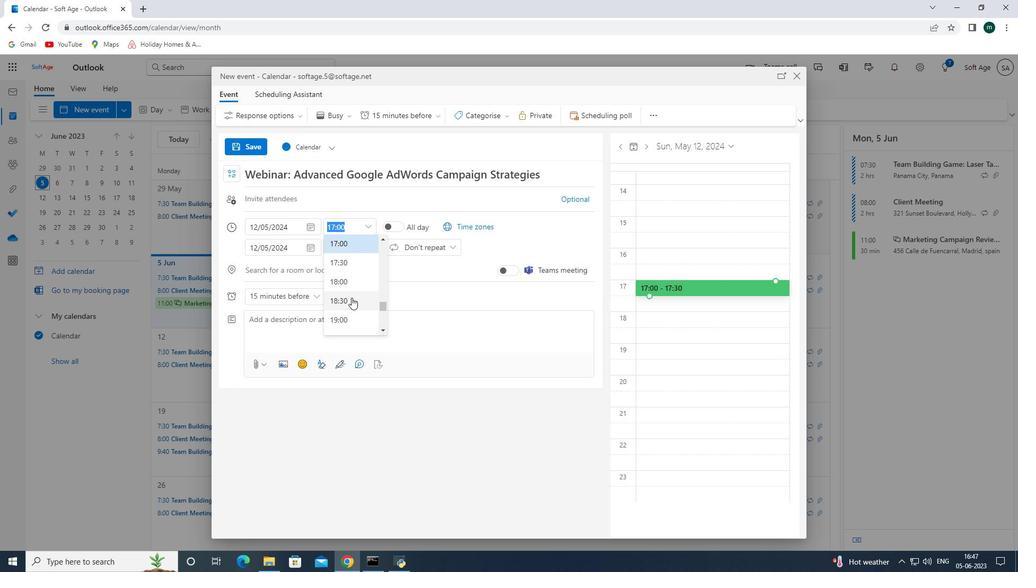
Action: Mouse scrolled (351, 298) with delta (0, 0)
Screenshot: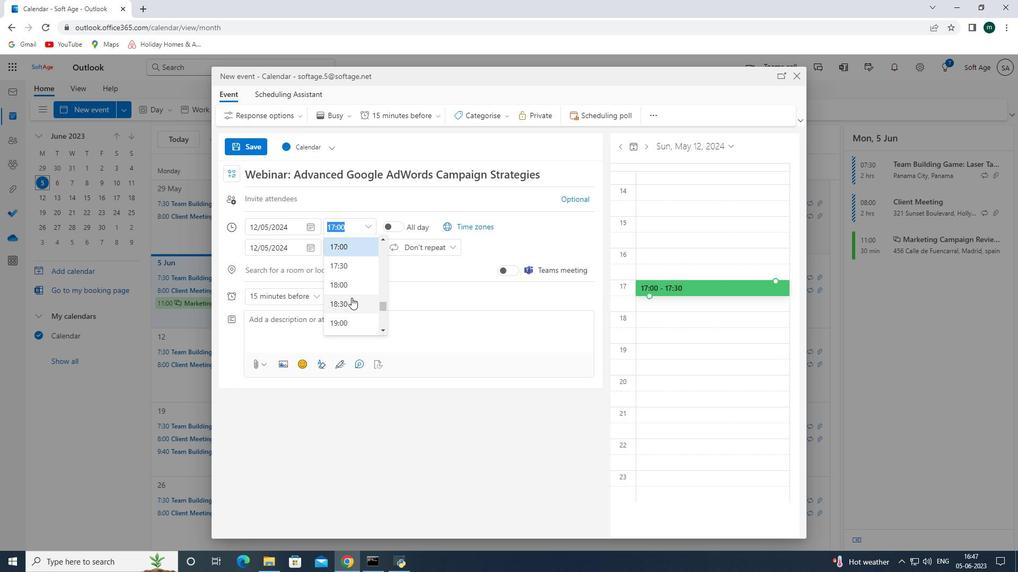 
Action: Mouse scrolled (351, 298) with delta (0, 0)
Screenshot: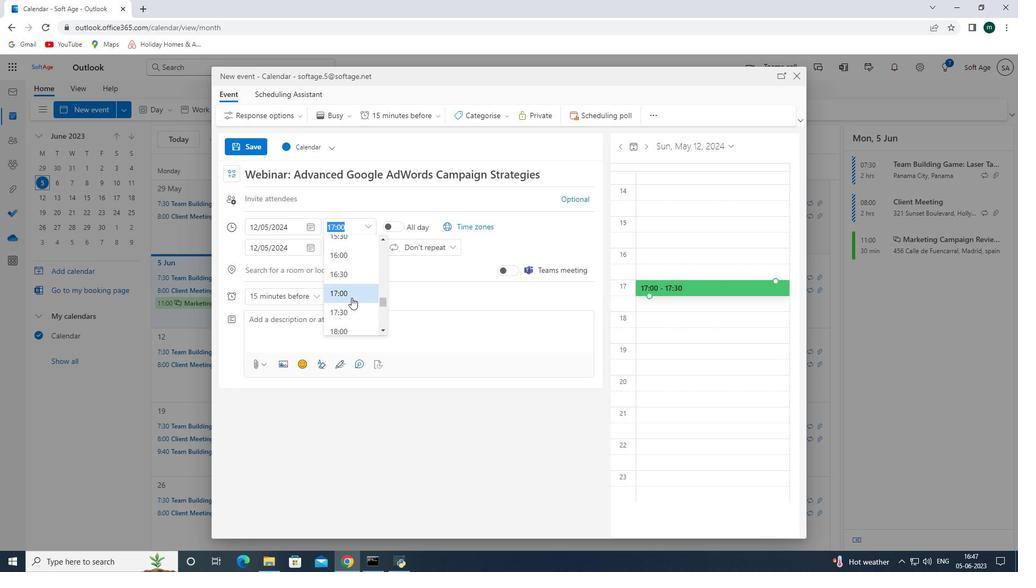 
Action: Mouse scrolled (351, 298) with delta (0, 0)
Screenshot: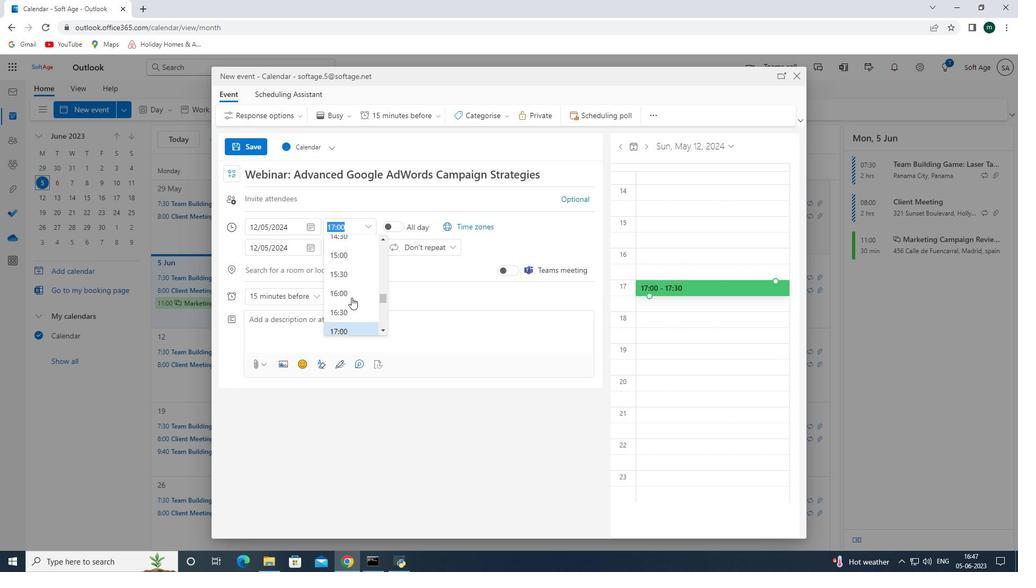 
Action: Mouse moved to (354, 283)
Screenshot: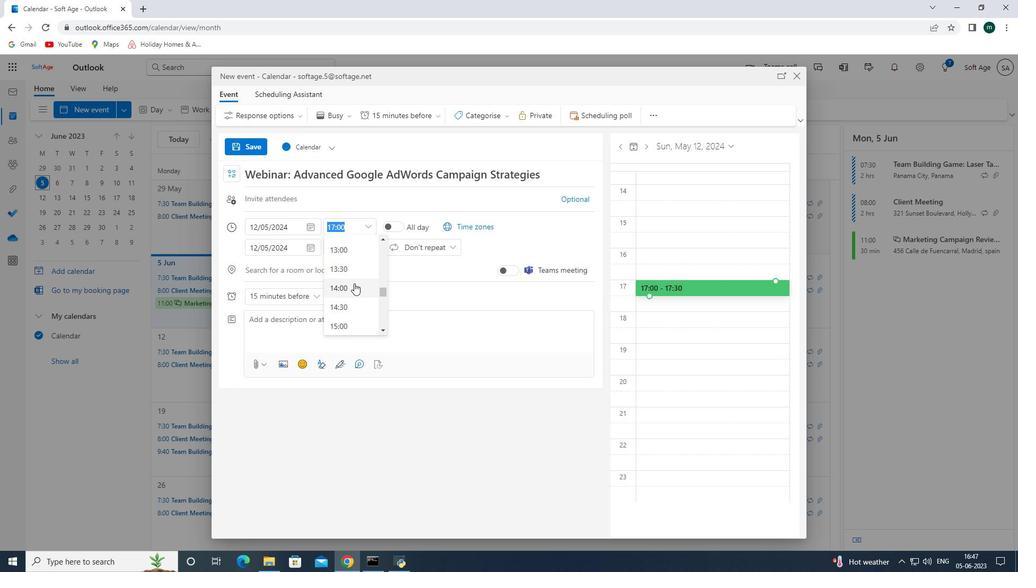 
Action: Mouse scrolled (354, 284) with delta (0, 0)
Screenshot: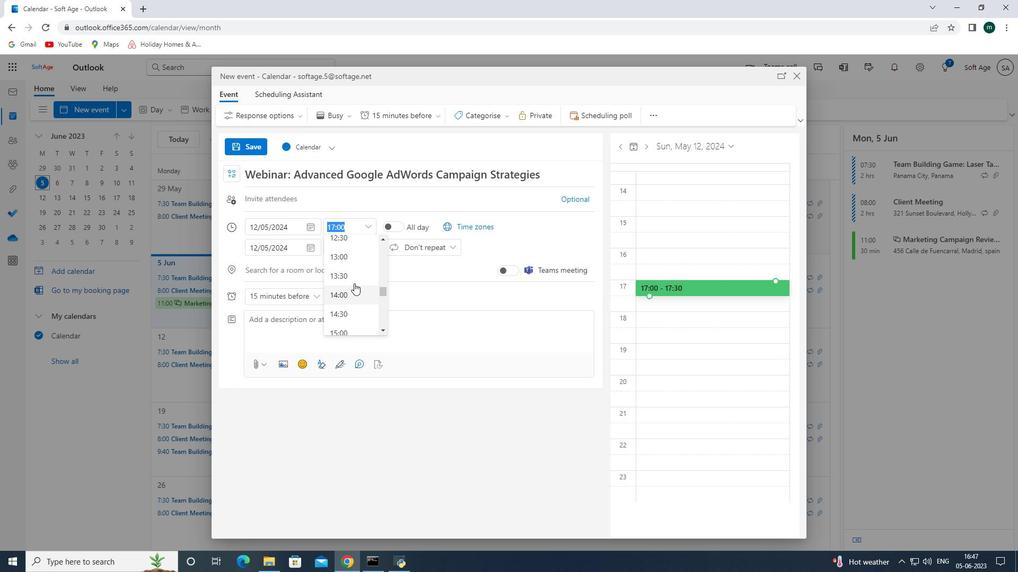 
Action: Mouse scrolled (354, 284) with delta (0, 0)
Screenshot: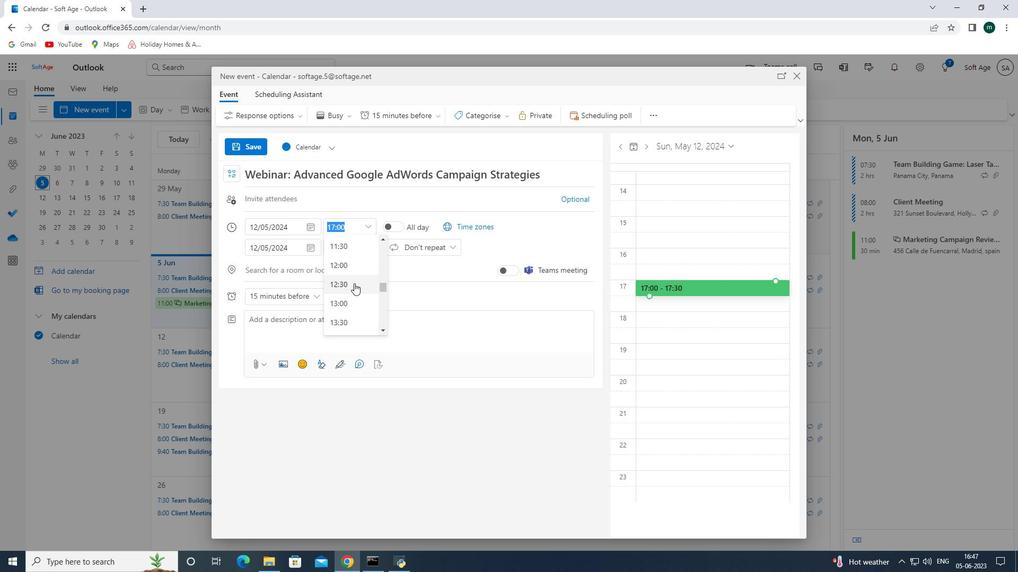 
Action: Mouse moved to (354, 283)
Screenshot: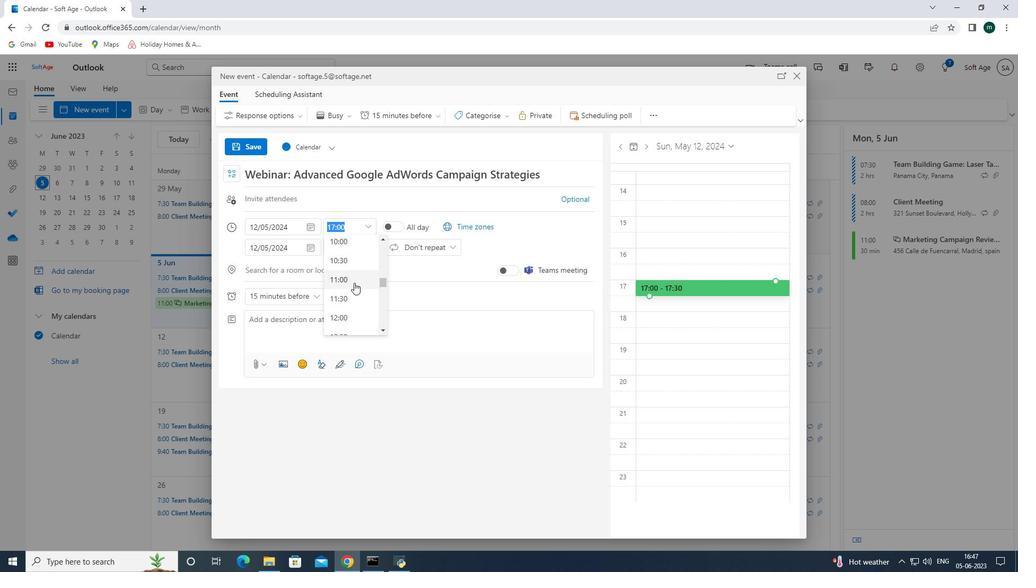 
Action: Mouse scrolled (354, 283) with delta (0, 0)
Screenshot: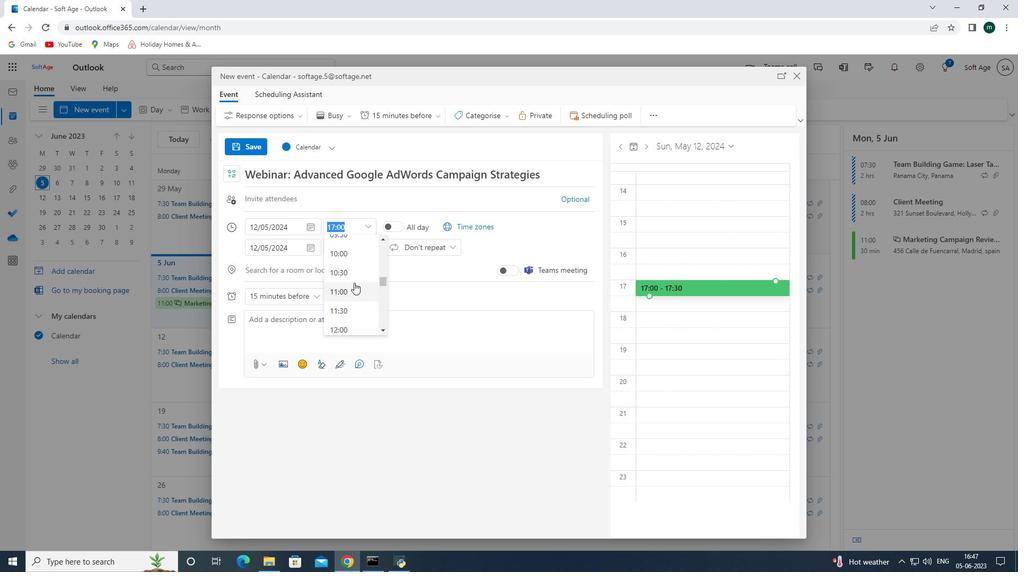 
Action: Mouse scrolled (354, 283) with delta (0, 0)
Screenshot: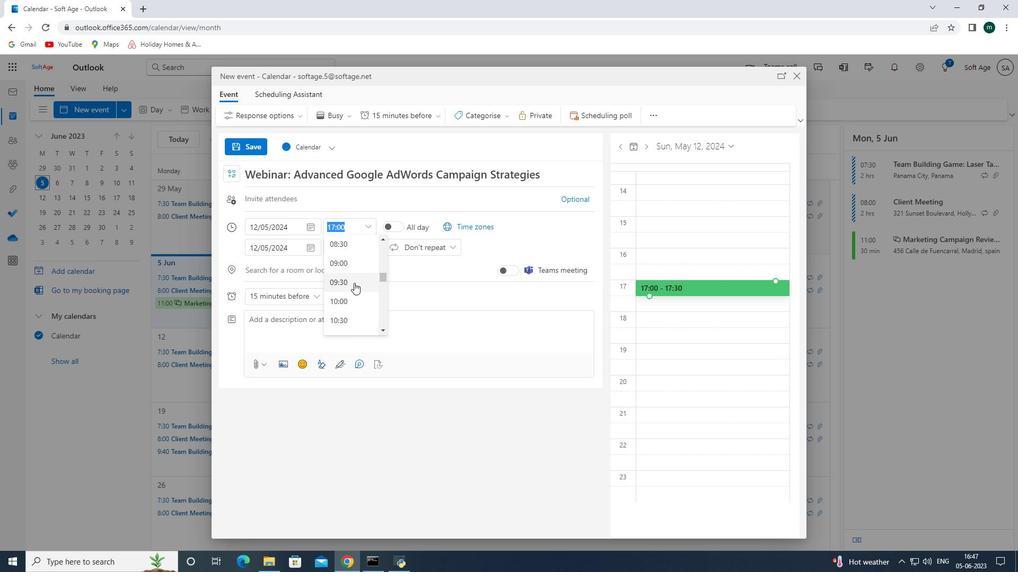 
Action: Mouse moved to (360, 253)
Screenshot: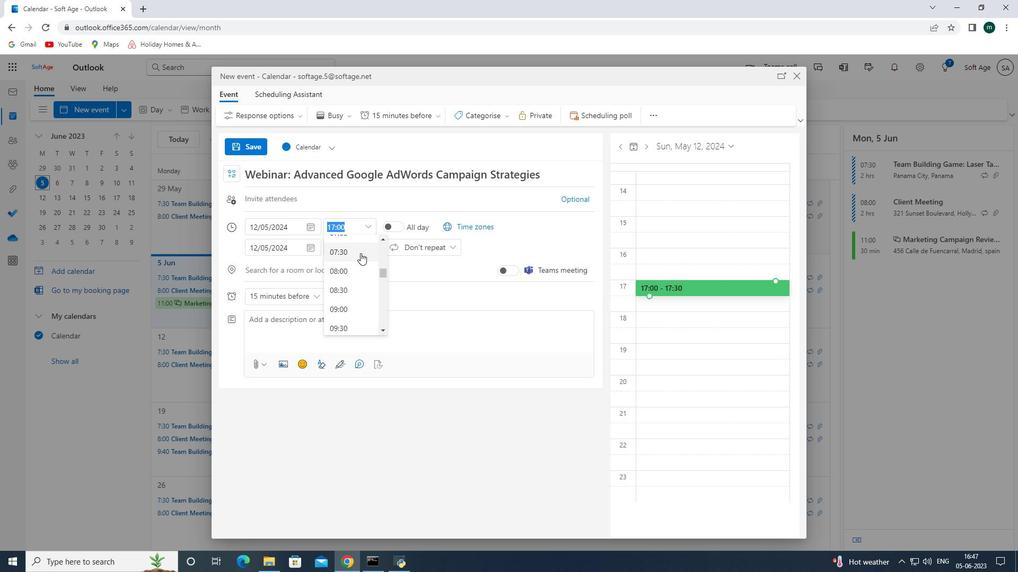 
Action: Mouse pressed left at (360, 253)
Screenshot: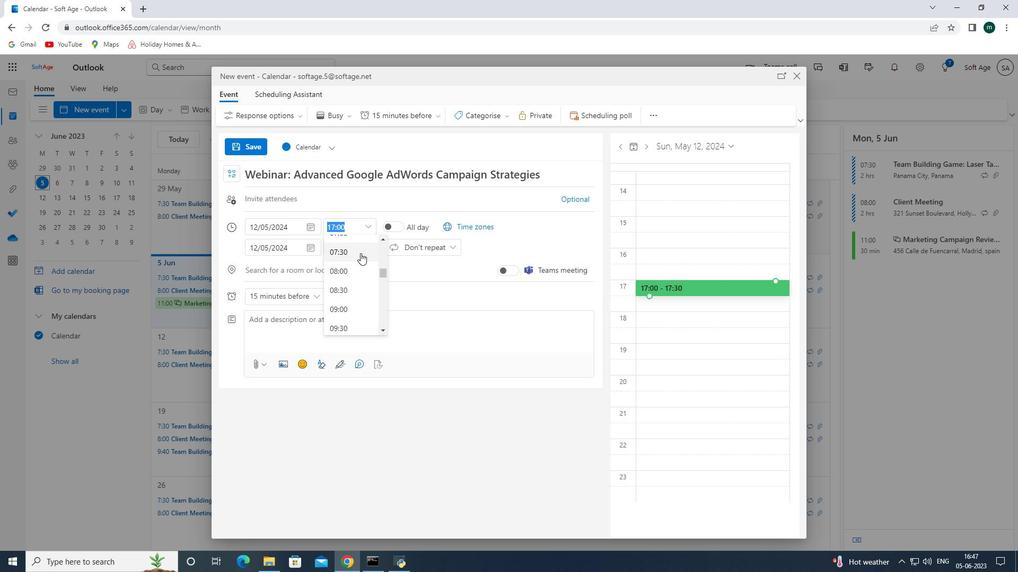 
Action: Mouse moved to (369, 248)
Screenshot: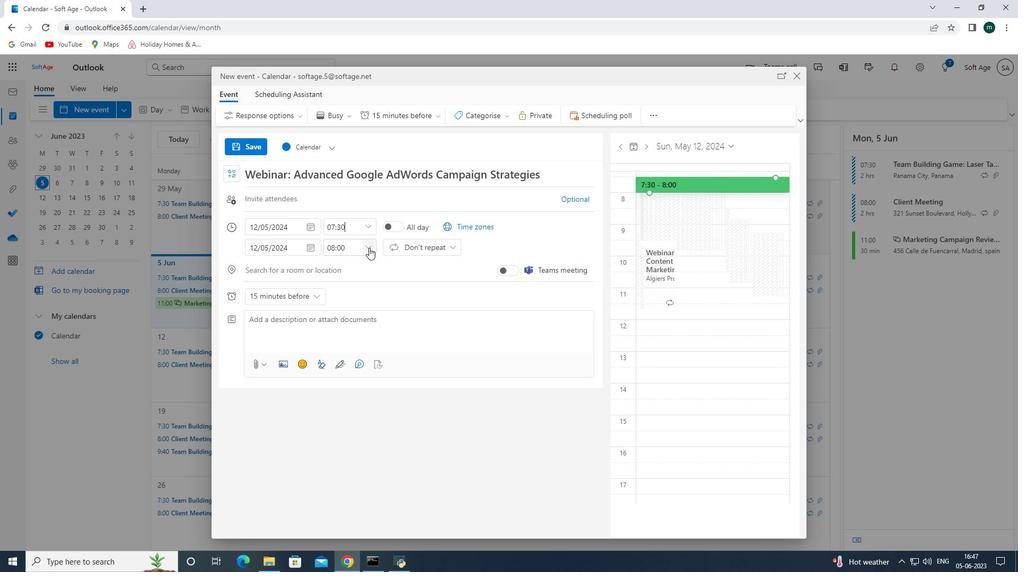 
Action: Mouse pressed left at (369, 248)
Screenshot: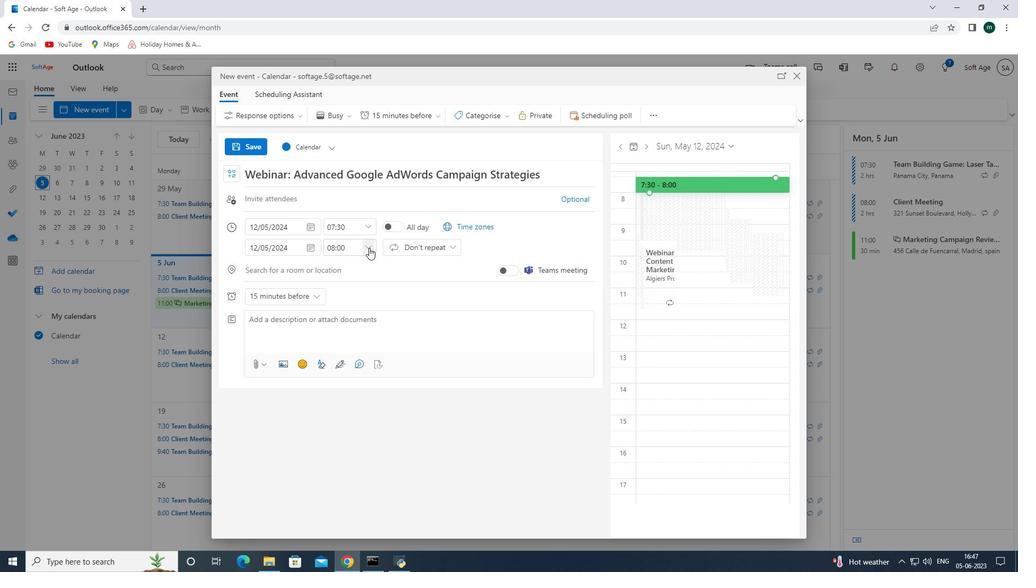 
Action: Mouse moved to (357, 317)
Screenshot: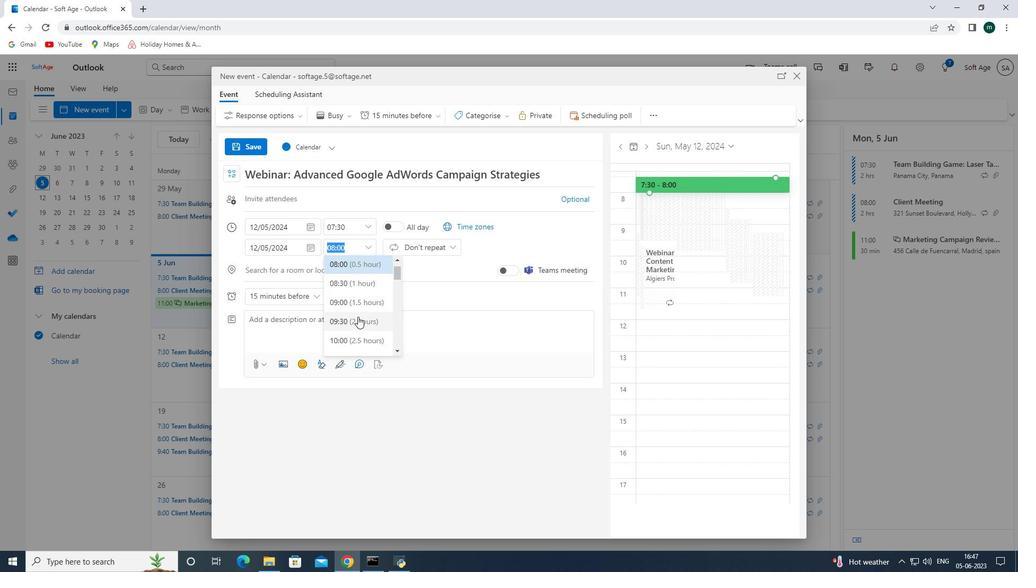 
Action: Mouse pressed left at (357, 317)
Screenshot: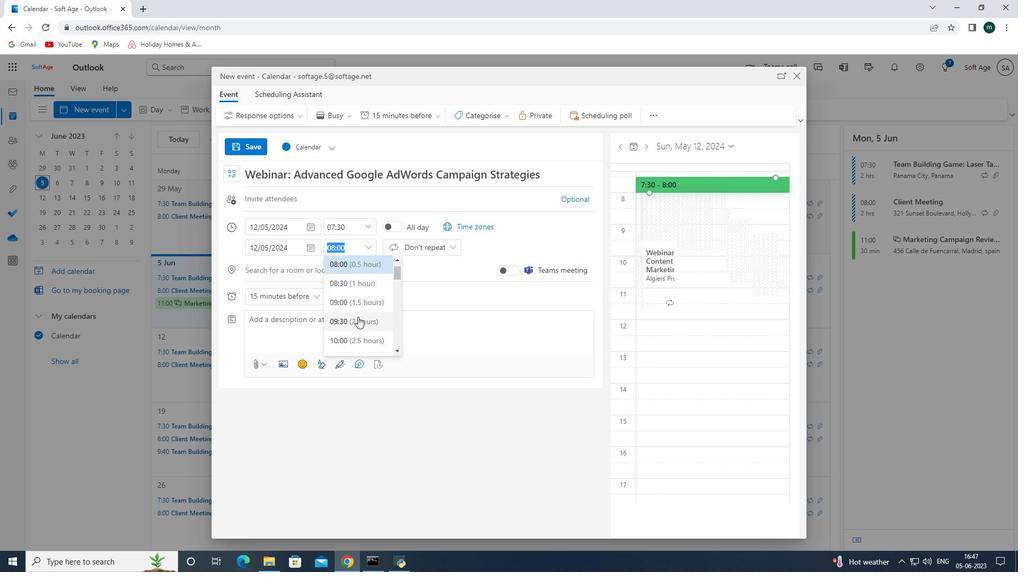 
Action: Mouse moved to (360, 315)
Screenshot: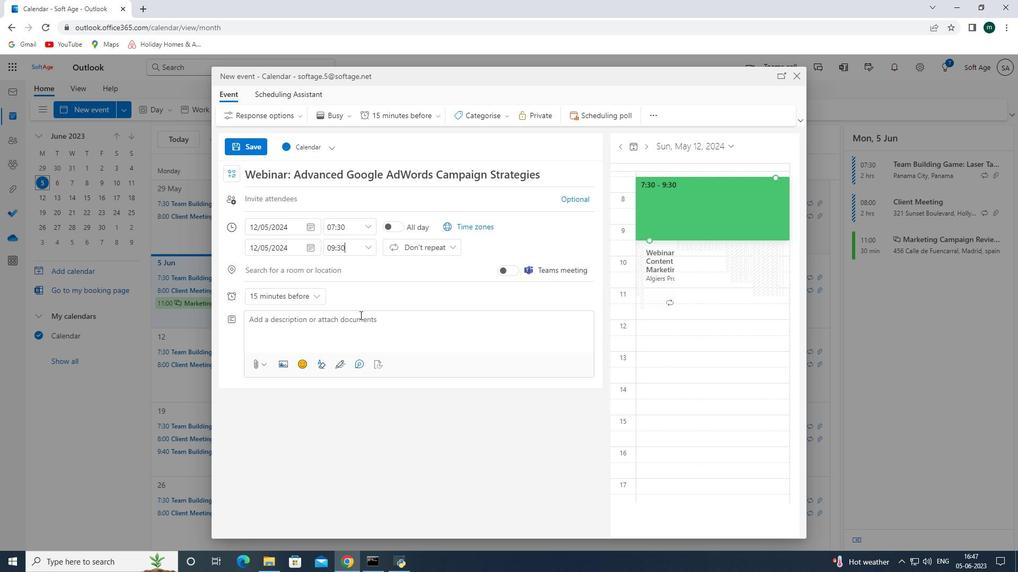 
Action: Mouse pressed left at (360, 315)
Screenshot: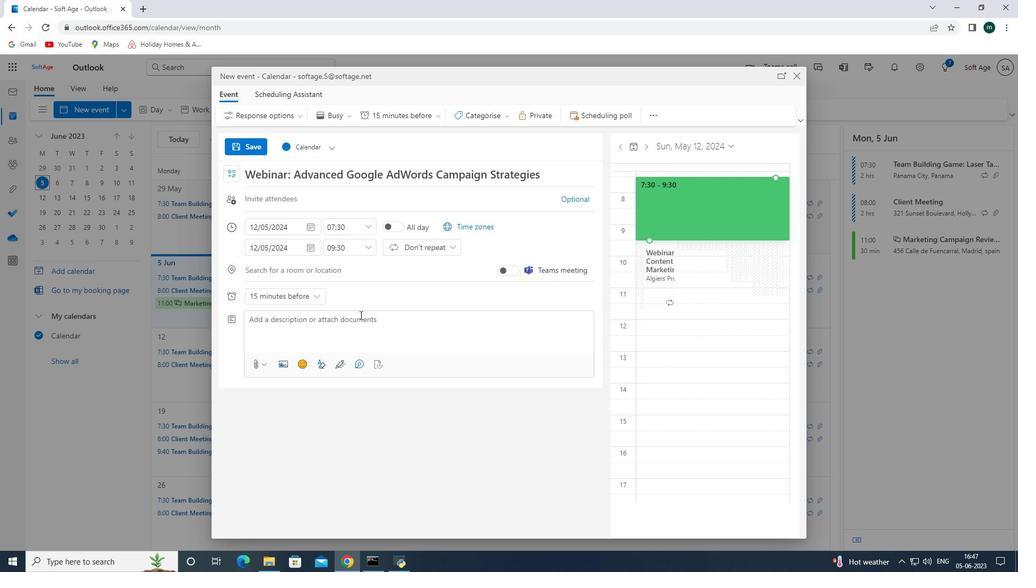 
Action: Key pressed <Key.shift>The<Key.space><Key.shift><Key.shift><Key.shift><Key.shift><Key.shift><Key.shift><Key.shift><Key.shift><Key.shift><Key.shift><Key.shift>session<Key.space>will<Key.space>begin<Key.space>with<Key.space>a<Key.space><Key.shift>Brief<Key.space>over<Key.left><Key.left><Key.left><Key.left><Key.left><Key.left><Key.left><Key.left><Key.left><Key.backspace><Key.shift>b<Key.right><Key.right><Key.right><Key.right><Key.right><Key.right><Key.right><Key.right><Key.right><Key.right><Key.right><Key.right><Key.right><Key.right><Key.right><Key.right><Key.right><Key.right><Key.right><Key.right><Key.right><Key.right><Key.right><Key.right><Key.right><Key.right><Key.right><Key.right><Key.right><Key.right><Key.right><Key.right><Key.right><Key.right><Key.right><Key.right>b<Key.backspace>view<Key.space>of<Key.space>the<Key.space>current<Key.space>state<Key.space>of<Key.space>transportation<Key.space>and<Key.space>its<Key.space>environmental<Key.space><Key.shift>I<Key.backspace>implications,<Key.space>emphasizing<Key.space>the<Key.space>need<Key.space>for<Key.space>trnsformative<Key.space><Key.shift><Key.shift><Key.shift><Key.shift><Key.shift><Key.shift><Key.shift><Key.shift><Key.shift><Key.shift><Key.shift><Key.shift><Key.shift><Key.shift>Cha<Key.backspace><Key.backspace><Key.backspace>changes.we<Key.space>will<Key.space>then<Key.left><Key.left><Key.left><Key.left><Key.left><Key.left><Key.left><Key.left><Key.left><Key.left><Key.left><Key.backspace><Key.space>w<Key.backspace><Key.shift><Key.shift>W<Key.right><Key.right><Key.right><Key.right><Key.right><Key.right><Key.right><Key.right><Key.right><Key.right><Key.right><Key.right><Key.right><Key.right><Key.right><Key.right><Key.space>dele<Key.backspace>ve<Key.space>into<Key.space>a<Key.space><Key.shift><Key.shift><Key.shift><Key.shift><Key.shift><Key.shift><Key.shift><Key.shift><Key.shift><Key.shift><Key.shift><Key.shift><Key.shift><Key.shift><Key.shift><Key.shift><Key.shift><Key.shift><Key.shift><Key.shift><Key.shift><Key.shift><Key.shift><Key.shift><Key.shift><Key.shift><Key.shift><Key.shift><Key.shift><Key.shift><Key.shift><Key.shift><Key.shift><Key.shift><Key.shift>series<Key.space>of<Key.space>brainstorming<Key.space>exc<Key.backspace>ercise<Key.space>ed<Key.backspace><Key.backspace>designed<Key.space>to<Key.space>spark<Key.space>innovation<Key.space>and<Key.space>encourage<Key.space>out-of-the<Key.space><Key.backspace>-box<Key.space>thinking,<Key.backspace>.
Screenshot: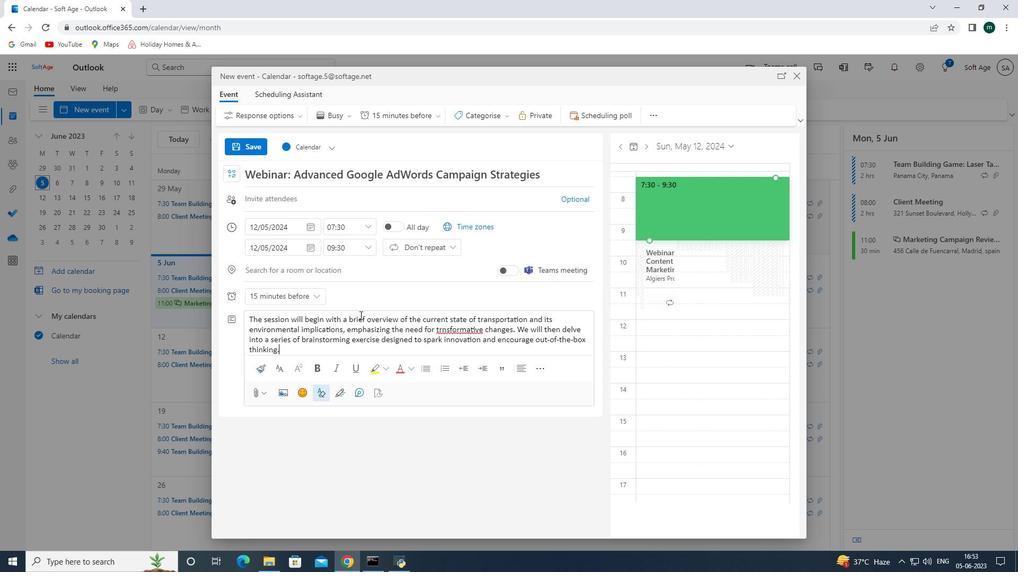 
Action: Mouse moved to (487, 113)
Screenshot: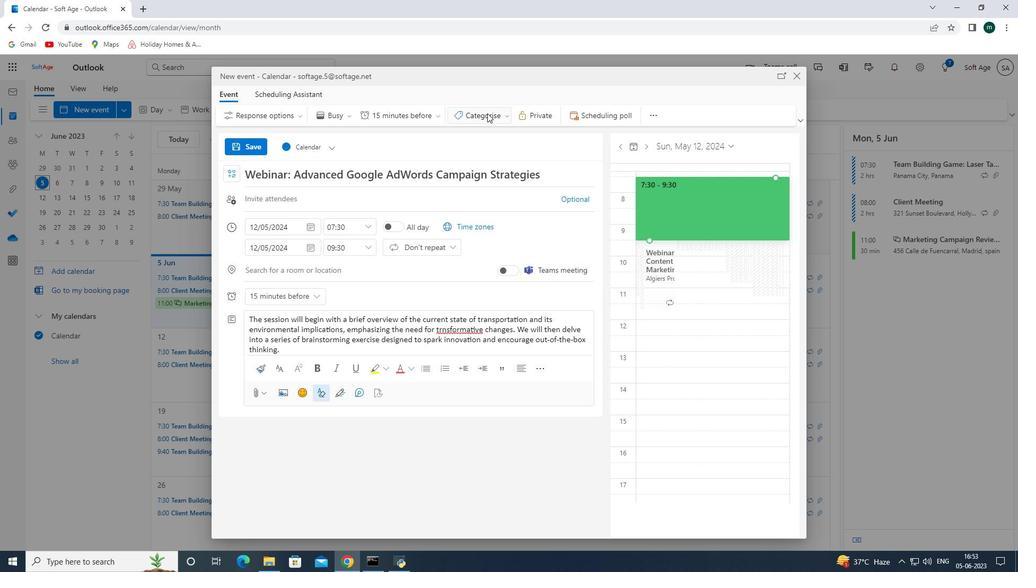 
Action: Mouse pressed left at (487, 113)
Screenshot: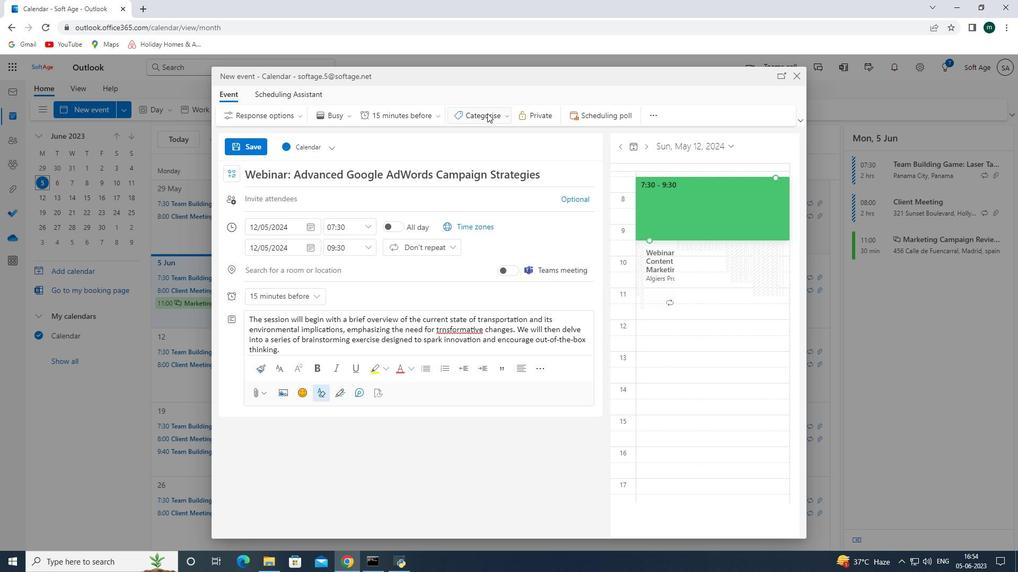 
Action: Mouse moved to (488, 202)
Screenshot: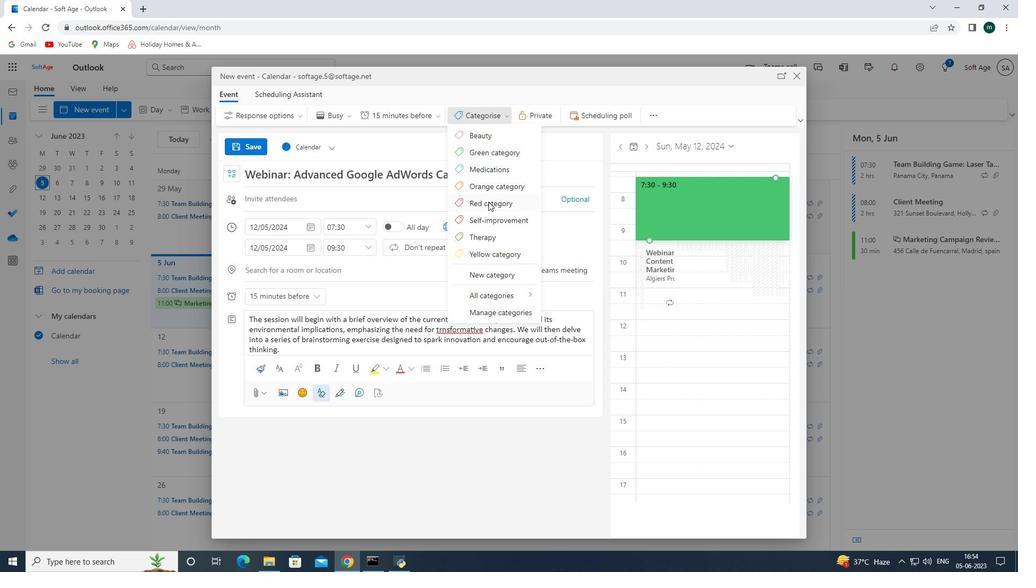 
Action: Mouse pressed left at (488, 202)
Screenshot: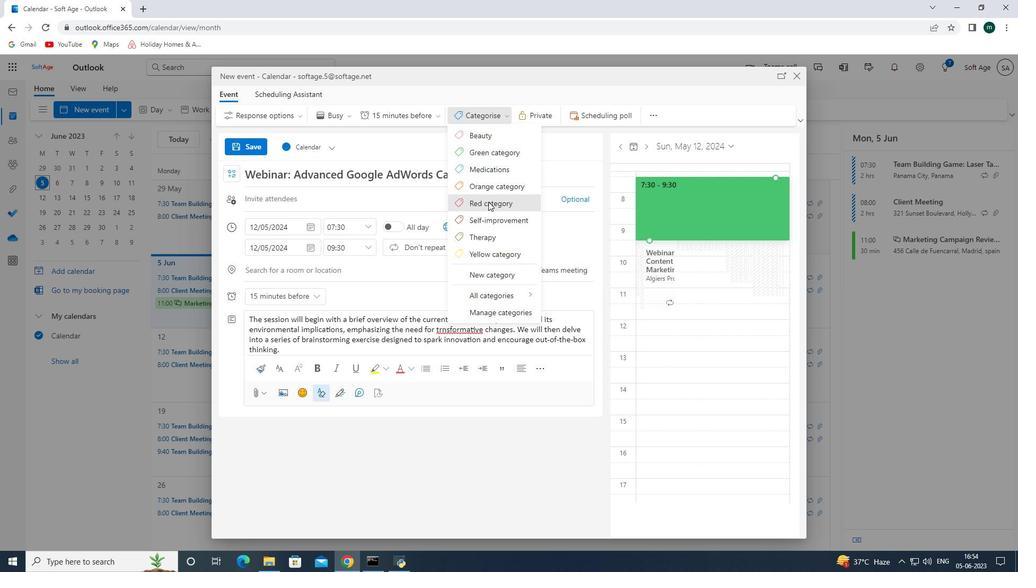 
Action: Mouse moved to (330, 200)
Screenshot: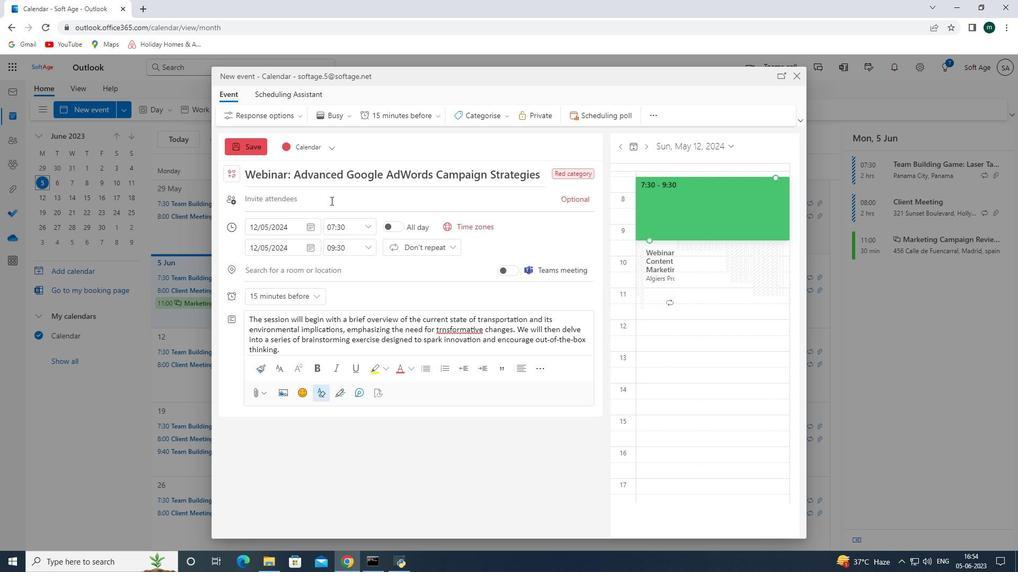 
Action: Mouse pressed left at (330, 200)
Screenshot: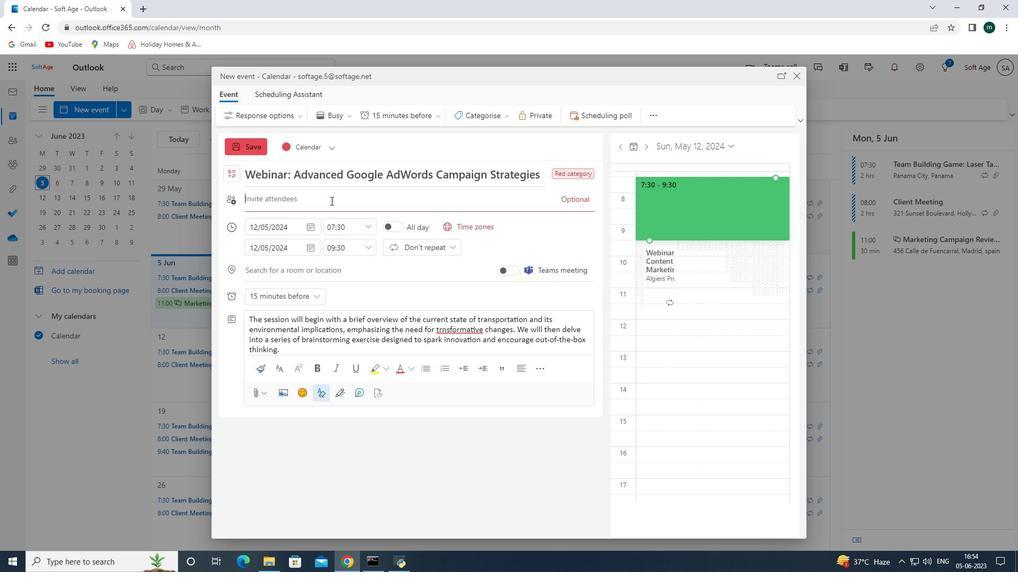 
Action: Mouse moved to (326, 292)
Screenshot: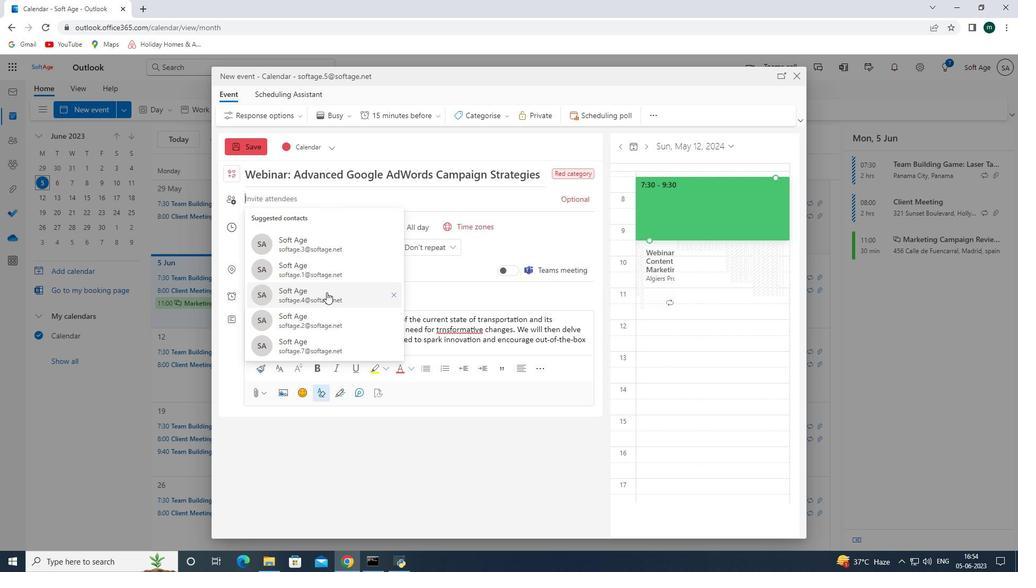 
Action: Mouse pressed left at (326, 292)
Screenshot: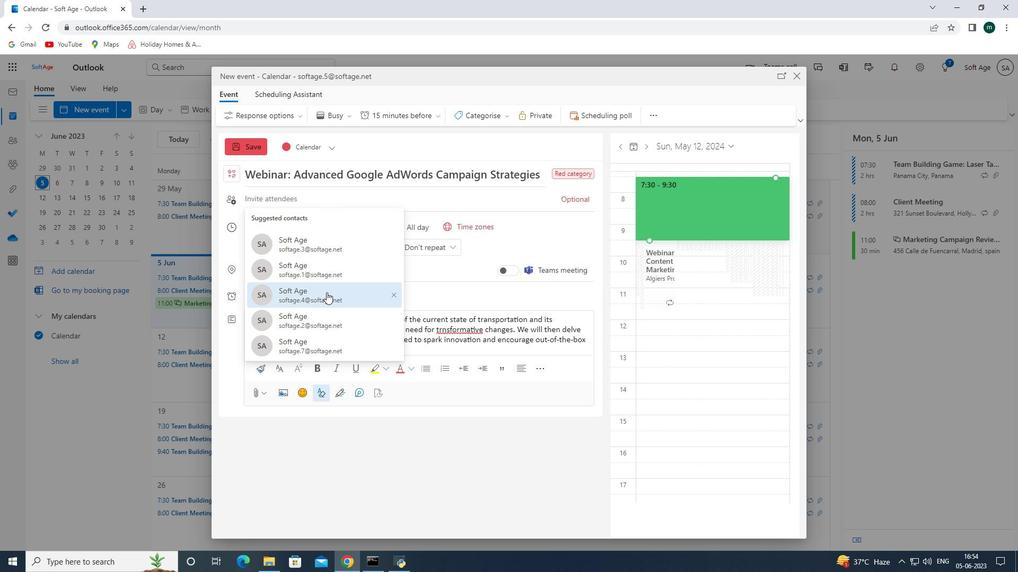 
Action: Mouse moved to (368, 191)
Screenshot: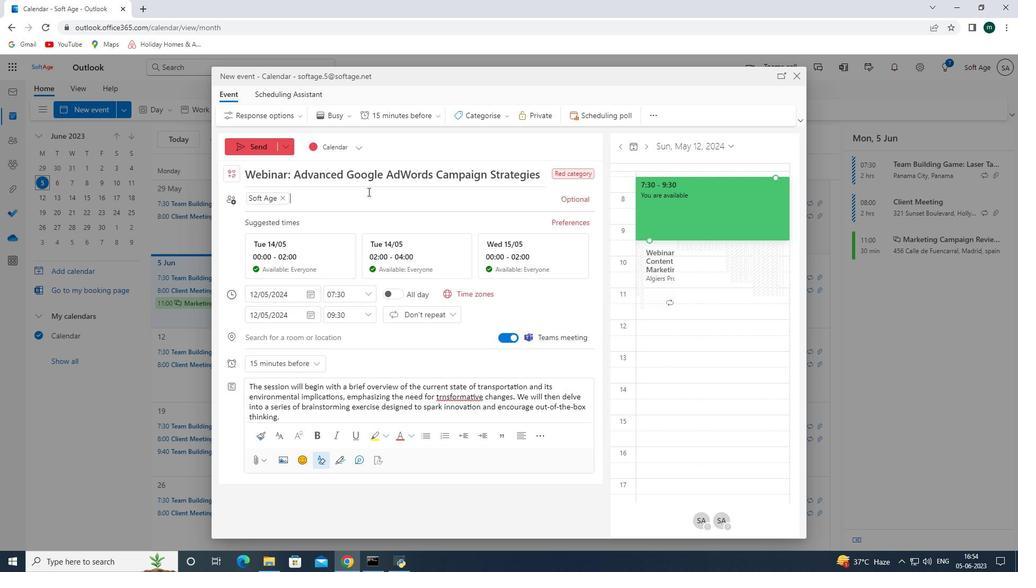 
Action: Mouse pressed left at (368, 191)
Screenshot: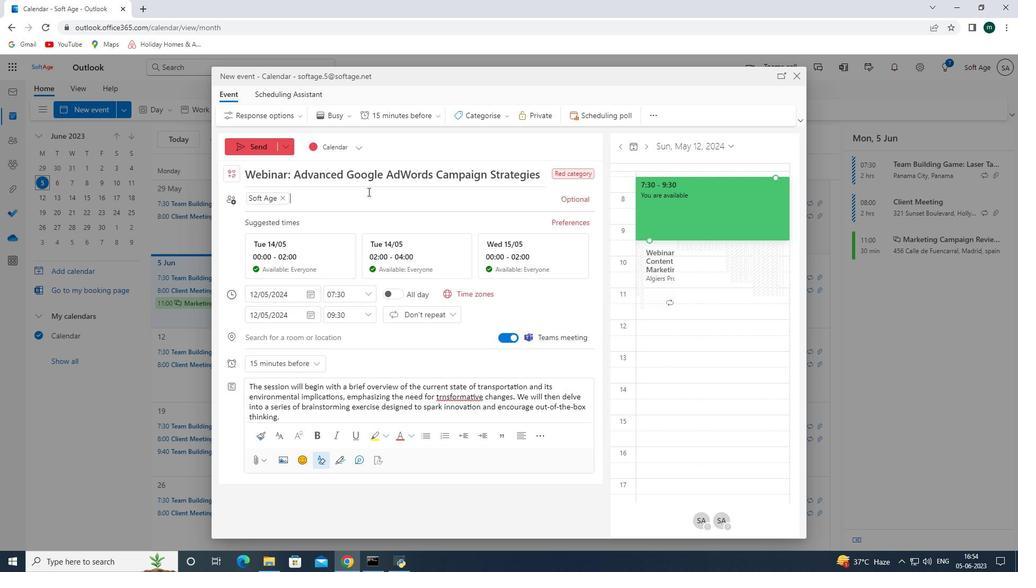 
Action: Mouse moved to (380, 181)
Screenshot: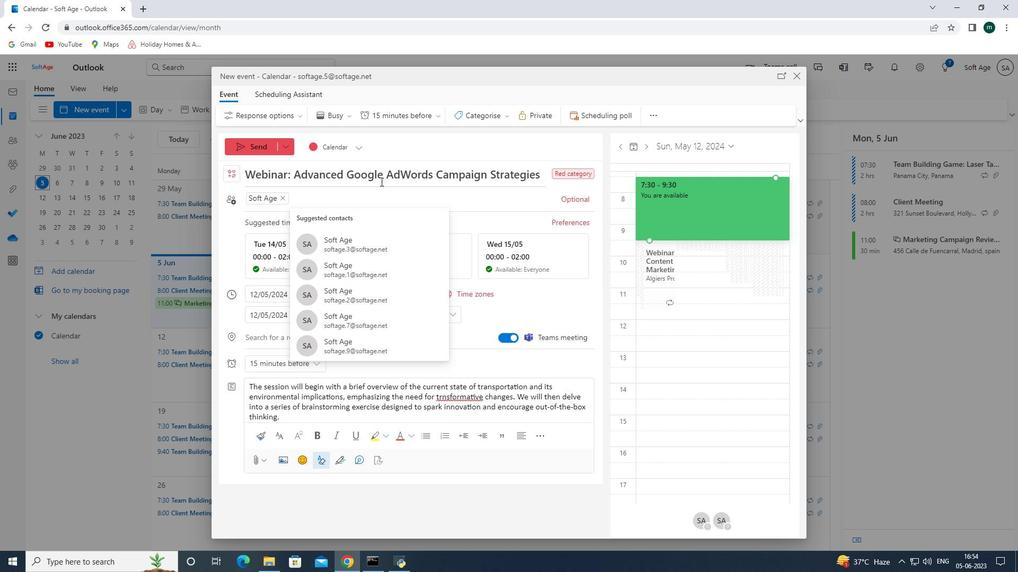 
Action: Key pressed softage<Key.shift>@<Key.backspace>.6<Key.shift>@
Screenshot: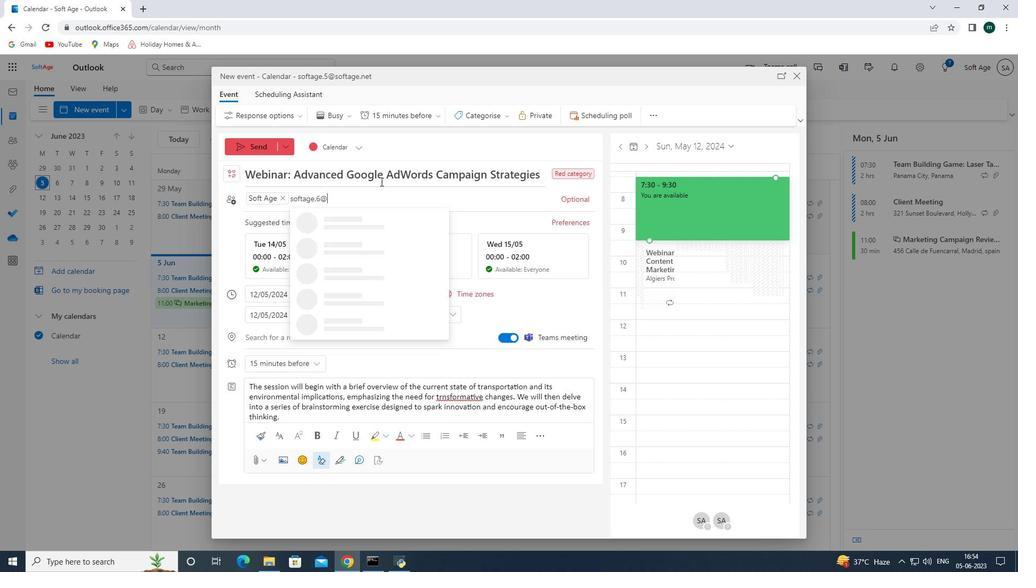 
Action: Mouse moved to (361, 214)
Screenshot: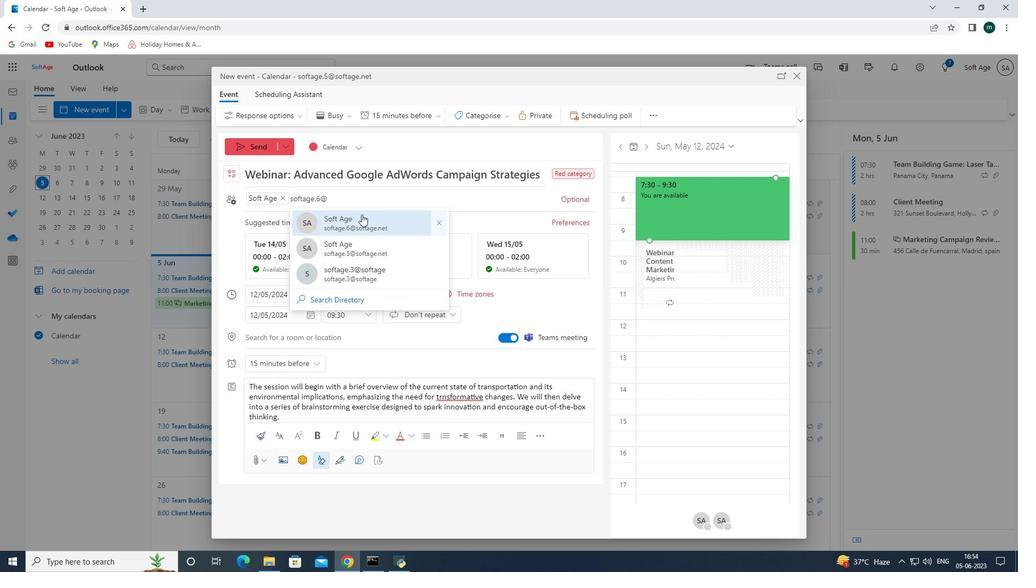 
Action: Mouse pressed left at (361, 214)
Screenshot: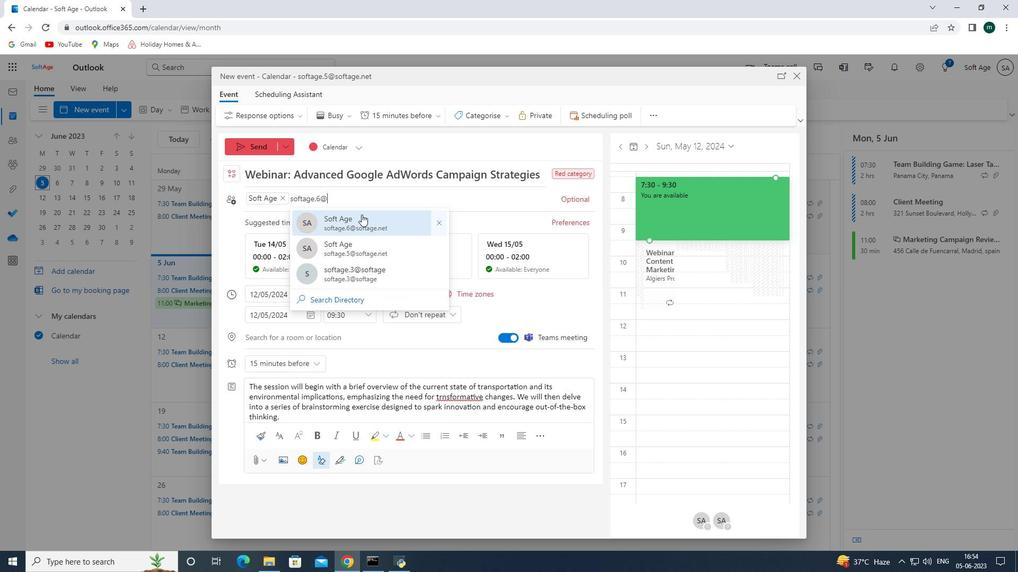 
Action: Mouse moved to (436, 111)
Screenshot: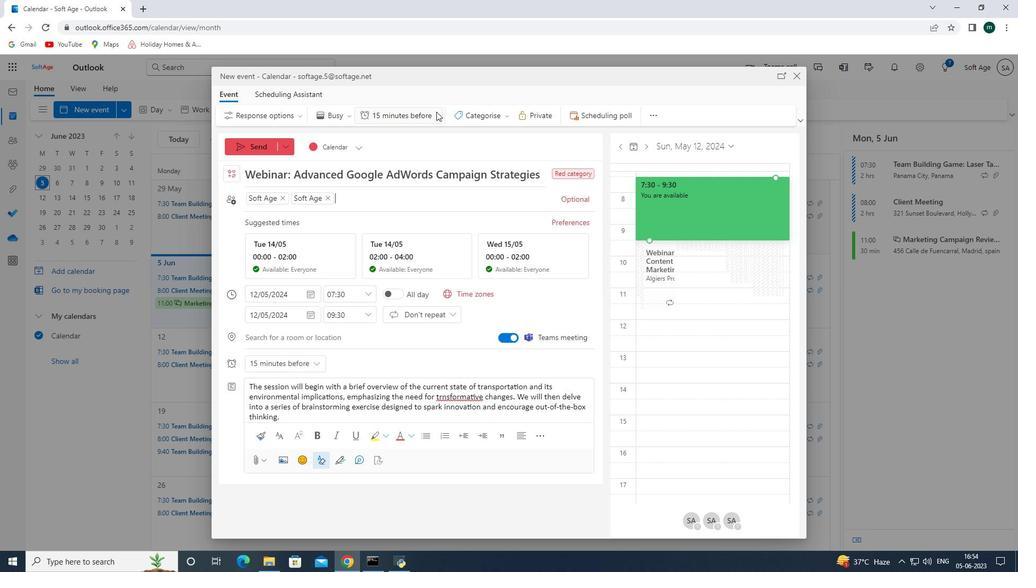 
Action: Mouse pressed left at (436, 111)
Screenshot: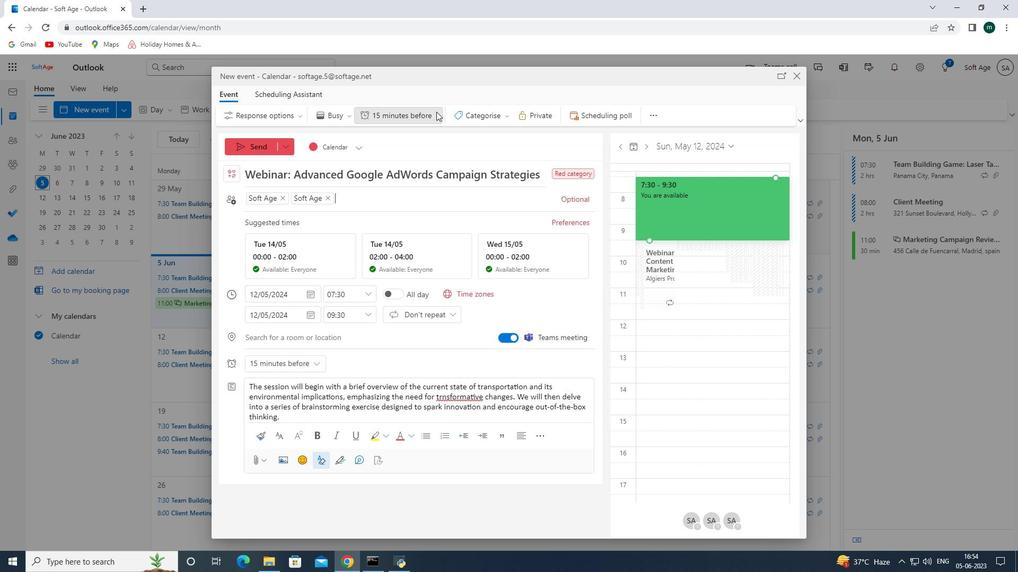 
Action: Mouse moved to (425, 174)
Screenshot: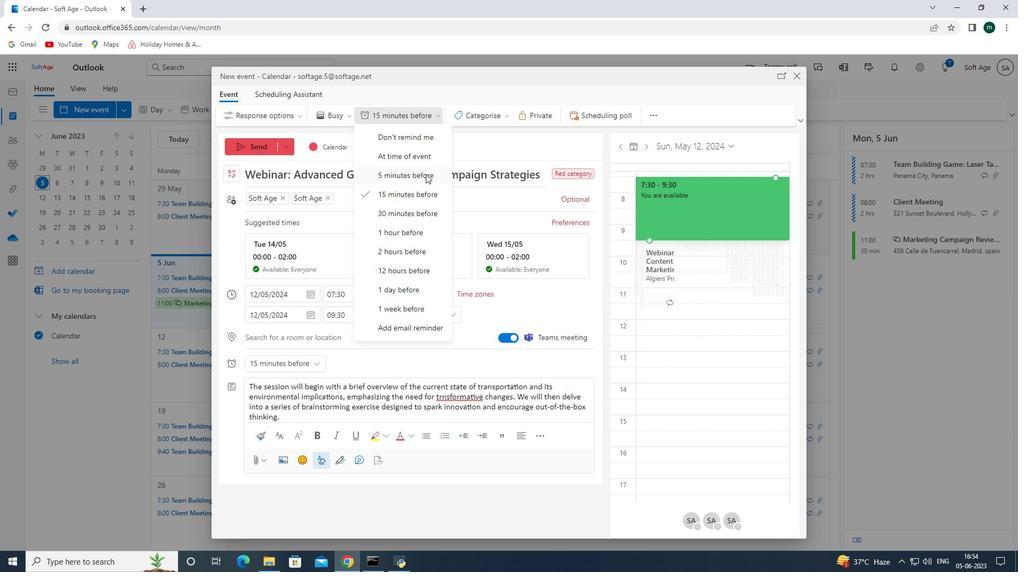 
Action: Mouse pressed left at (425, 174)
Screenshot: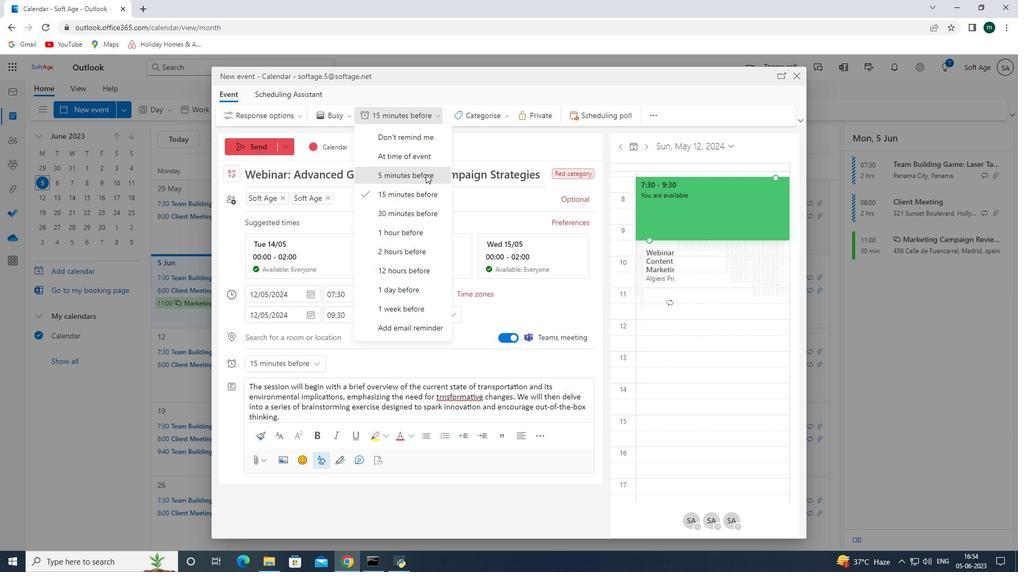 
Action: Mouse moved to (250, 147)
Screenshot: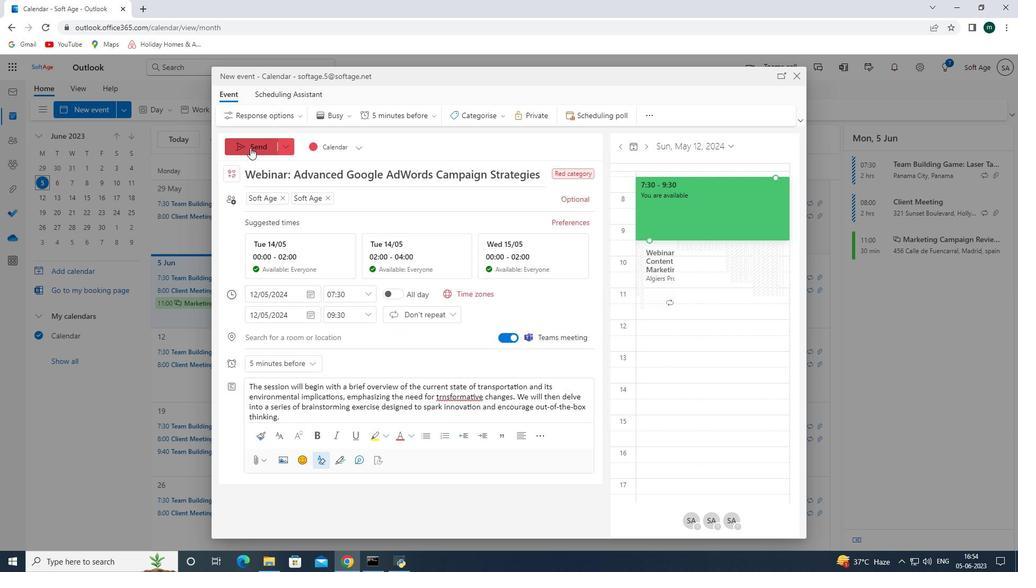 
Action: Mouse pressed left at (250, 147)
Screenshot: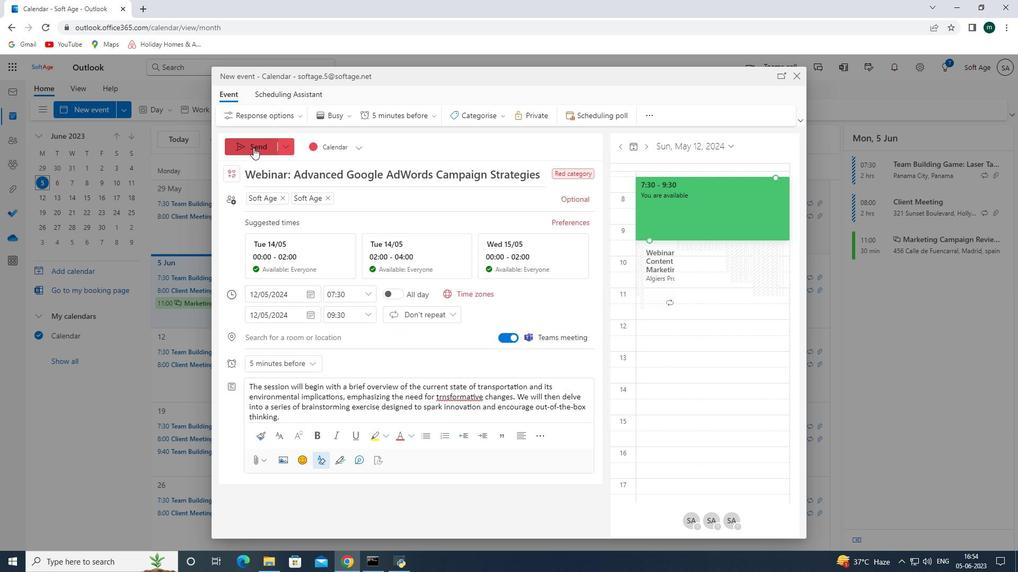 
Action: Mouse moved to (342, 158)
Screenshot: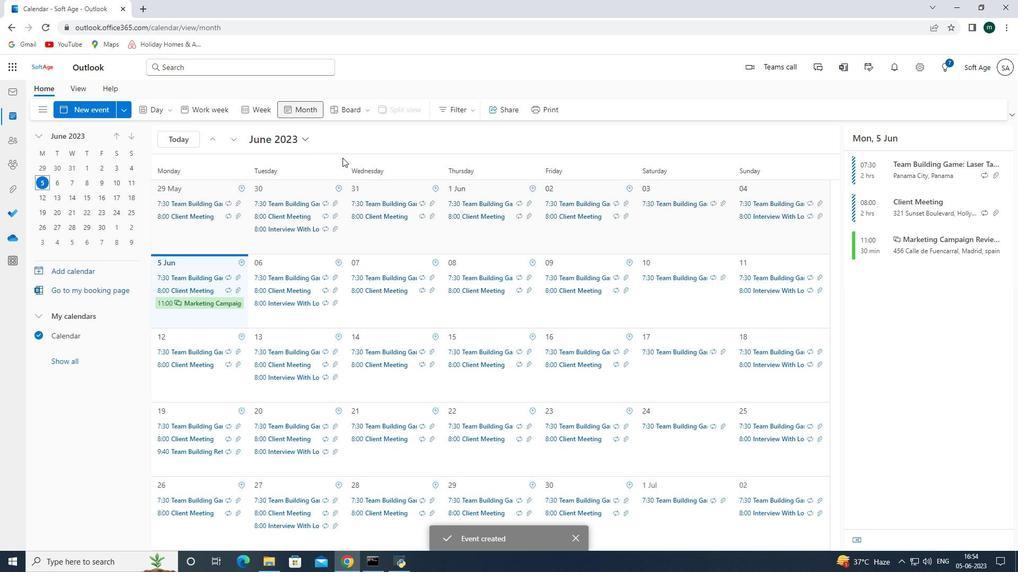 
